 Task: Open a blank google sheet and write heading  SpendSmartAdd Dates in a column and its values below  '2023-05-01, 2023-05-03, 2023-05-05, 2023-05-10, 2023-05-15, 2023-05-20, 2023-05-25 & 2023-05-31'Add Categories in next column and its values below  Groceries, Dining Out, Transportation, Entertainment, Shopping, Utilities, Health & Miscellaneous. Add Descriptions in next column and its values below  Supermarket, Restaurant, Public Transport, Movie Tickets, Clothing Store, Internet Bill, Pharmacy & Online PurchaseAdd Amountin next column and its values below  $50, $30, $10, $20, $100, $60, $40 & $50Save page DashboardPayStubs
Action: Mouse pressed left at (301, 170)
Screenshot: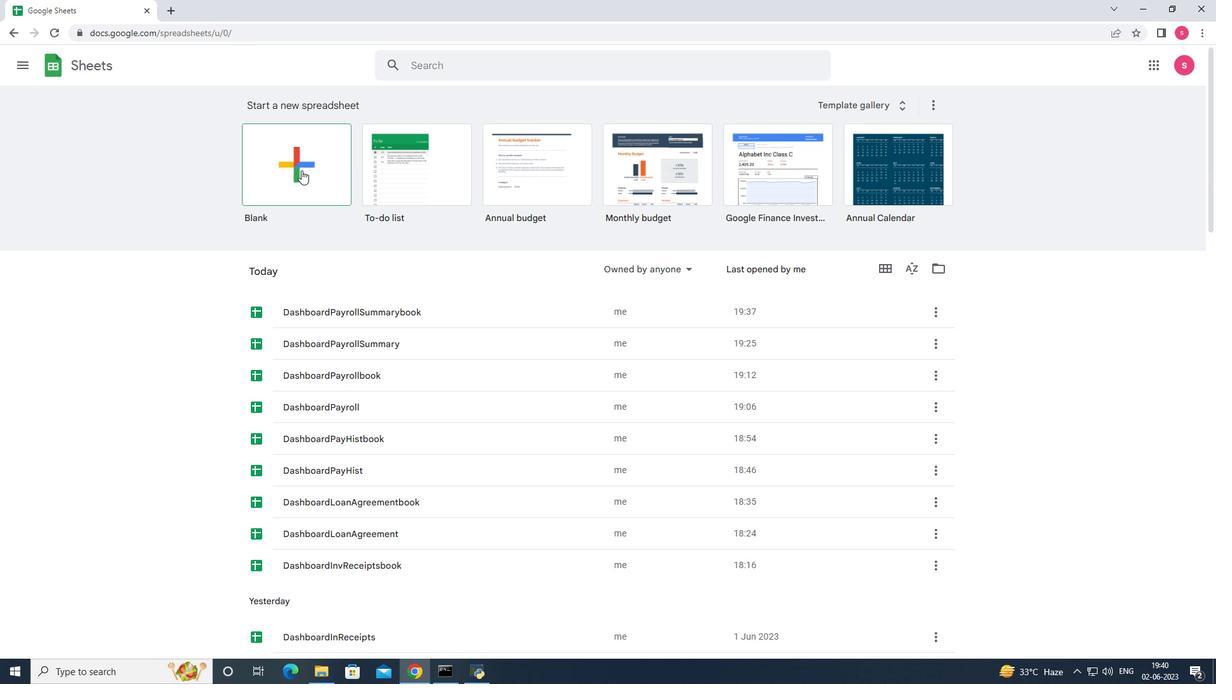 
Action: Mouse moved to (62, 155)
Screenshot: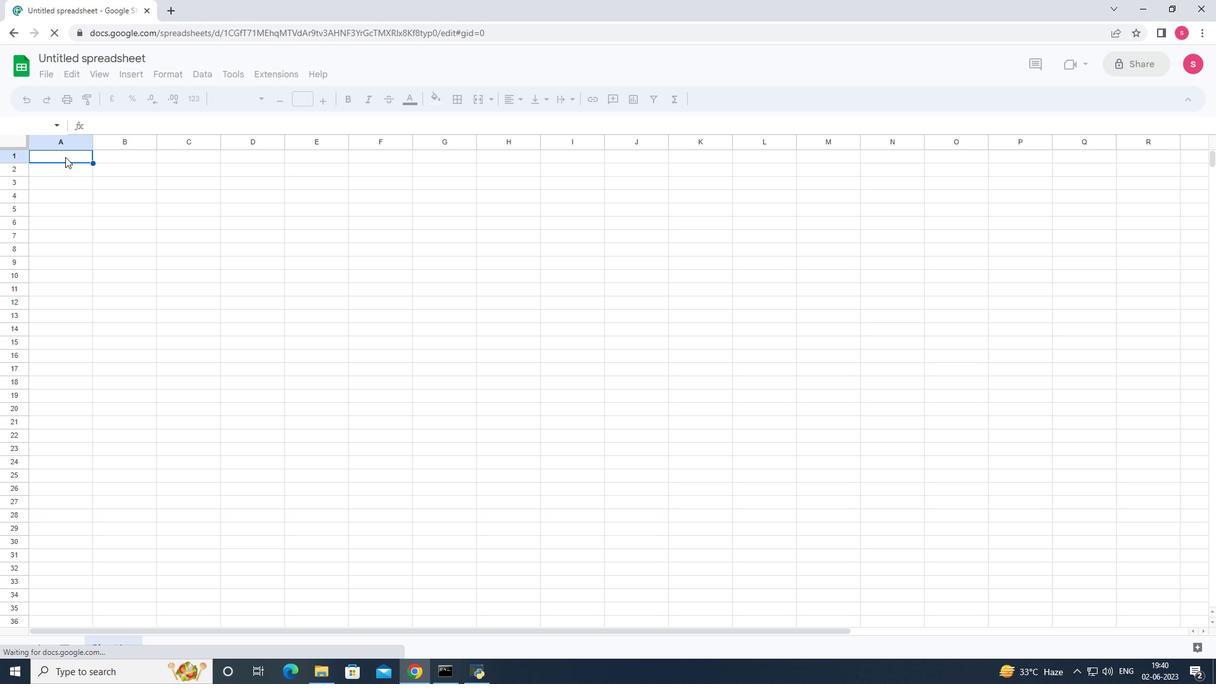 
Action: Mouse pressed left at (62, 155)
Screenshot: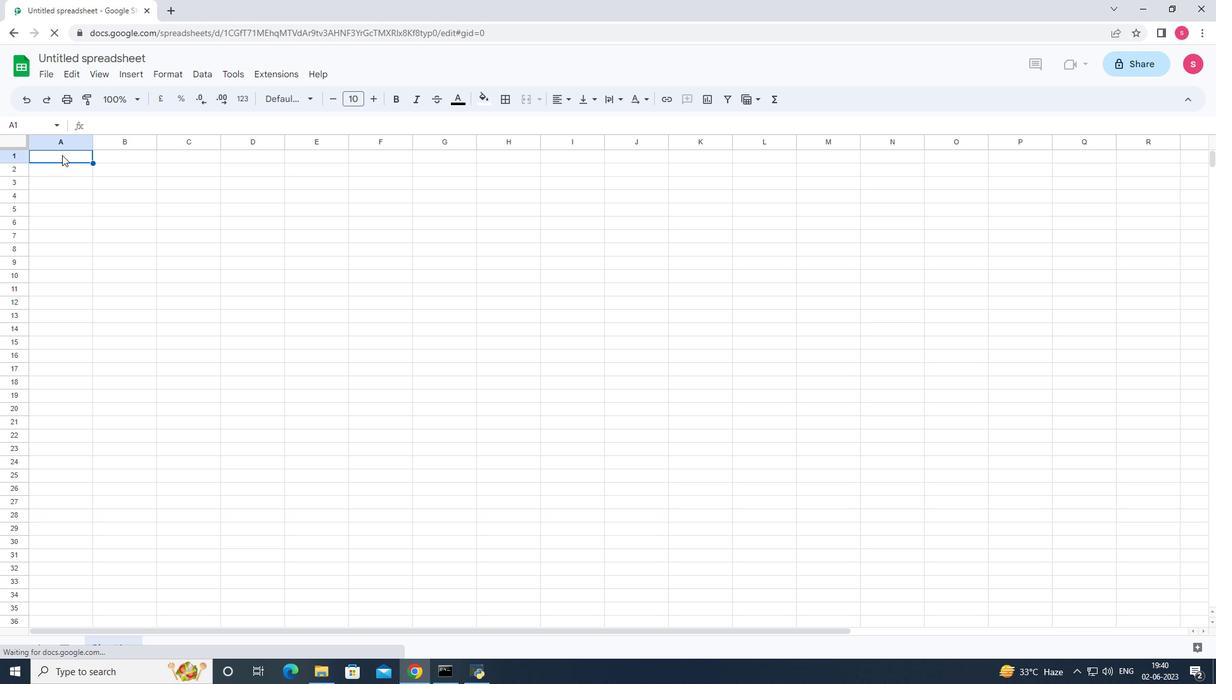 
Action: Mouse moved to (61, 156)
Screenshot: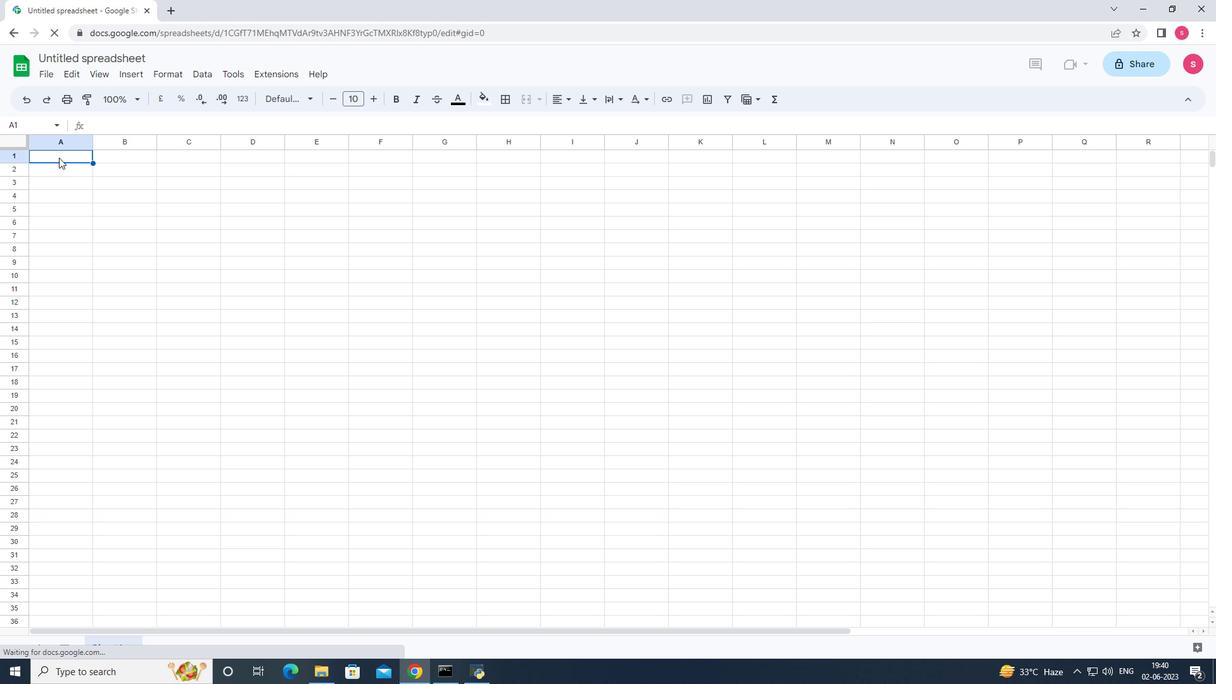 
Action: Key pressed <Key.shift_r>Spend<Key.space>'s<Key.backspace><Key.backspace><Key.shift_r>Smart<Key.enter><Key.shift_r>Dates<Key.enter>2023-05-10<Key.down>2023-05-
Screenshot: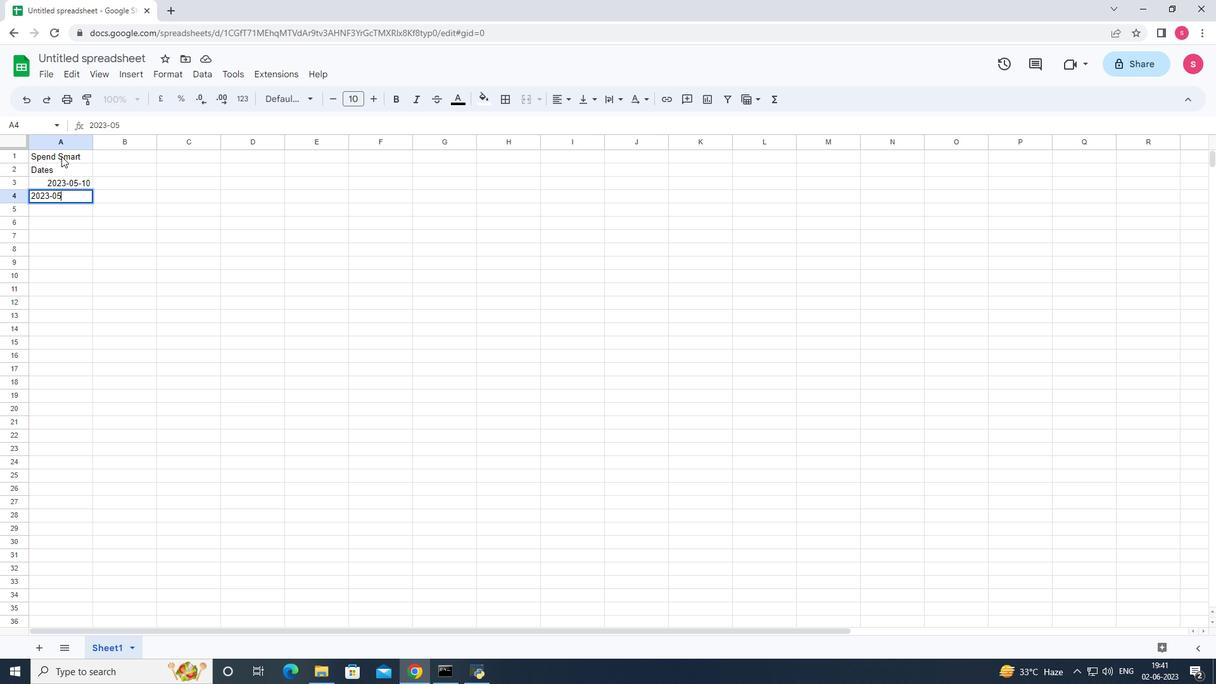 
Action: Mouse moved to (81, 181)
Screenshot: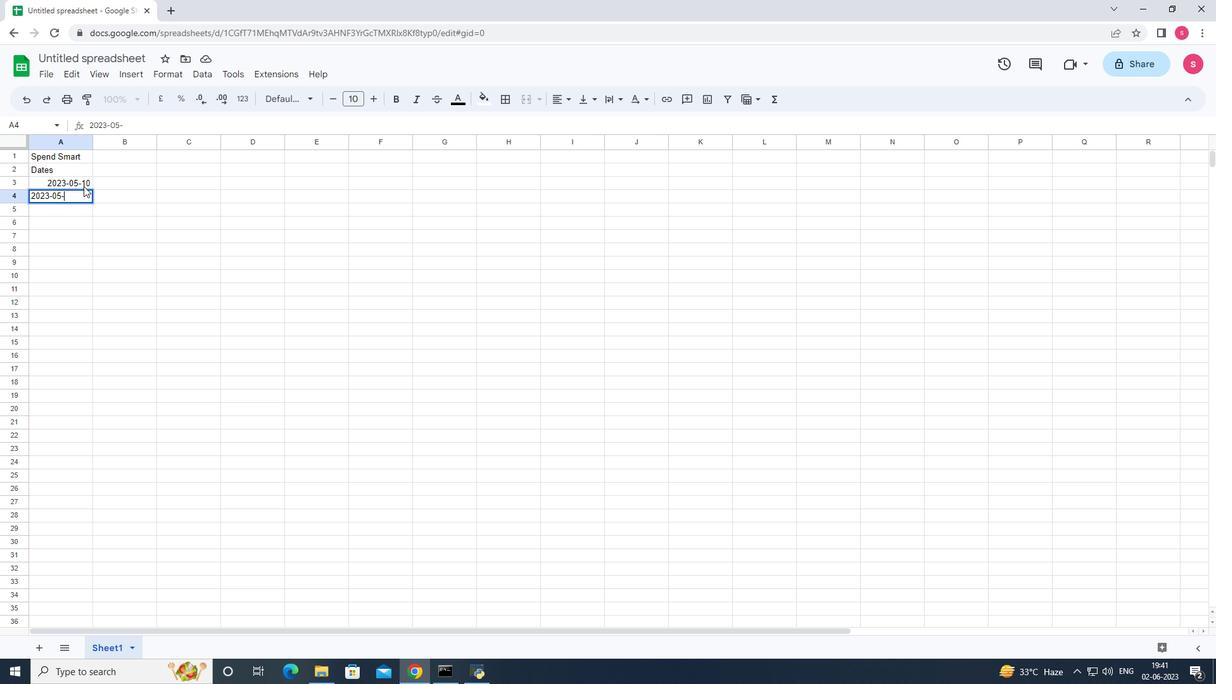 
Action: Mouse pressed left at (81, 181)
Screenshot: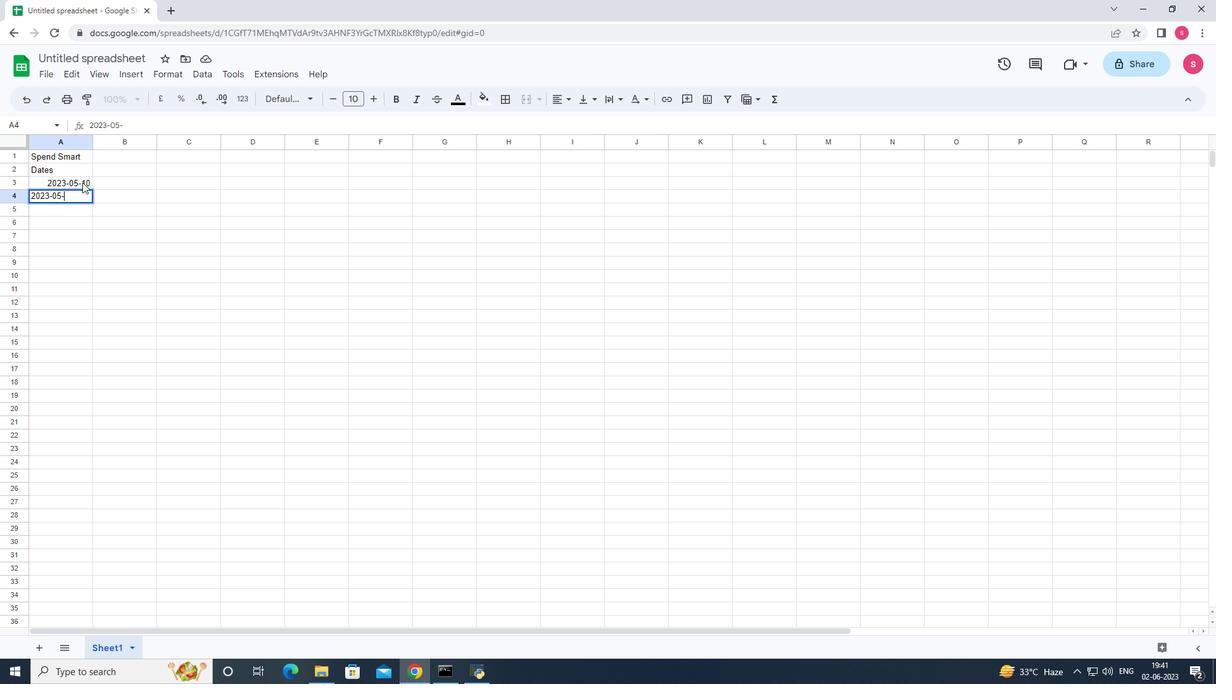 
Action: Key pressed <Key.enter><Key.backspace><Key.backspace>01
Screenshot: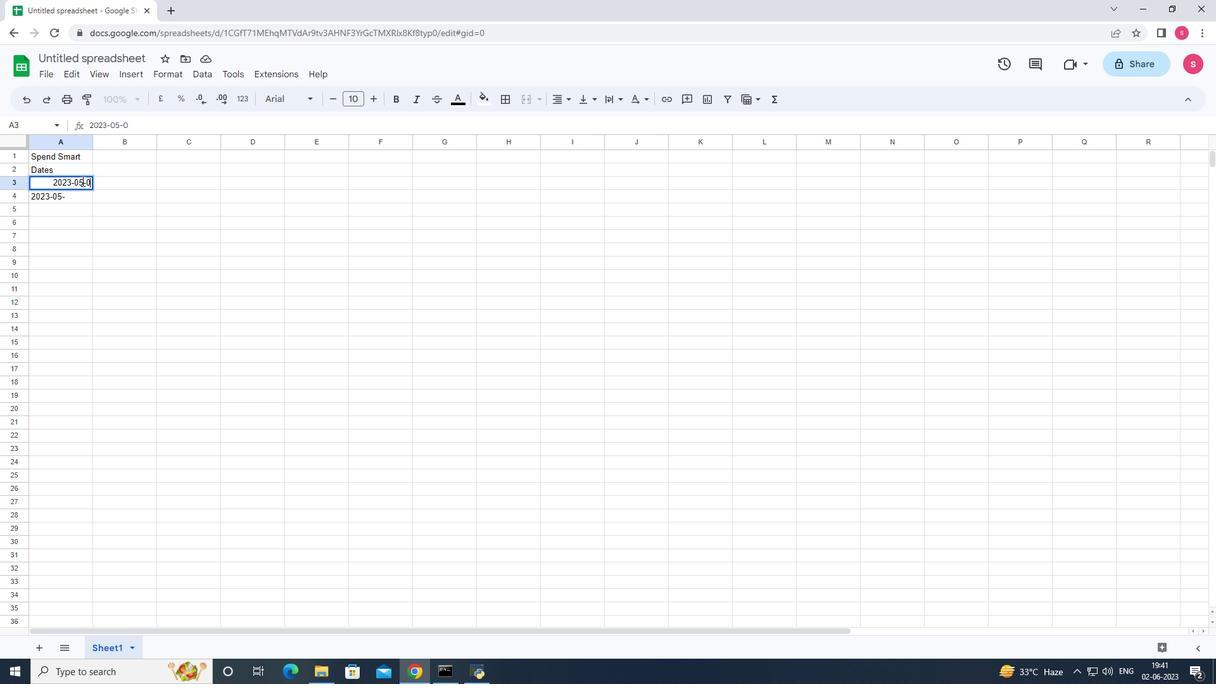 
Action: Mouse moved to (74, 200)
Screenshot: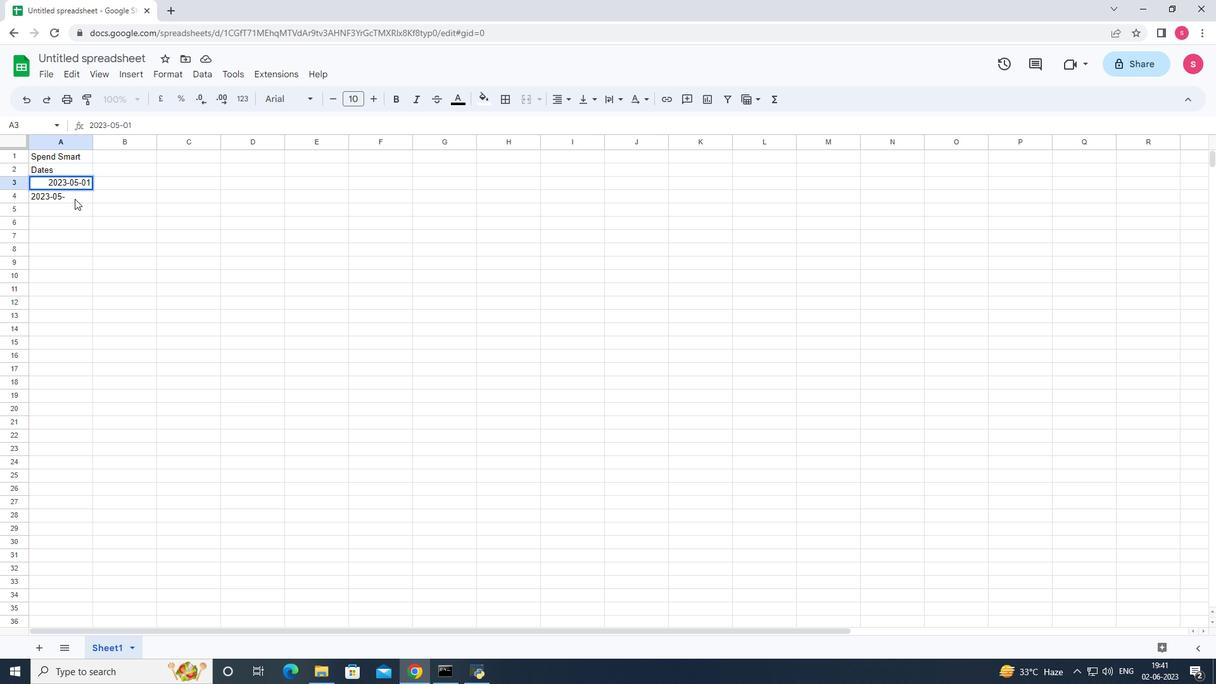 
Action: Key pressed <Key.enter>
Screenshot: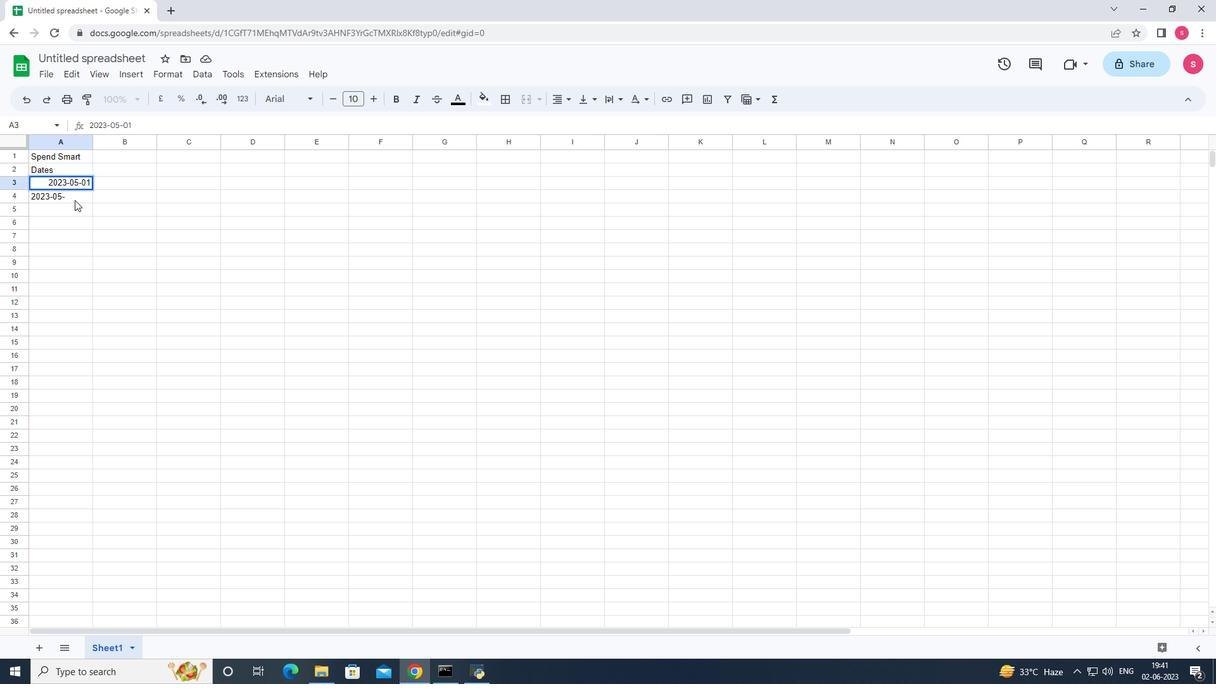 
Action: Mouse moved to (74, 191)
Screenshot: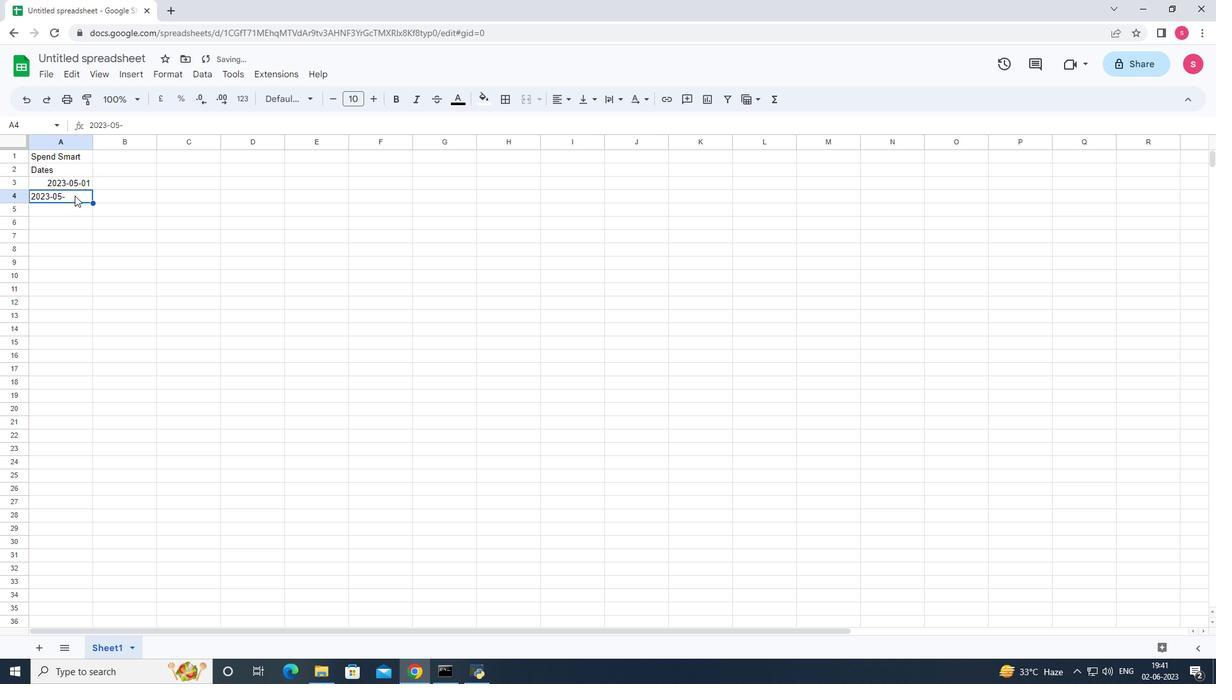 
Action: Mouse pressed left at (74, 191)
Screenshot: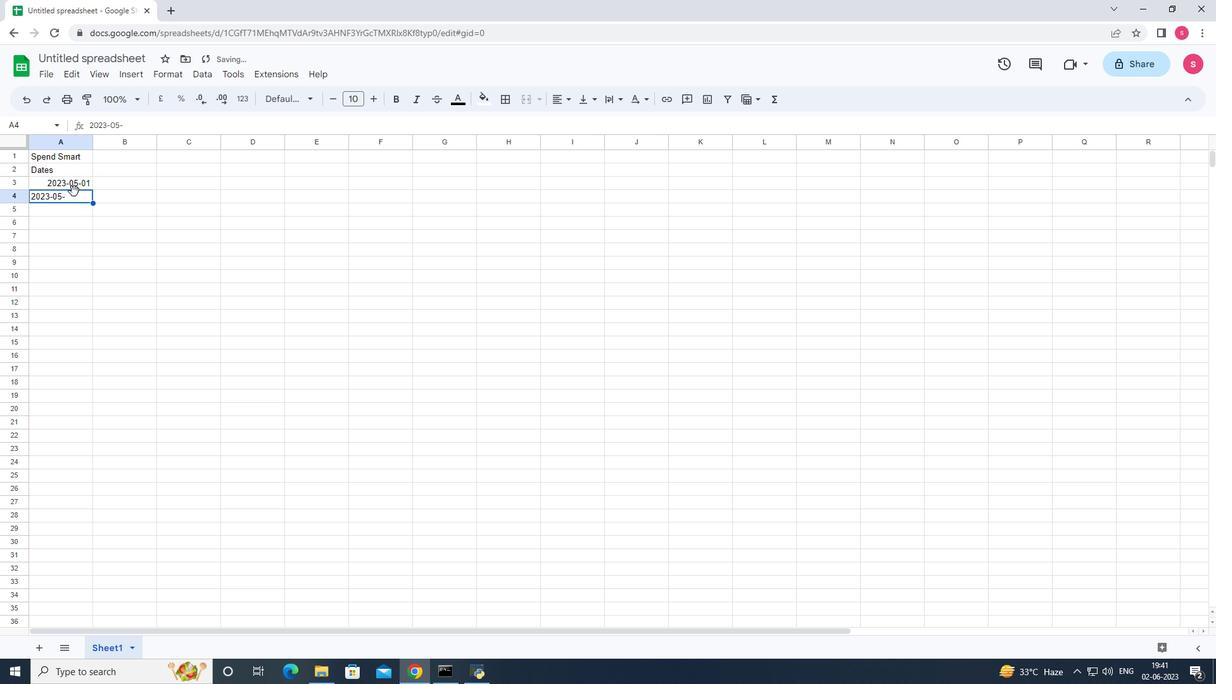 
Action: Mouse moved to (70, 198)
Screenshot: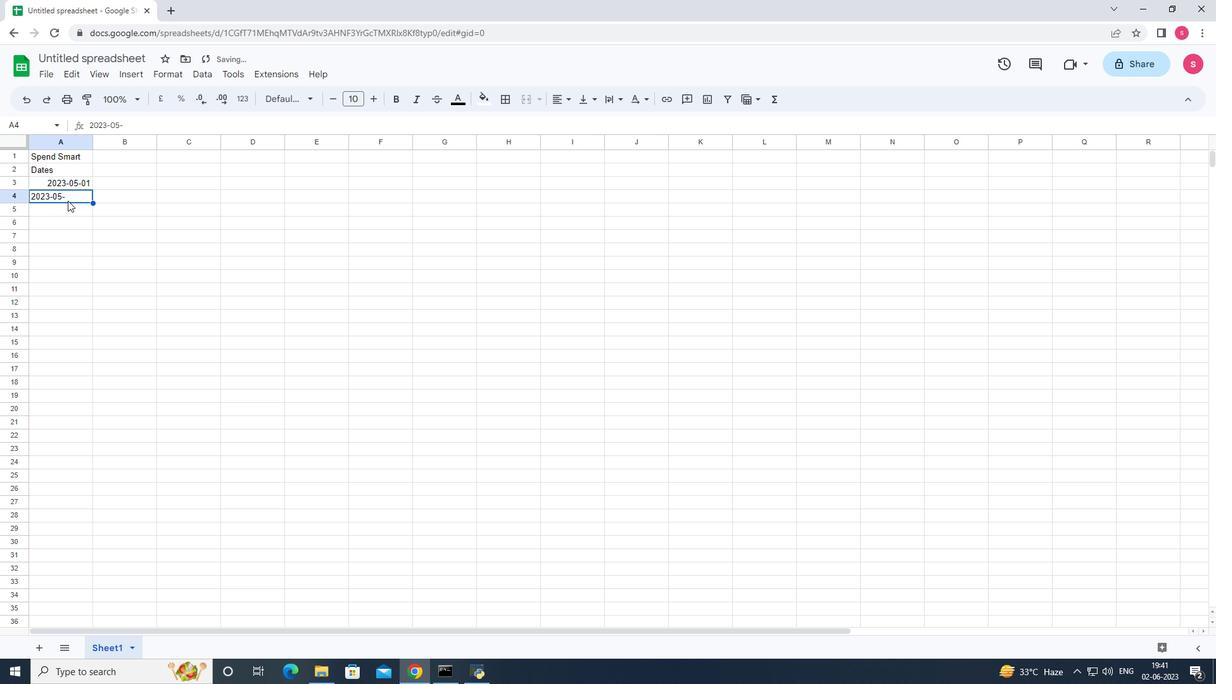 
Action: Mouse pressed left at (70, 198)
Screenshot: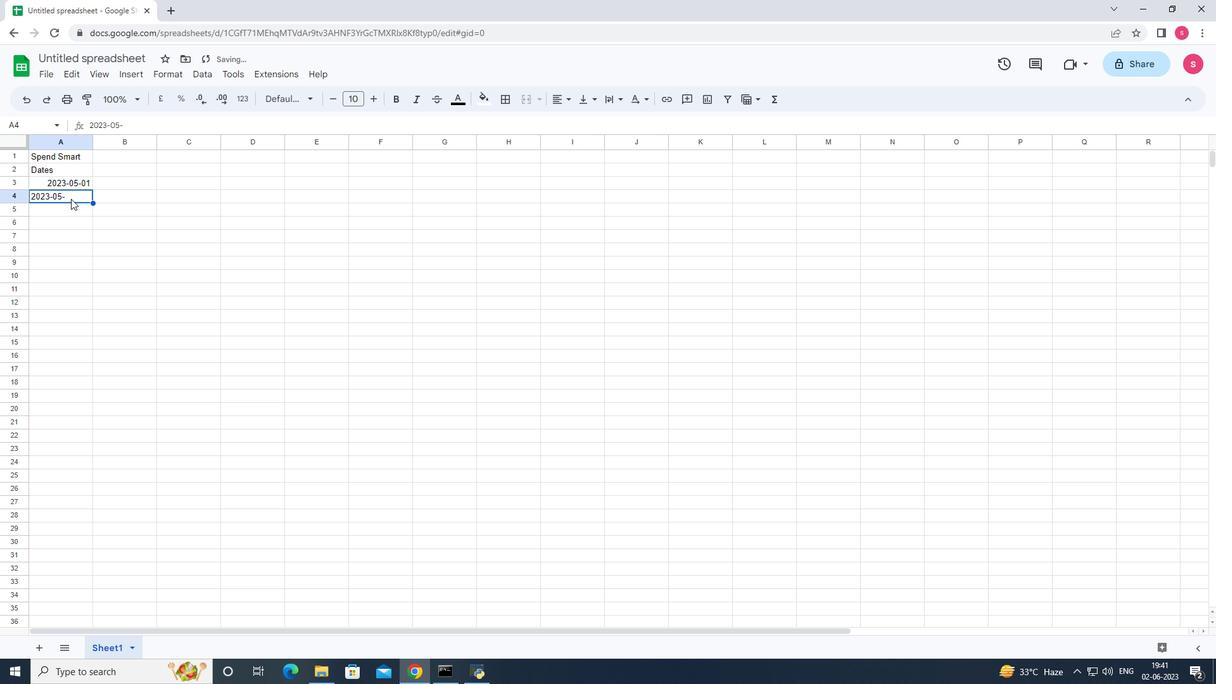 
Action: Mouse moved to (63, 198)
Screenshot: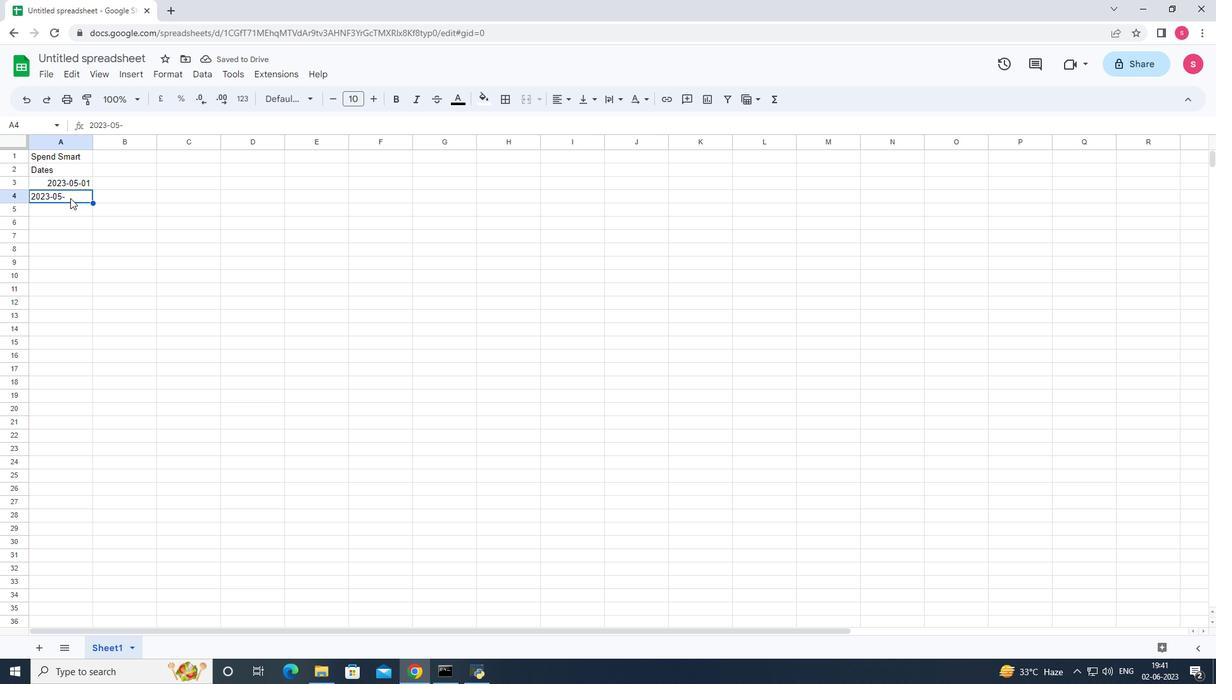 
Action: Mouse pressed left at (63, 198)
Screenshot: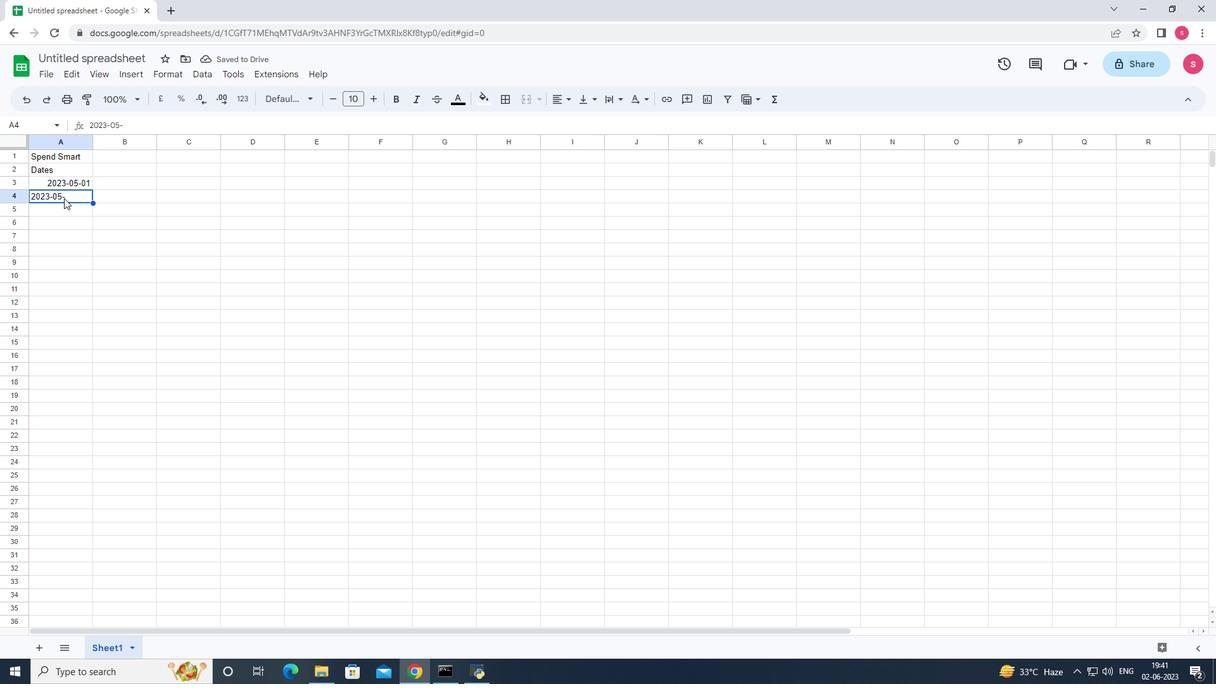 
Action: Mouse moved to (63, 197)
Screenshot: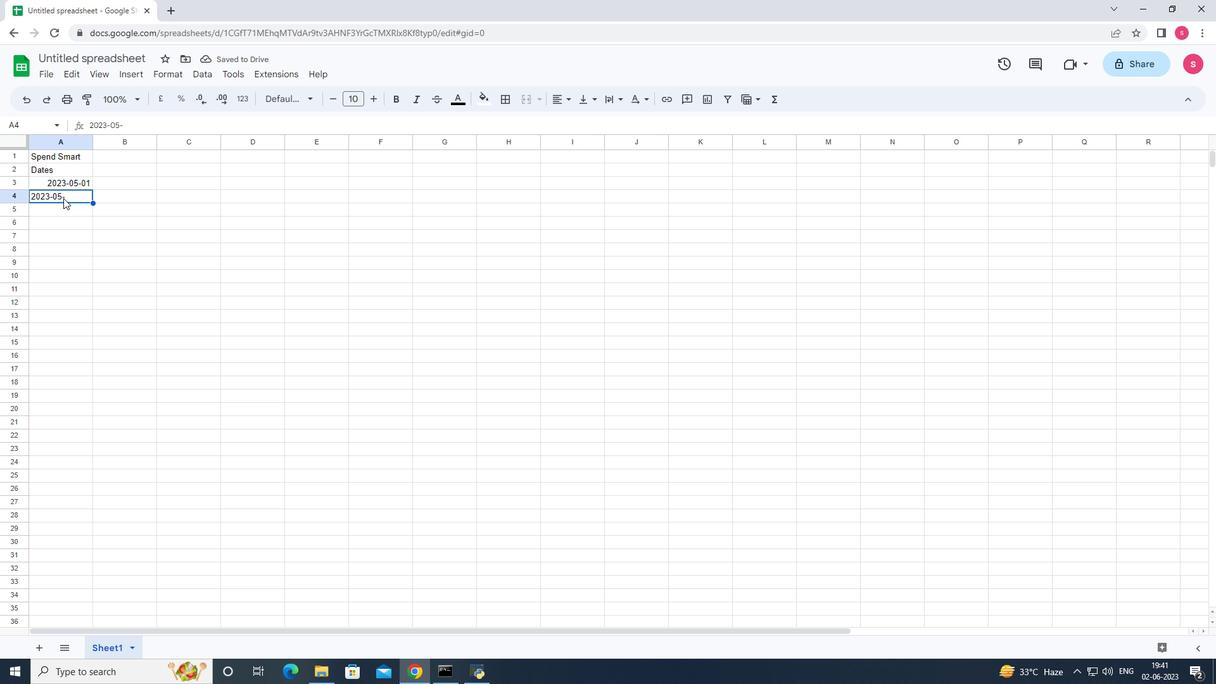 
Action: Mouse pressed left at (63, 197)
Screenshot: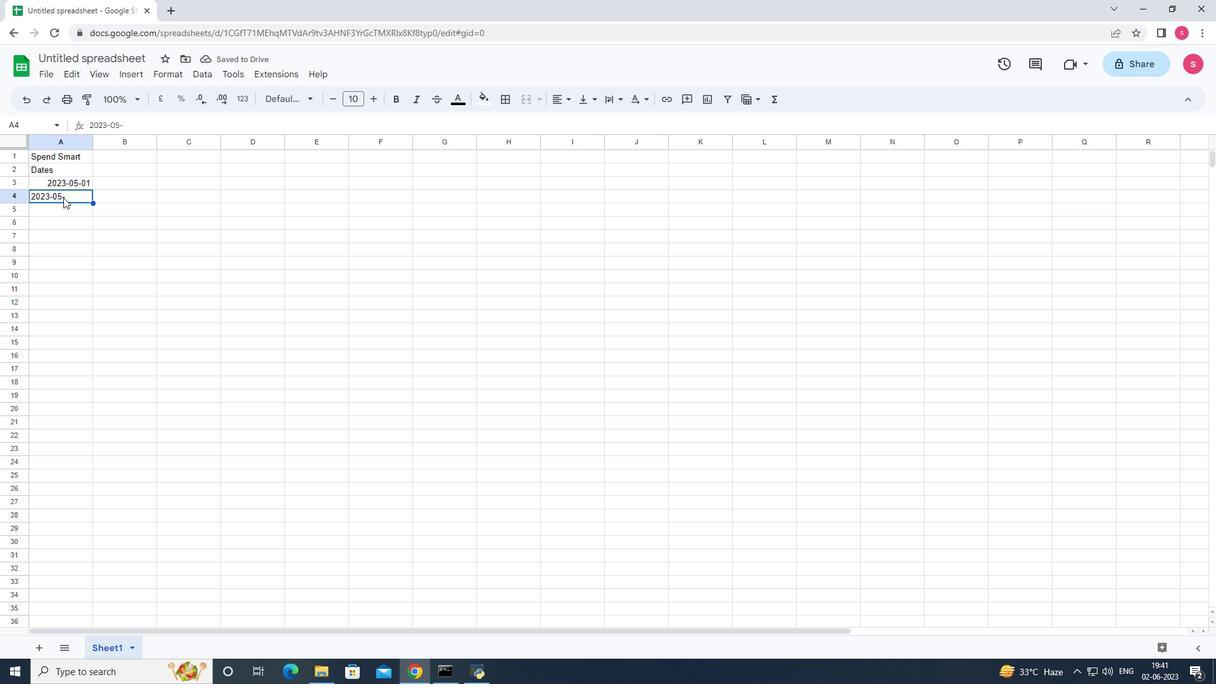 
Action: Key pressed <Key.enter>03<Key.down><Key.enter>2023-050<Key.backspace>-05<Key.down>2023-0510<Key.backspace><Key.backspace>-10<Key.enter>2023-05-
Screenshot: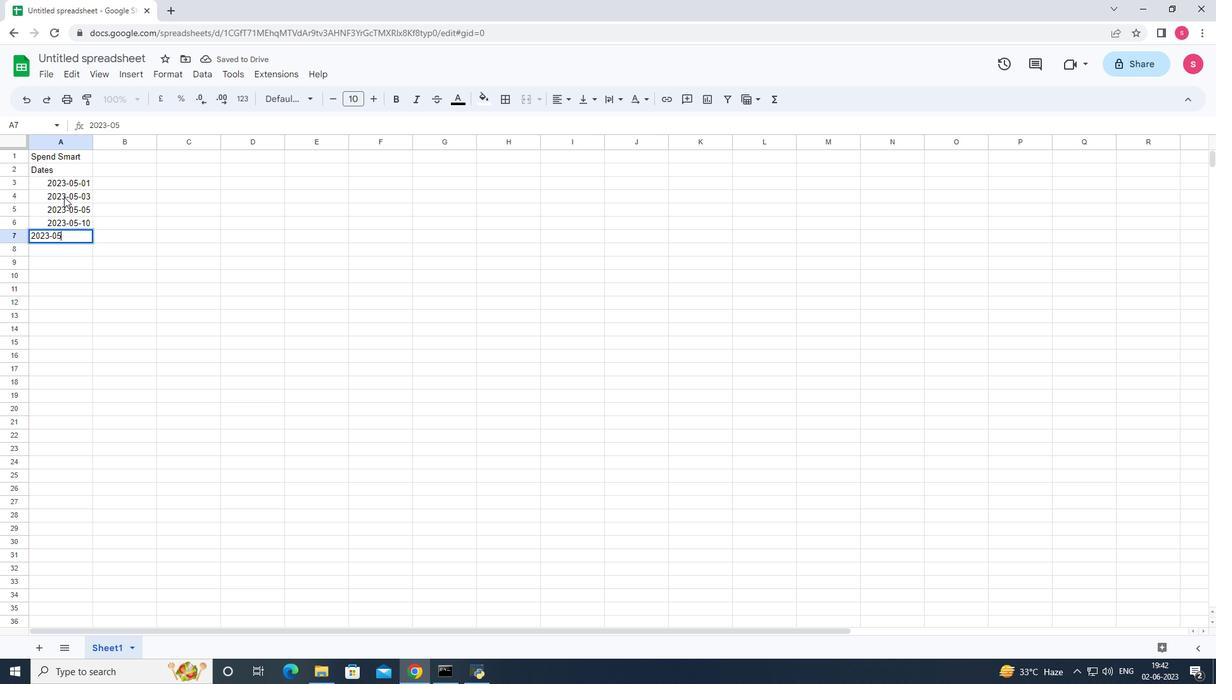 
Action: Mouse moved to (103, 167)
Screenshot: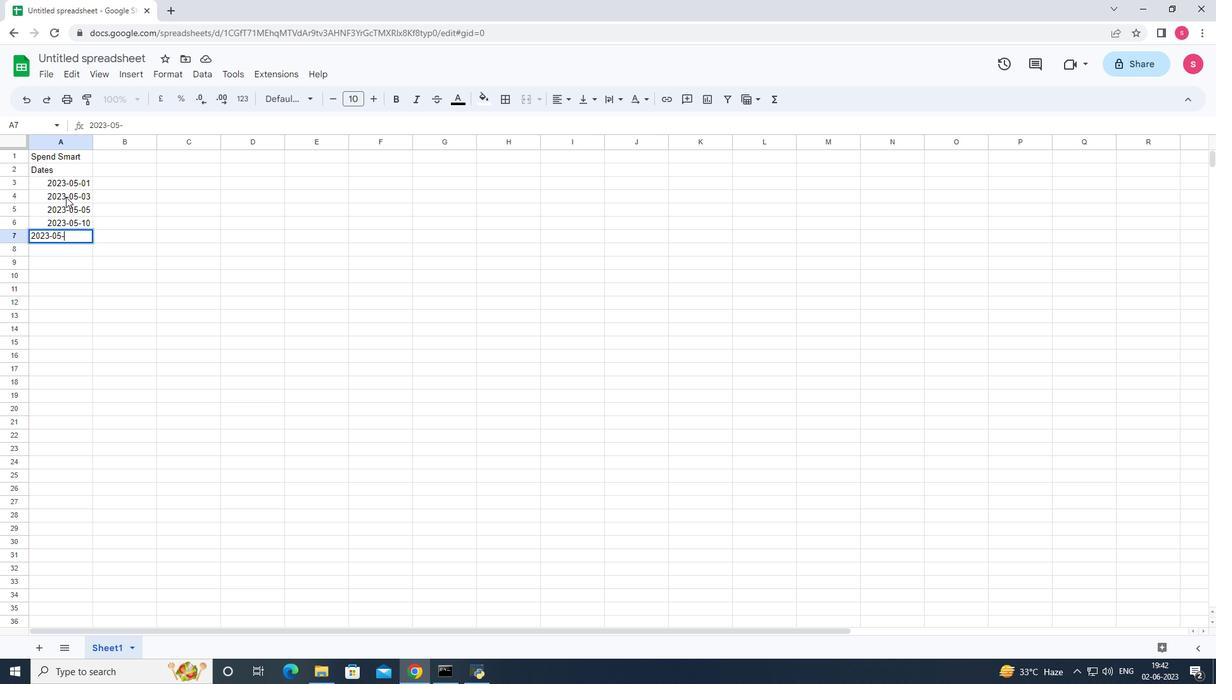
Action: Key pressed 15<Key.enter>2023-05-20<Key.enter>2023-0525<Key.backspace><Key.backspace>-25<Key.down>2023-05-31<Key.enter>
Screenshot: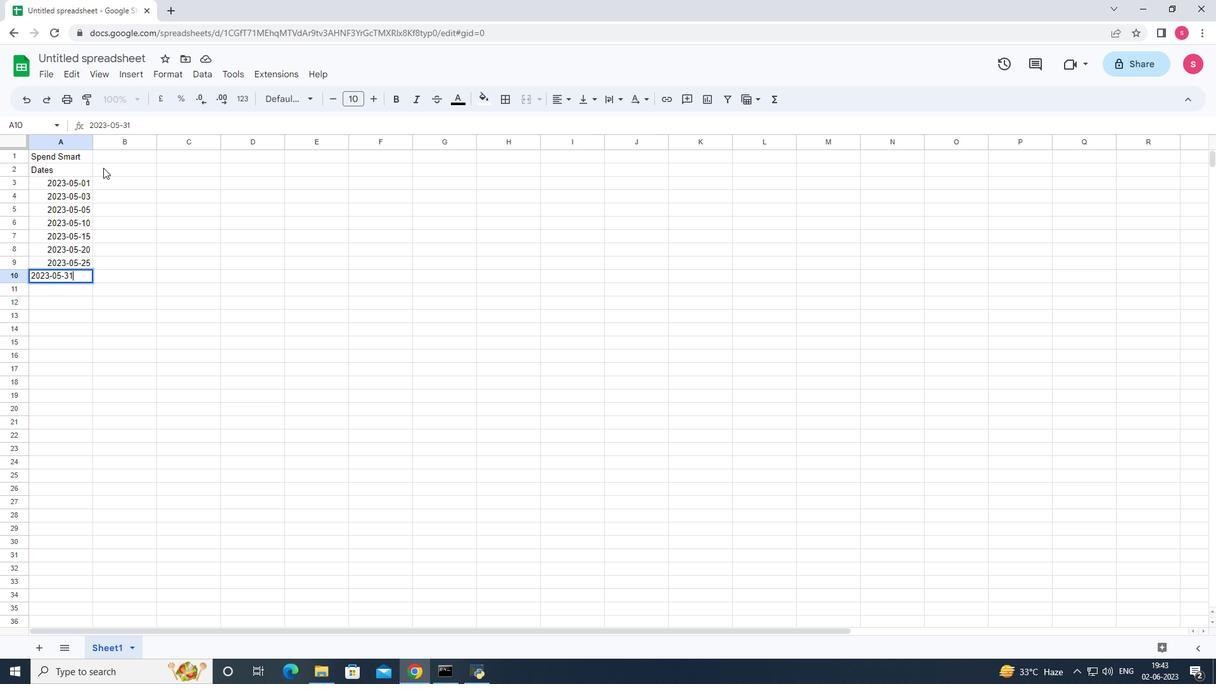 
Action: Mouse moved to (118, 167)
Screenshot: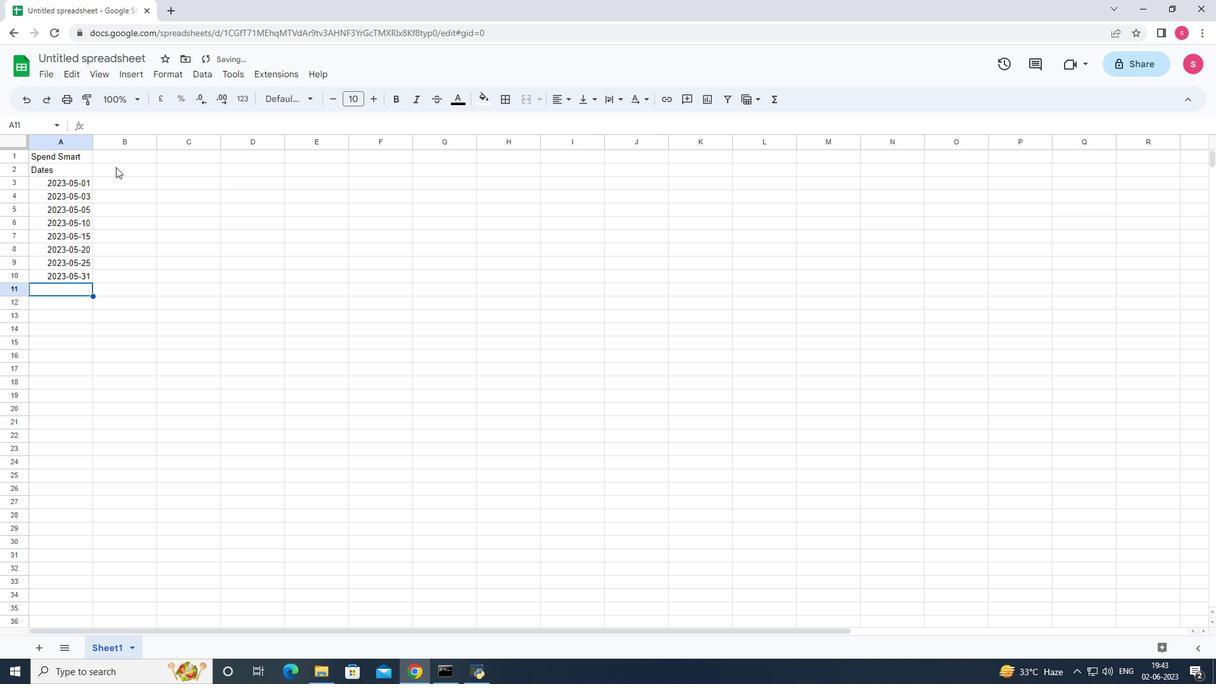 
Action: Mouse pressed left at (118, 167)
Screenshot: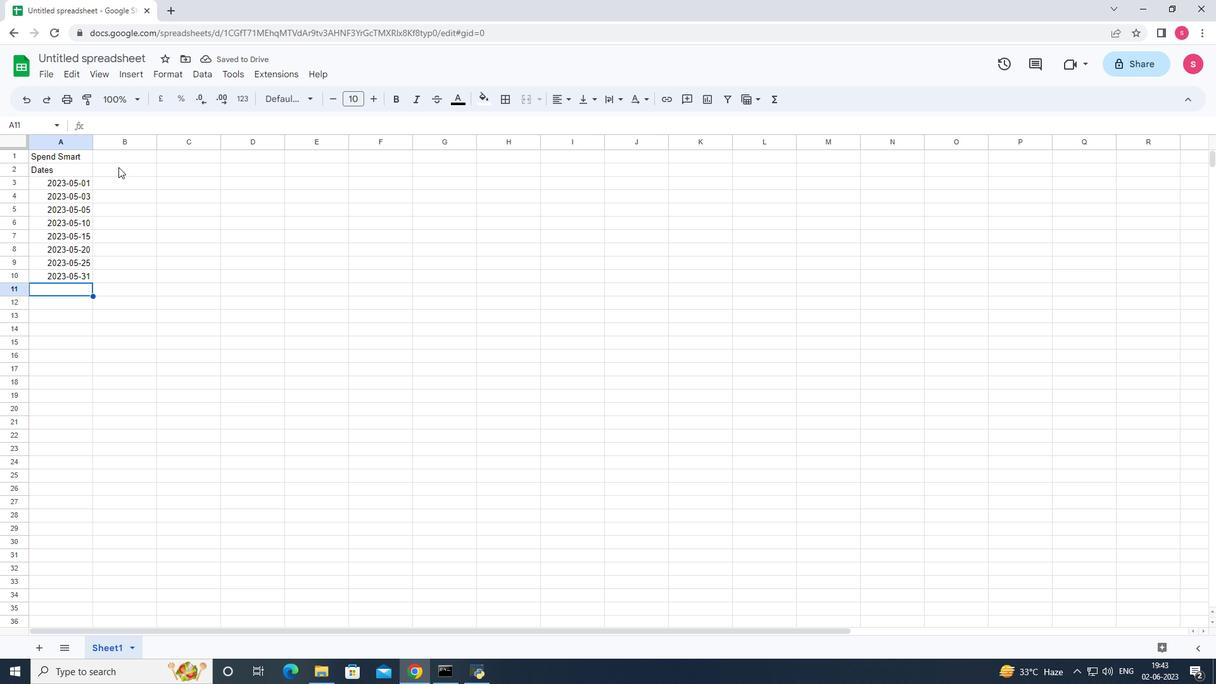 
Action: Mouse moved to (166, 165)
Screenshot: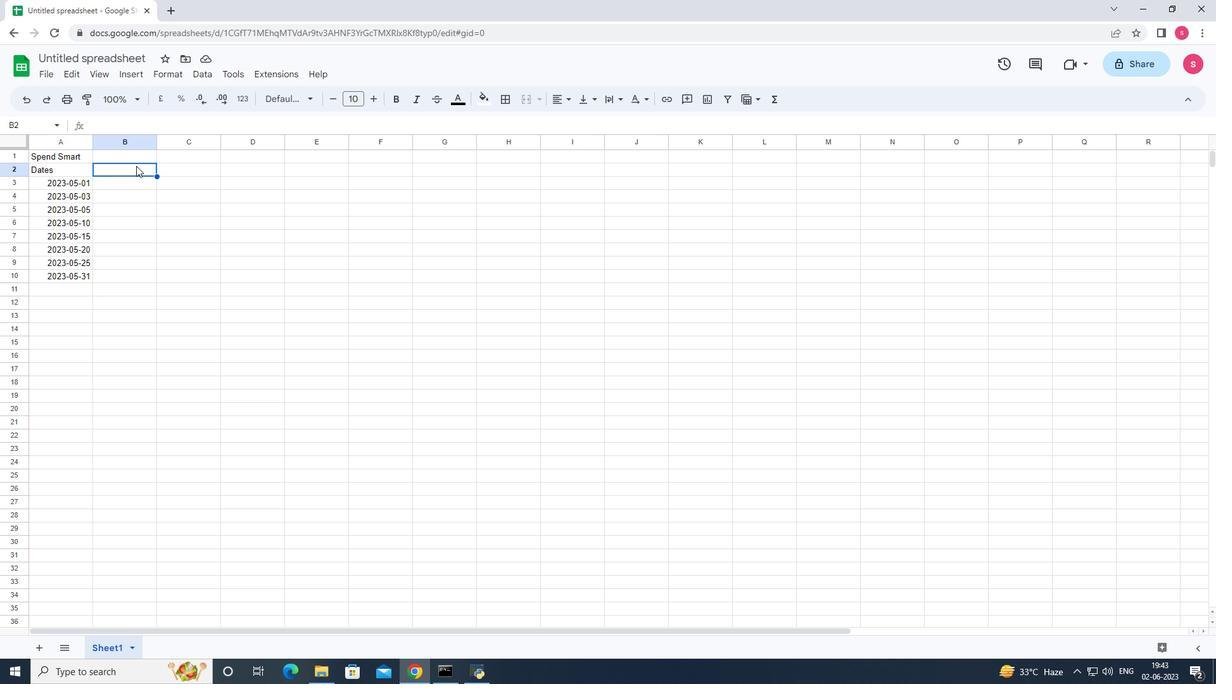 
Action: Key pressed <Key.shift_r>Categories<Key.enter><Key.shift_r><Key.shift_r><Key.shift_r><Key.shift_r><Key.shift_r><Key.shift_r><Key.shift_r><Key.shift_r><Key.shift_r><Key.shift_r><Key.shift_r><Key.shift_r><Key.shift_r><Key.shift_r><Key.shift_r><Key.shift_r><Key.shift_r><Key.shift_r><Key.shift_r><Key.shift_r><Key.shift_r><Key.shift_r><Key.shift_r><Key.shift_r><Key.shift_r><Key.shift_r><Key.shift_r><Key.shift_r><Key.shift_r><Key.shift_r><Key.shift_r><Key.shift_r>Groceries<Key.enter><Key.shift_r>Dining<Key.space><Key.shift>Out<Key.enter><Key.shift_r>Transo<Key.backspace>portation<Key.enter><Key.shift_r>Entertainment<Key.enter><Key.shift_r>Shopo<Key.backspace>ping<Key.shift_r><Key.shift>Ut<Key.backspace><Key.backspace><Key.enter><Key.shift>Utilities<Key.enter><Key.shift>Health<Key.enter><Key.shift>Miscellaneous
Screenshot: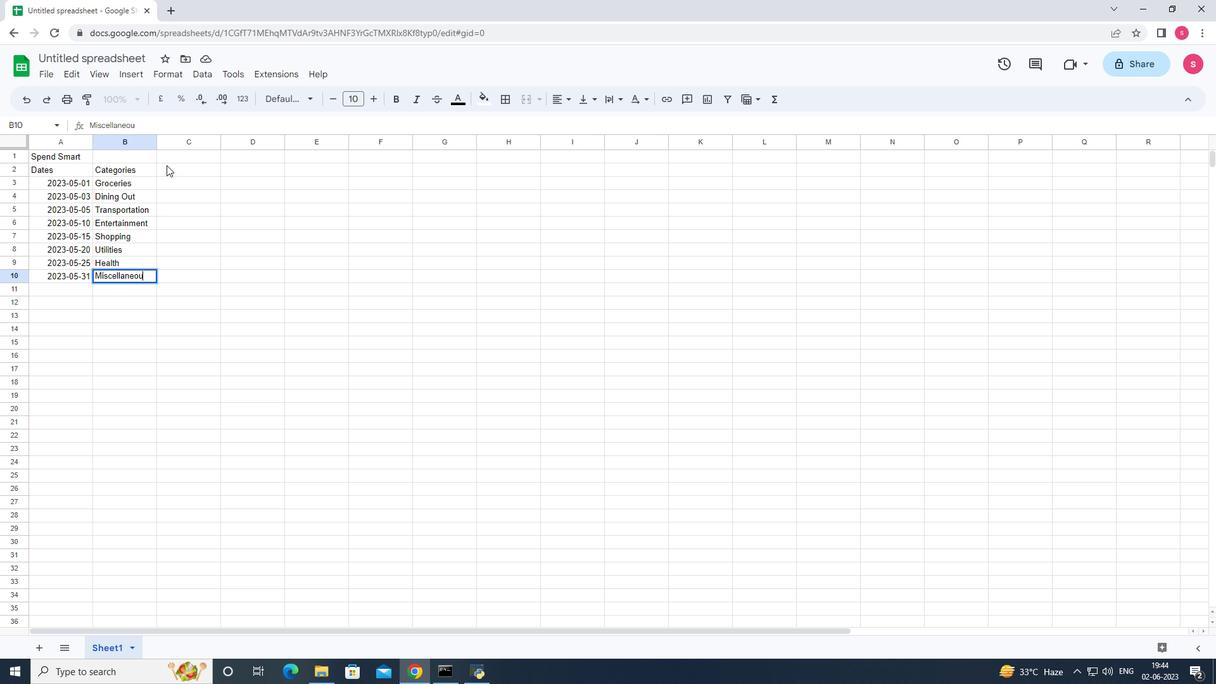 
Action: Mouse moved to (176, 167)
Screenshot: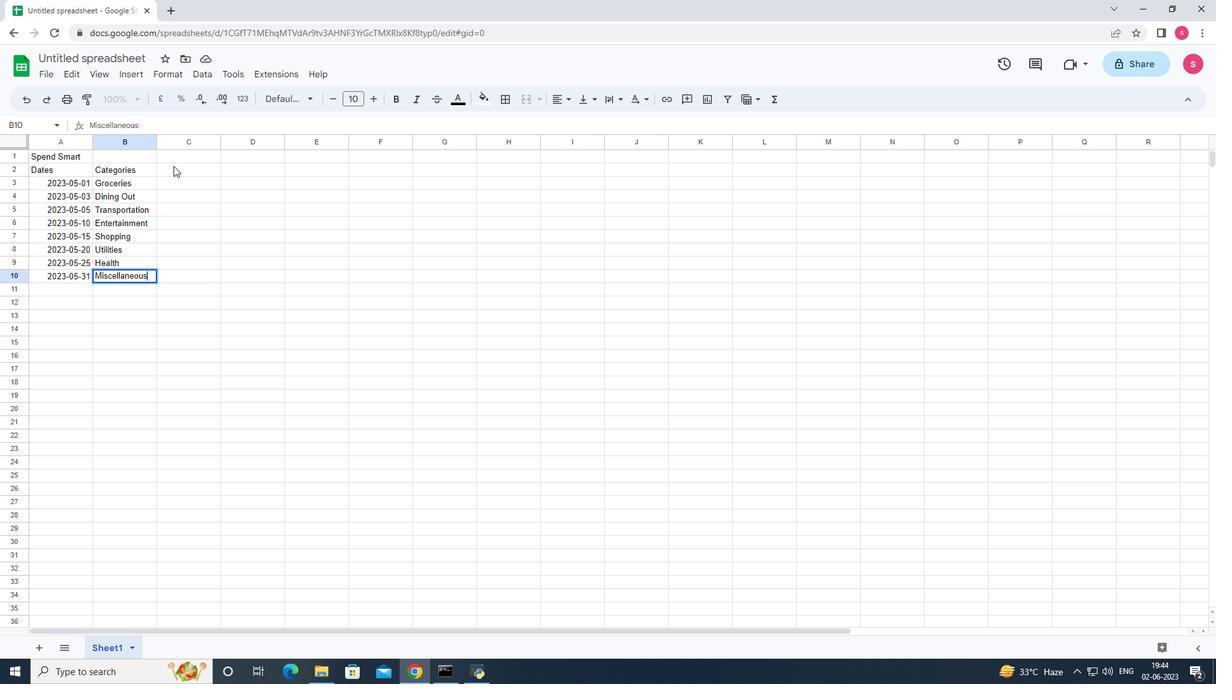 
Action: Mouse pressed left at (176, 167)
Screenshot: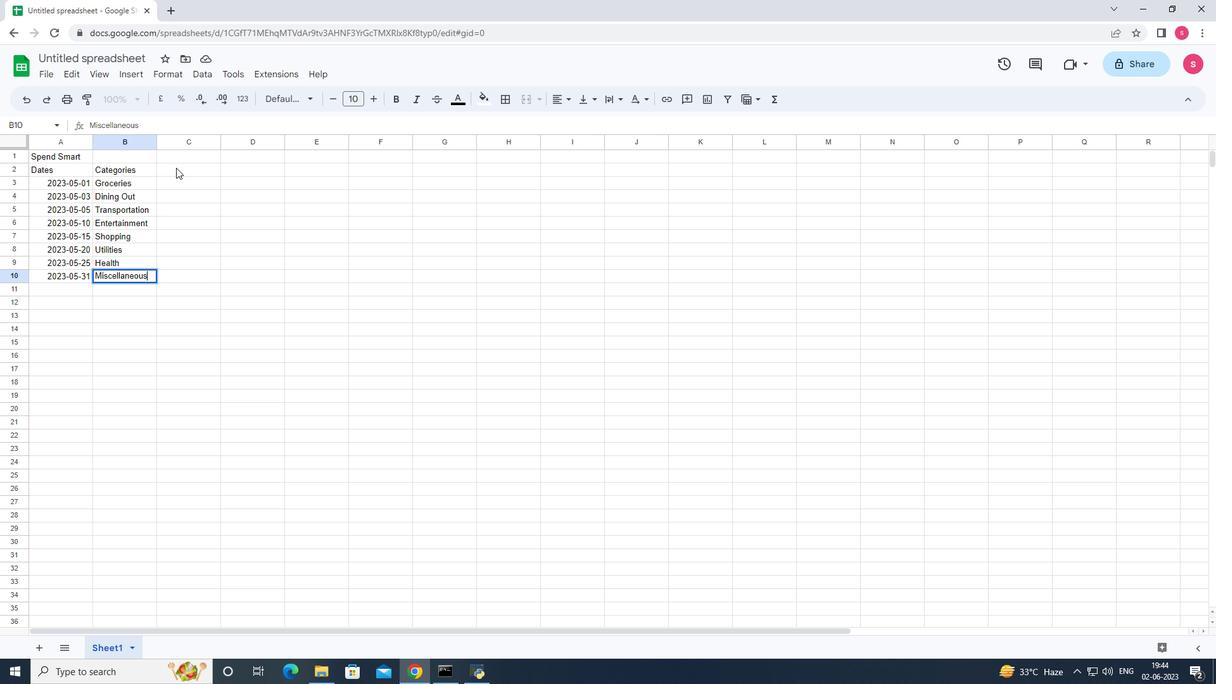 
Action: Mouse moved to (195, 152)
Screenshot: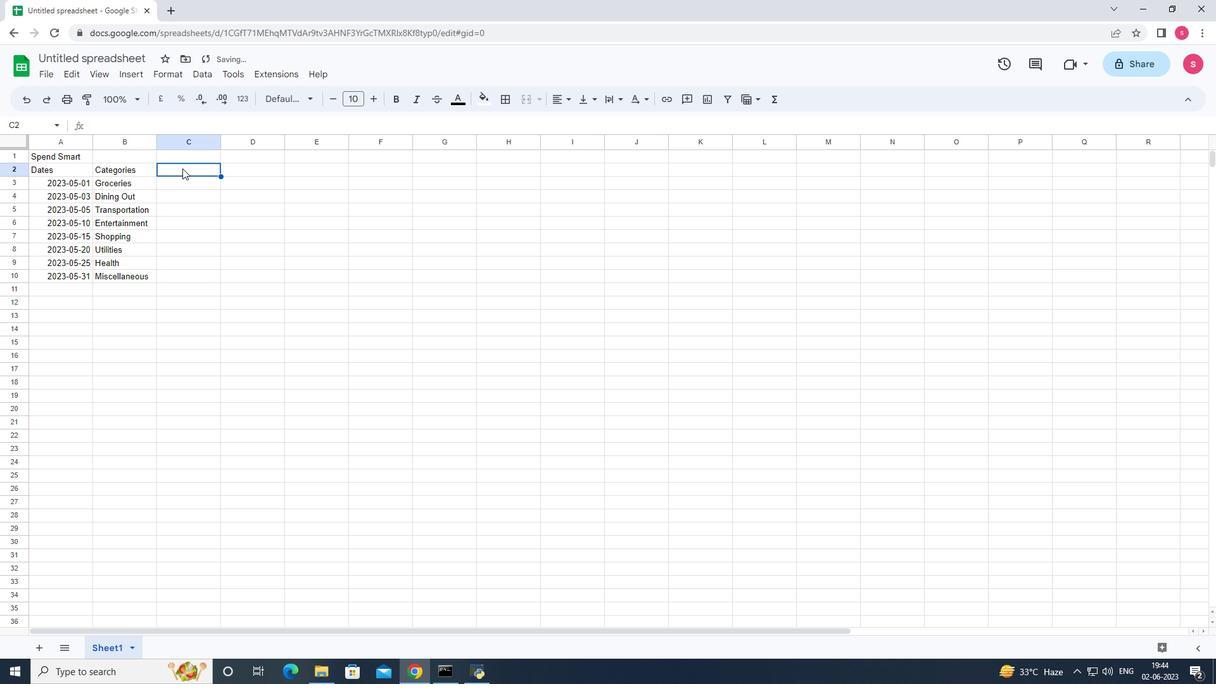 
Action: Key pressed <Key.shift_r>Descriptions
Screenshot: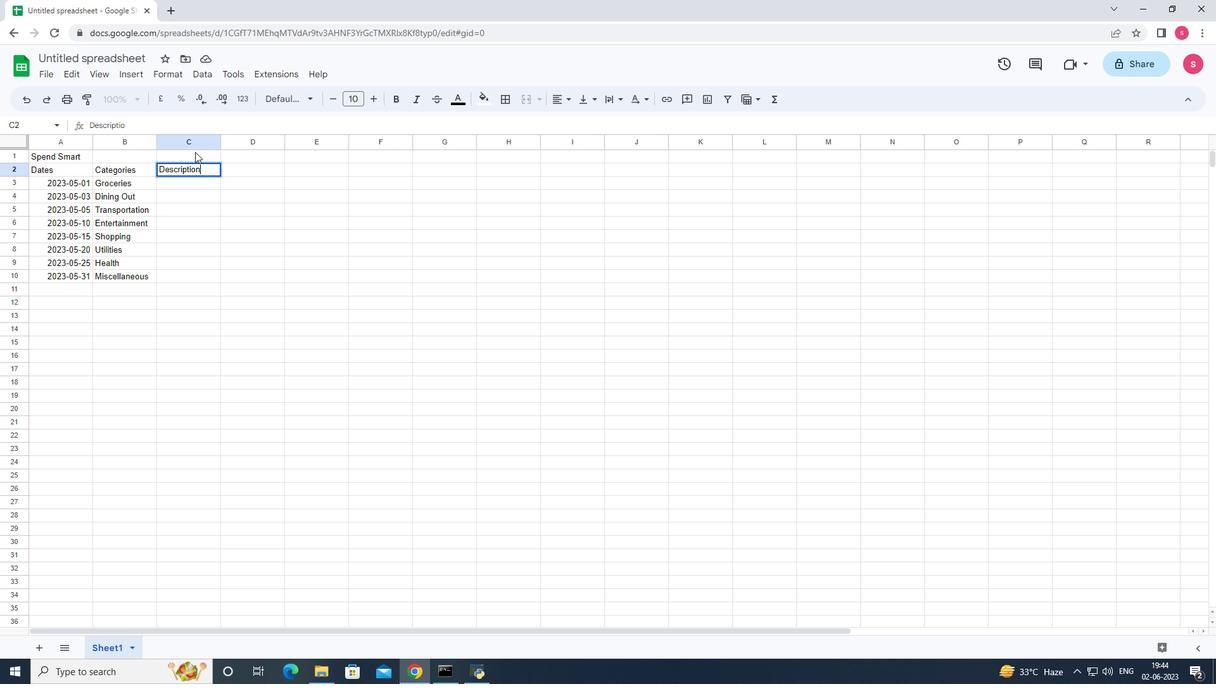 
Action: Mouse moved to (178, 182)
Screenshot: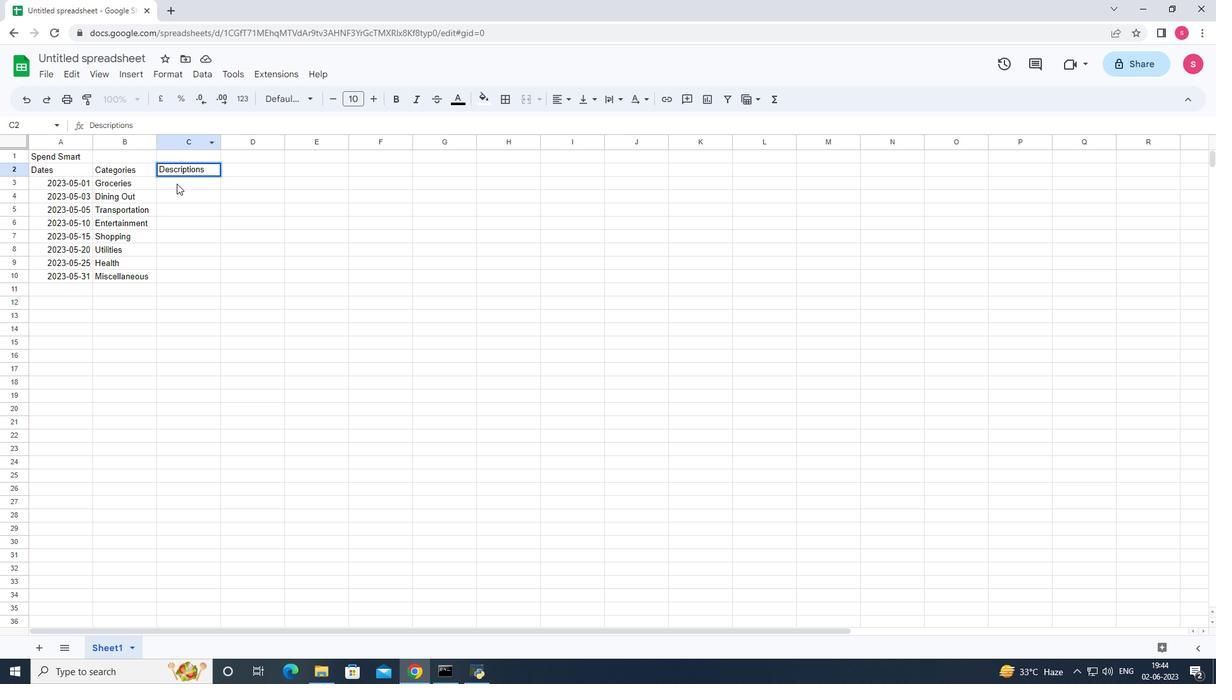 
Action: Mouse pressed left at (178, 182)
Screenshot: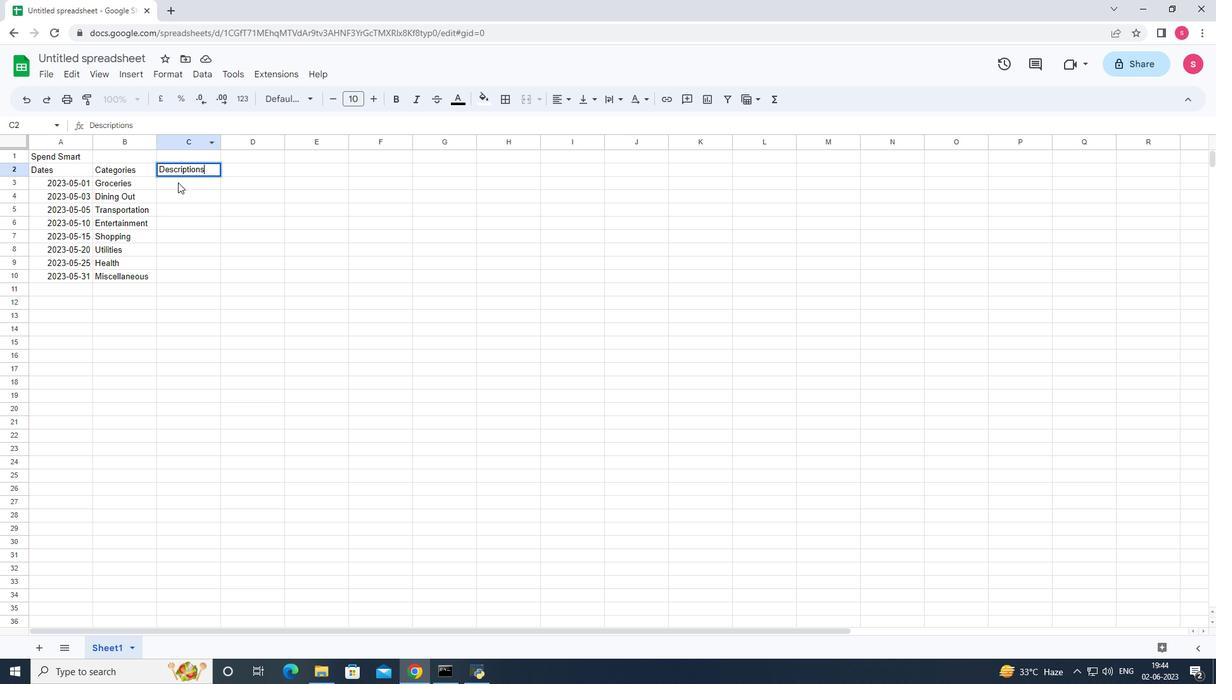 
Action: Key pressed <Key.shift_r>Supermarket<Key.shift_r><Key.enter><Key.shift_r>Restaure<Key.backspace>ab<Key.backspace>nt<Key.enter><Key.shift>Public<Key.enter>tra<Key.backspace><Key.backspace><Key.backspace><Key.shift_r>Transport<Key.enter><Key.shift>Movie<Key.space><Key.shift_r>t<Key.backspace><Key.shift_r>Tickets<Key.enter><Key.shift_r>Clothing<Key.space><Key.shift_r>Store<Key.shift_r>\<Key.backspace><Key.enter><Key.shift_r><Key.shift_r><Key.shift_r><Key.shift_r><Key.shift_r><Key.shift_r><Key.shift_r><Key.shift_r><Key.shift_r><Key.shift_r><Key.shift_r><Key.shift_r><Key.shift_r><Key.shift_r><Key.shift_r><Key.shift_r><Key.shift_r><Key.shift_r><Key.shift_r><Key.shift_r><Key.shift_r><Key.shift><Key.shift>Internat<Key.space><Key.shift>Bill
Screenshot: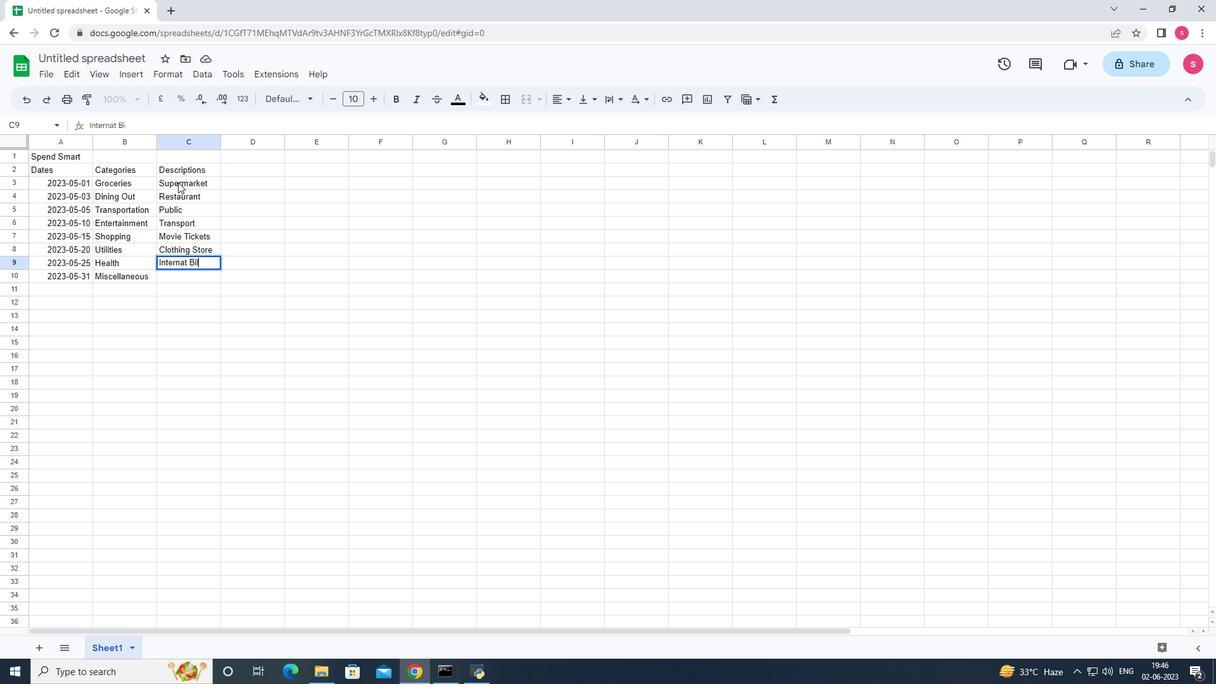 
Action: Mouse moved to (205, 180)
Screenshot: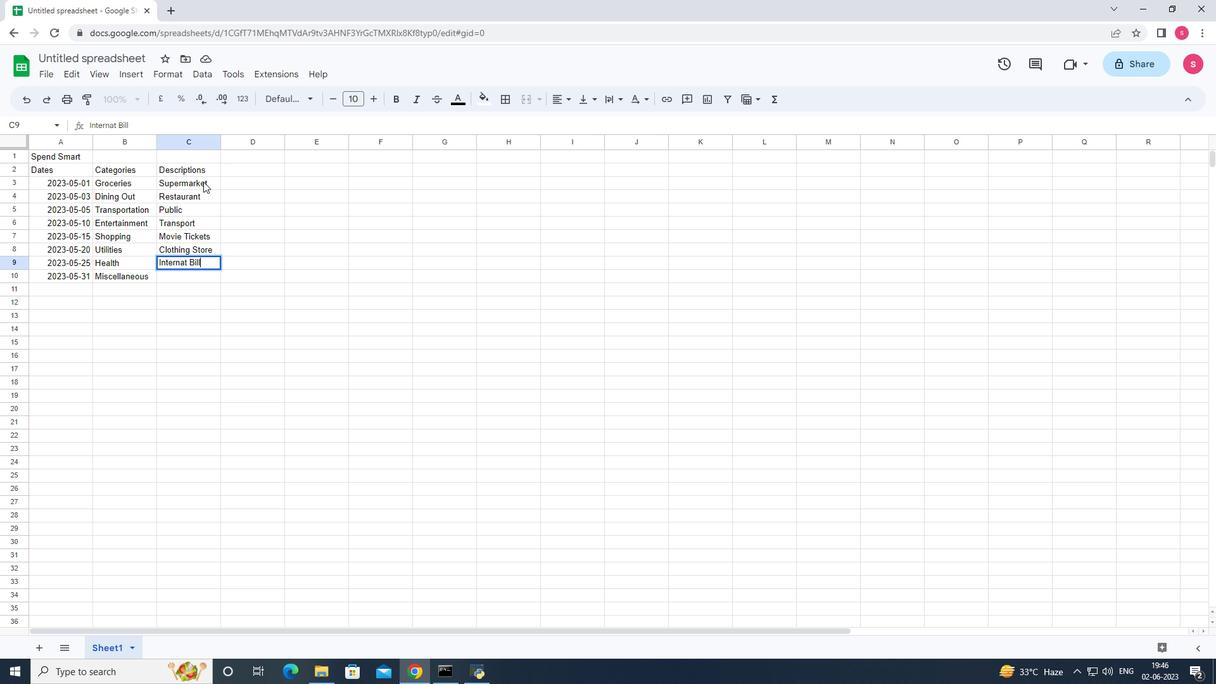 
Action: Key pressed <Key.enter><Key.shift>Pharmacy<Key.space><Key.shift><Key.shift><Key.shift><Key.shift><Key.shift><Key.shift><Key.shift><Key.shift><Key.shift><Key.shift><Key.shift><Key.shift><Key.shift><Key.shift><Key.shift><Key.shift><Key.shift><Key.shift><Key.shift><Key.shift><Key.shift><Key.shift><Key.shift><Key.shift><Key.shift><Key.shift><Key.shift><Key.shift><Key.shift><Key.shift><Key.shift><Key.shift><Key.shift><Key.shift><Key.shift>&<Key.space>onli
Screenshot: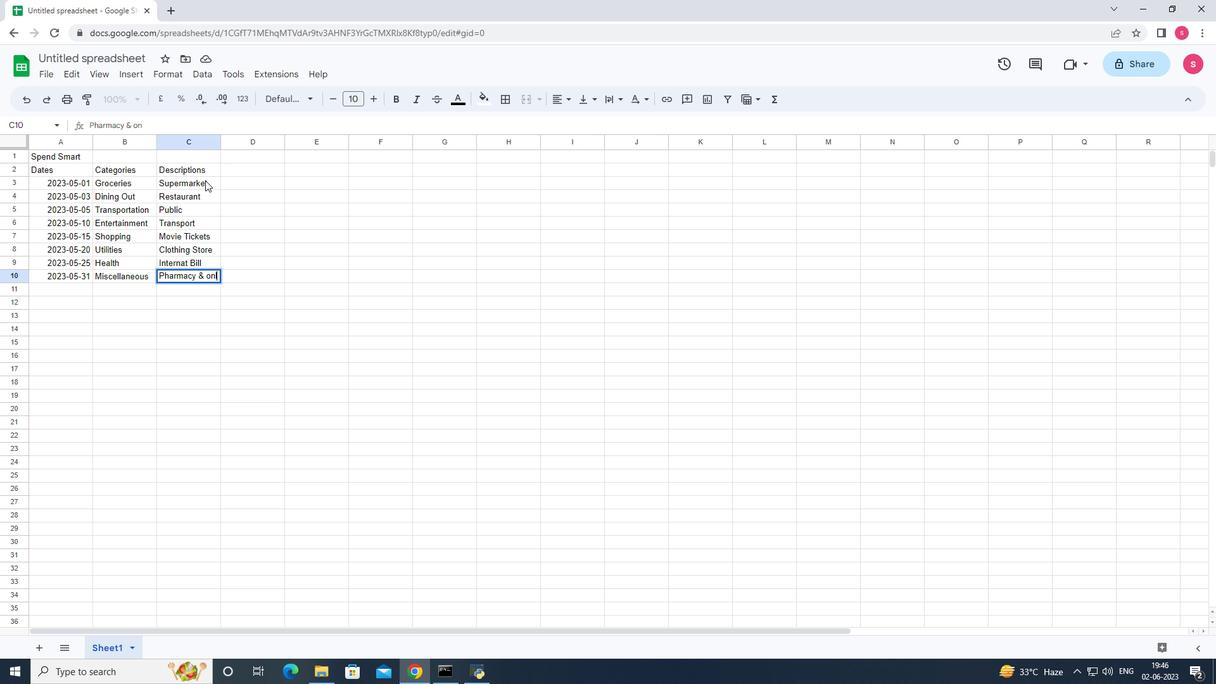 
Action: Mouse moved to (223, 213)
Screenshot: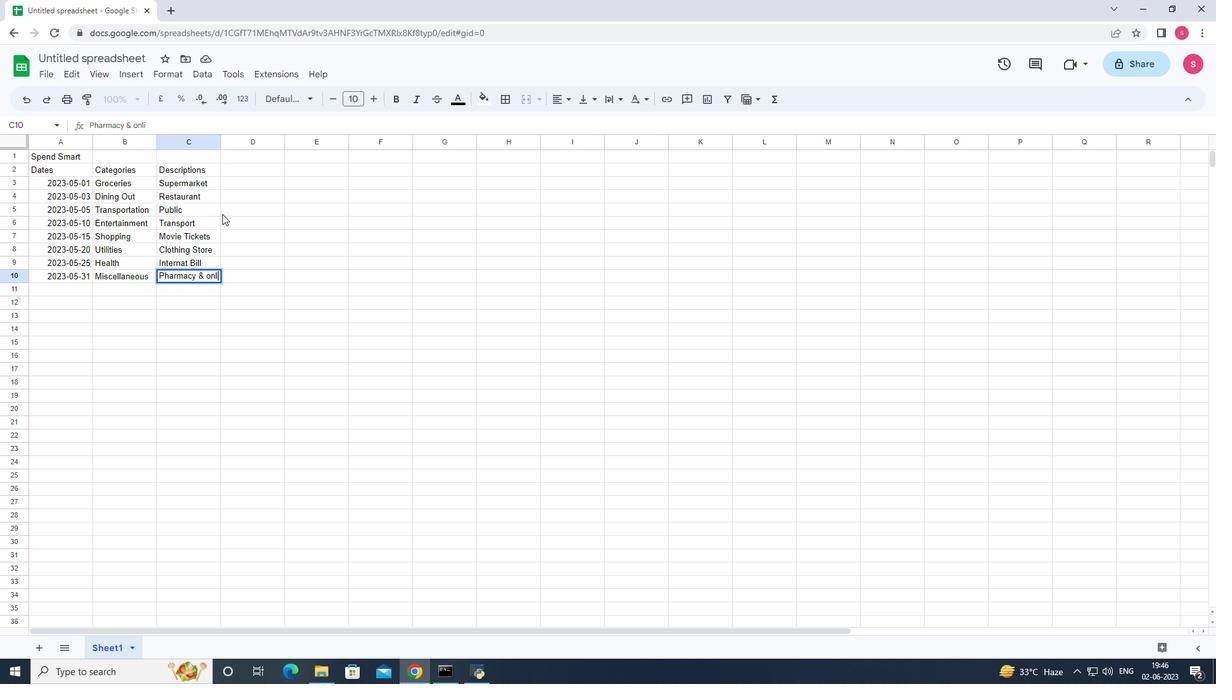 
Action: Key pressed <Key.backspace><Key.backspace><Key.backspace><Key.backspace><Key.backspace><Key.backspace>
Screenshot: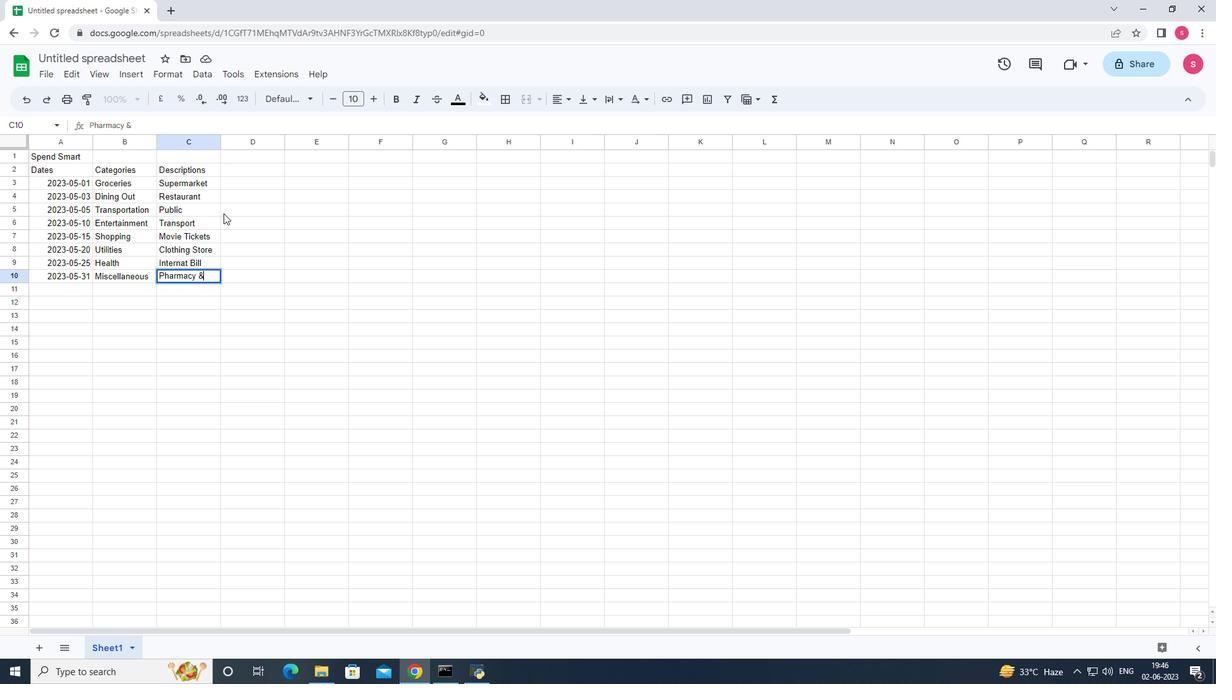 
Action: Mouse moved to (202, 224)
Screenshot: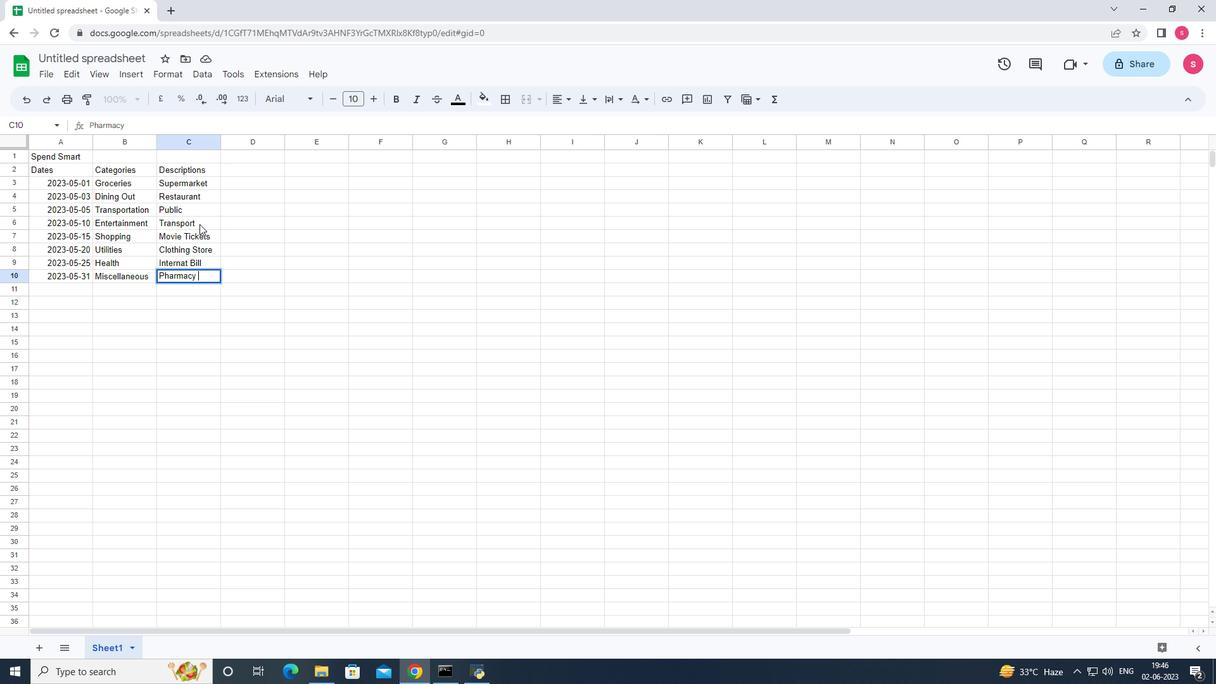 
Action: Mouse pressed left at (202, 224)
Screenshot: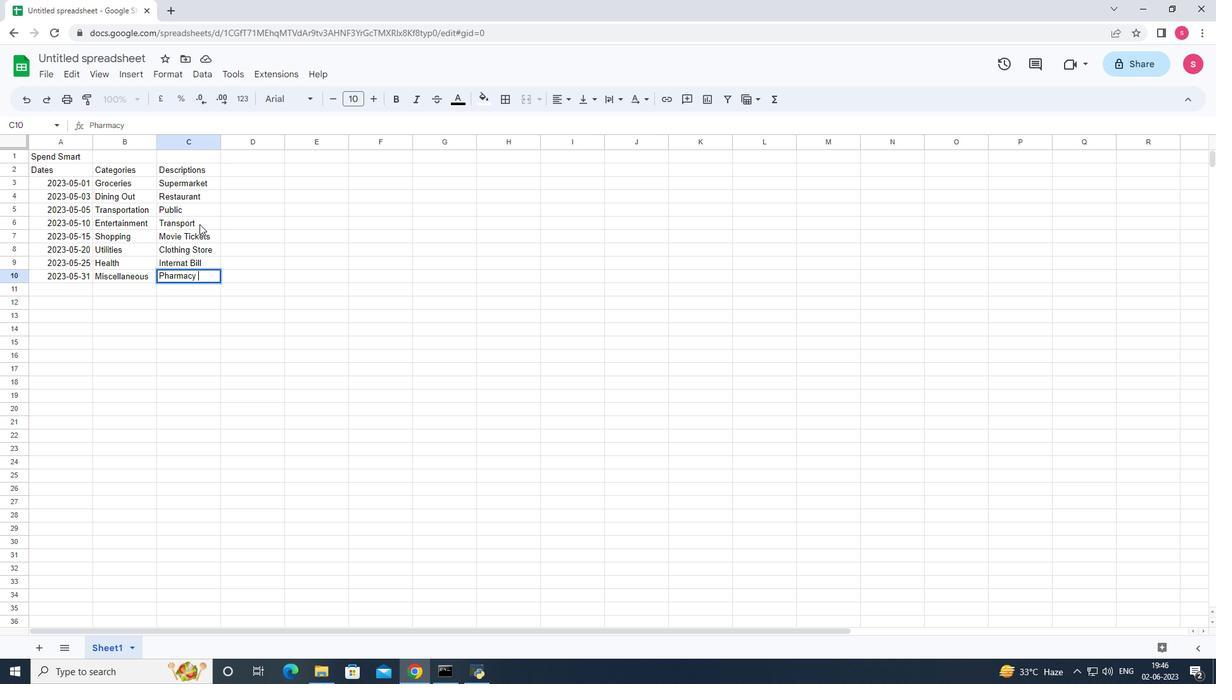 
Action: Mouse moved to (205, 222)
Screenshot: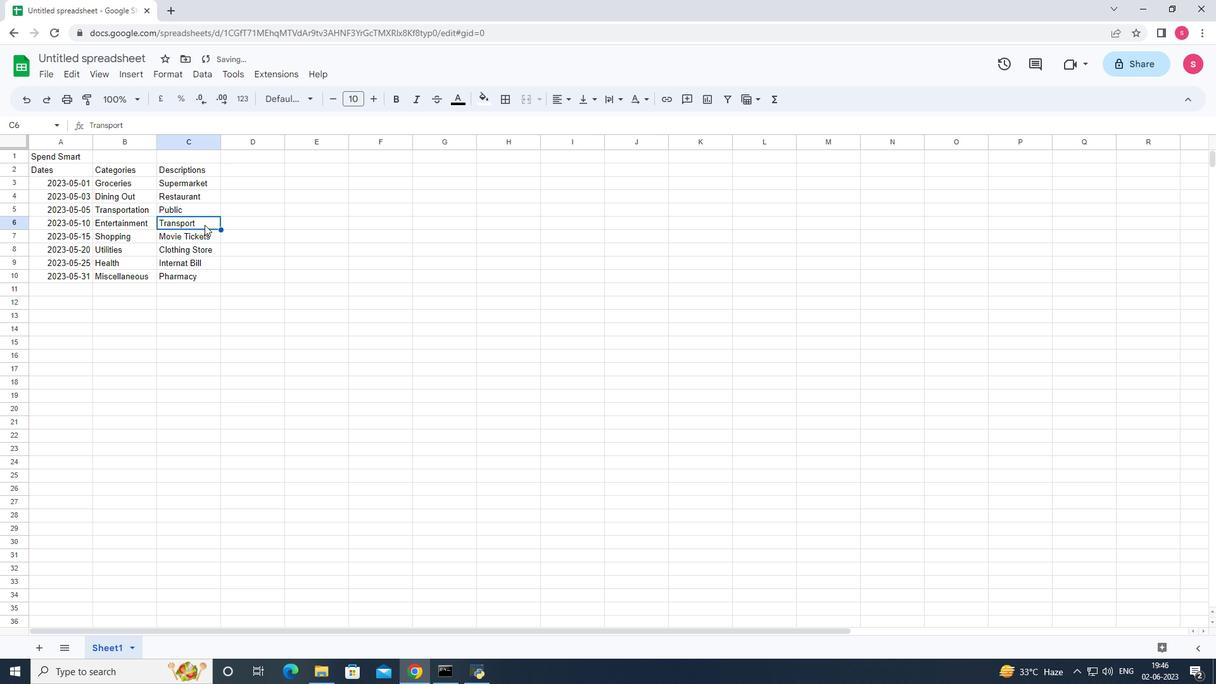 
Action: Key pressed <Key.backspace>
Screenshot: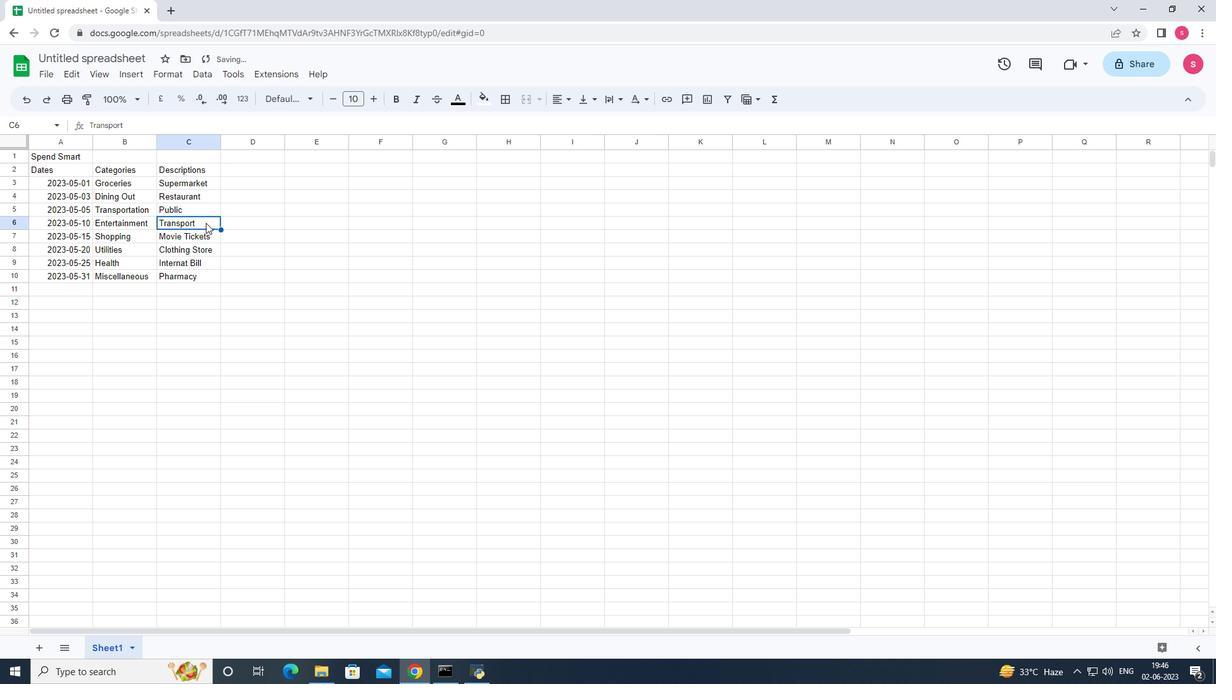 
Action: Mouse moved to (203, 208)
Screenshot: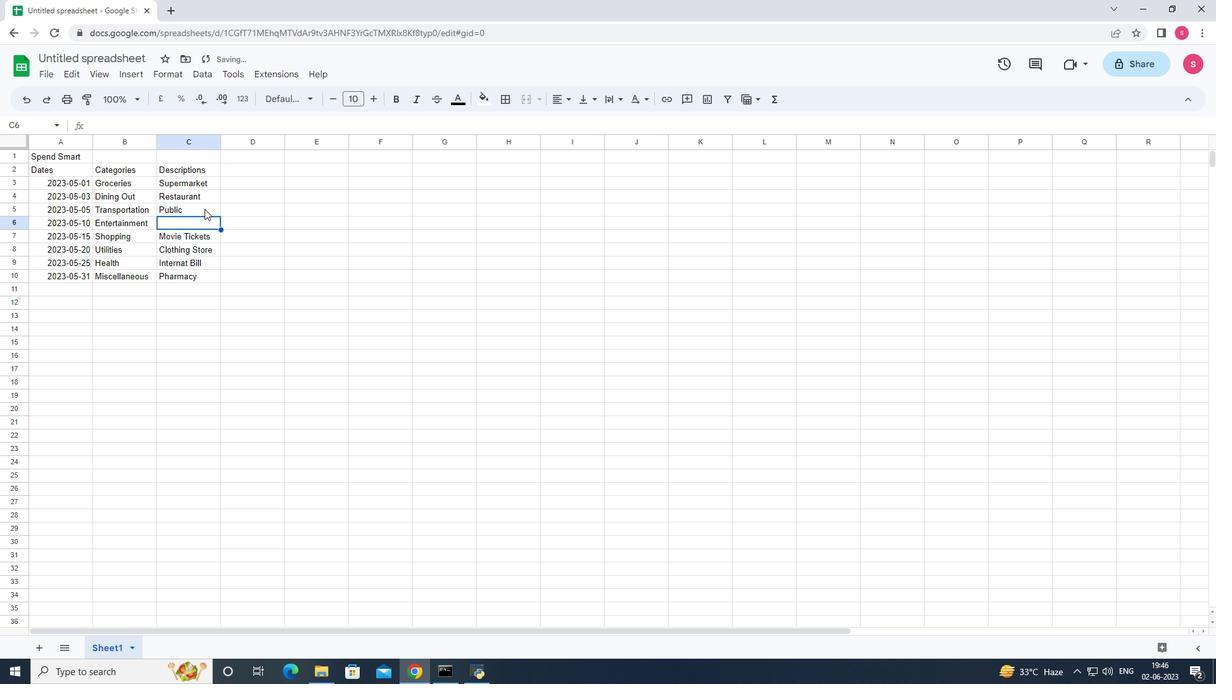 
Action: Mouse pressed left at (203, 208)
Screenshot: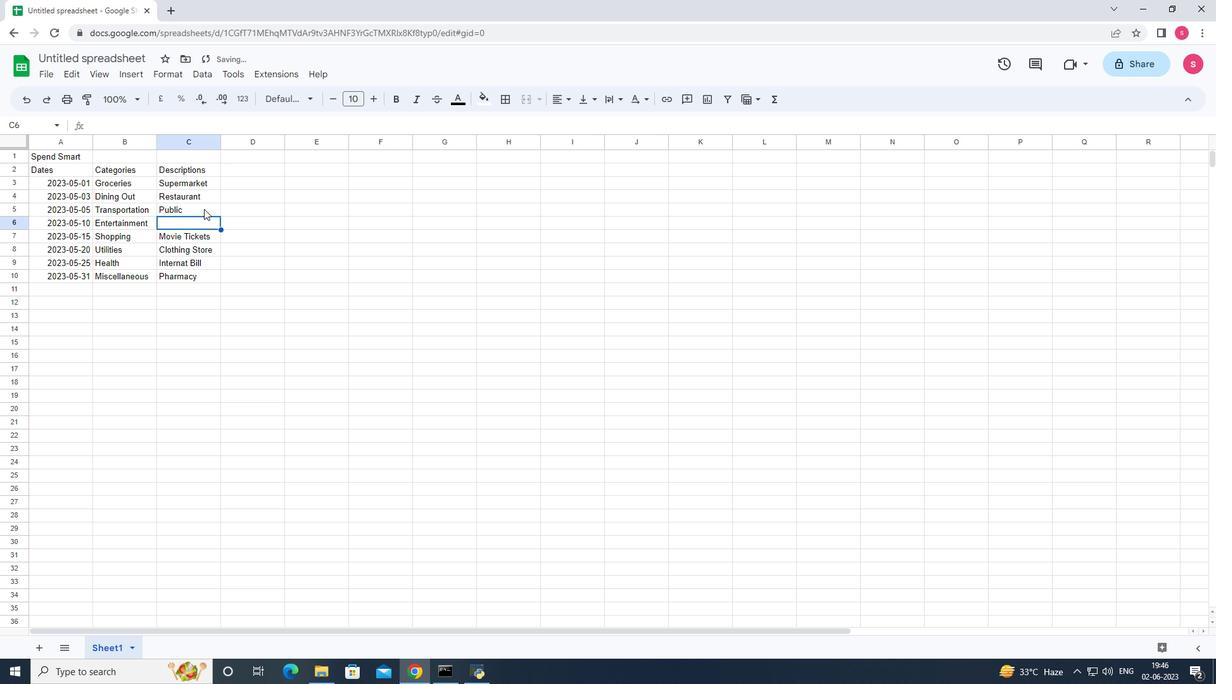 
Action: Key pressed <Key.enter><Key.space><Key.shift_r>Transport
Screenshot: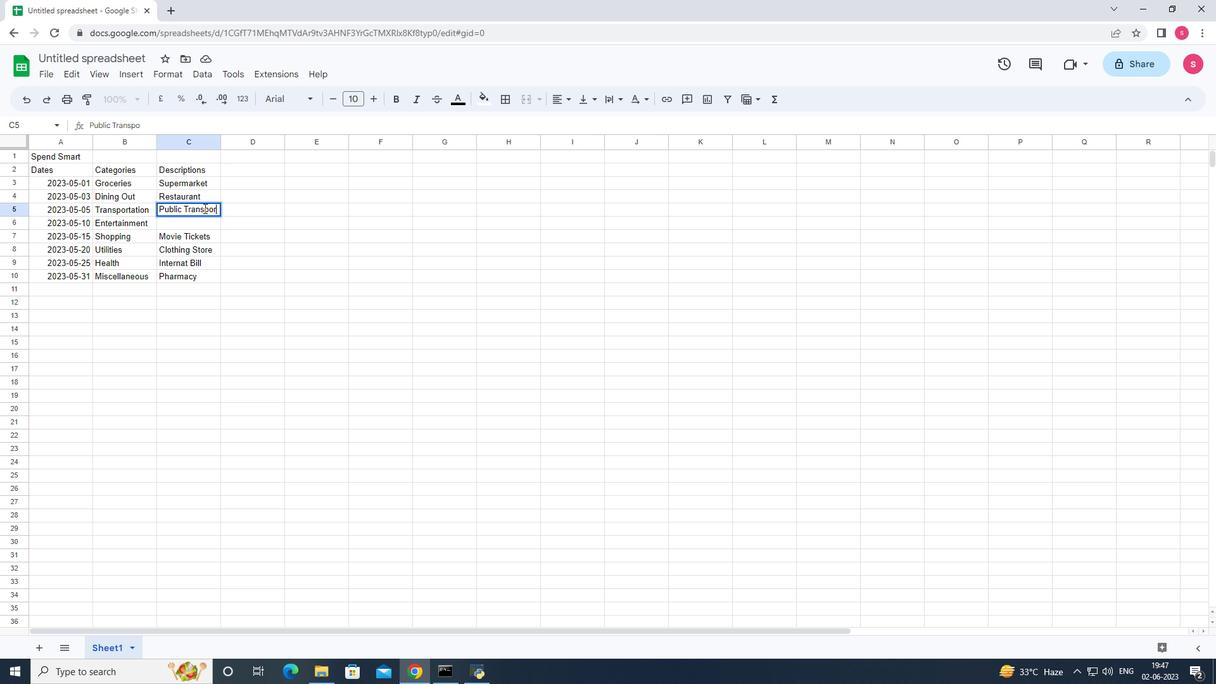 
Action: Mouse moved to (211, 229)
Screenshot: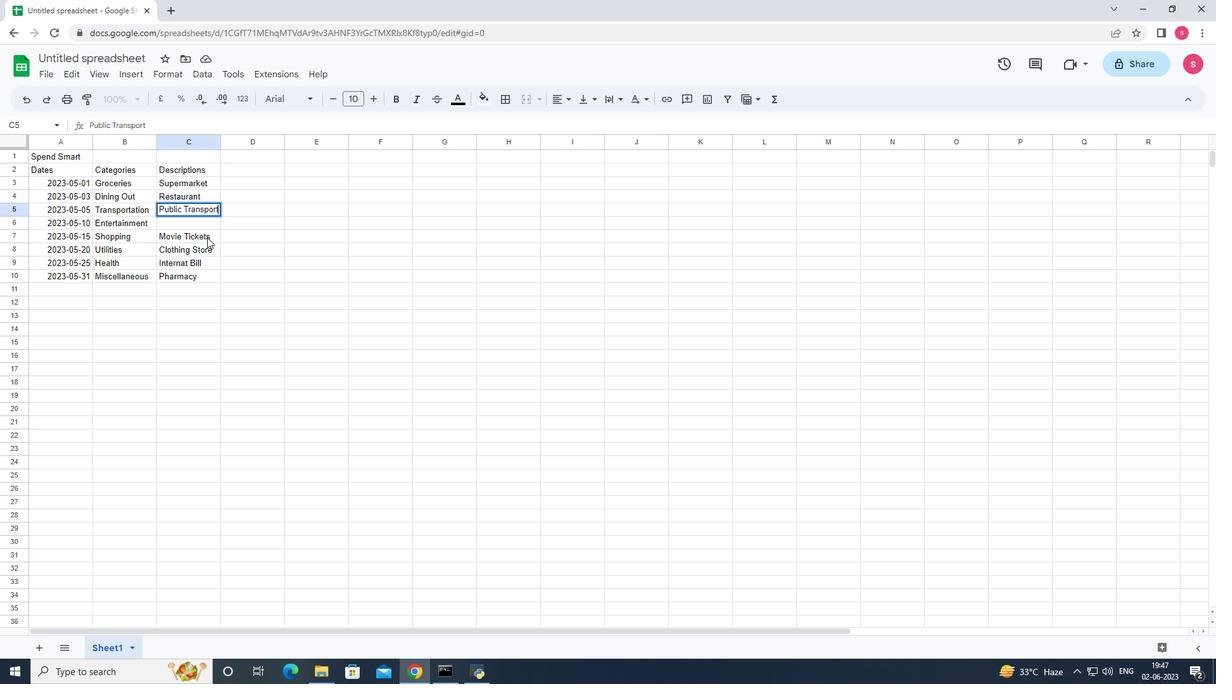 
Action: Mouse pressed left at (211, 229)
Screenshot: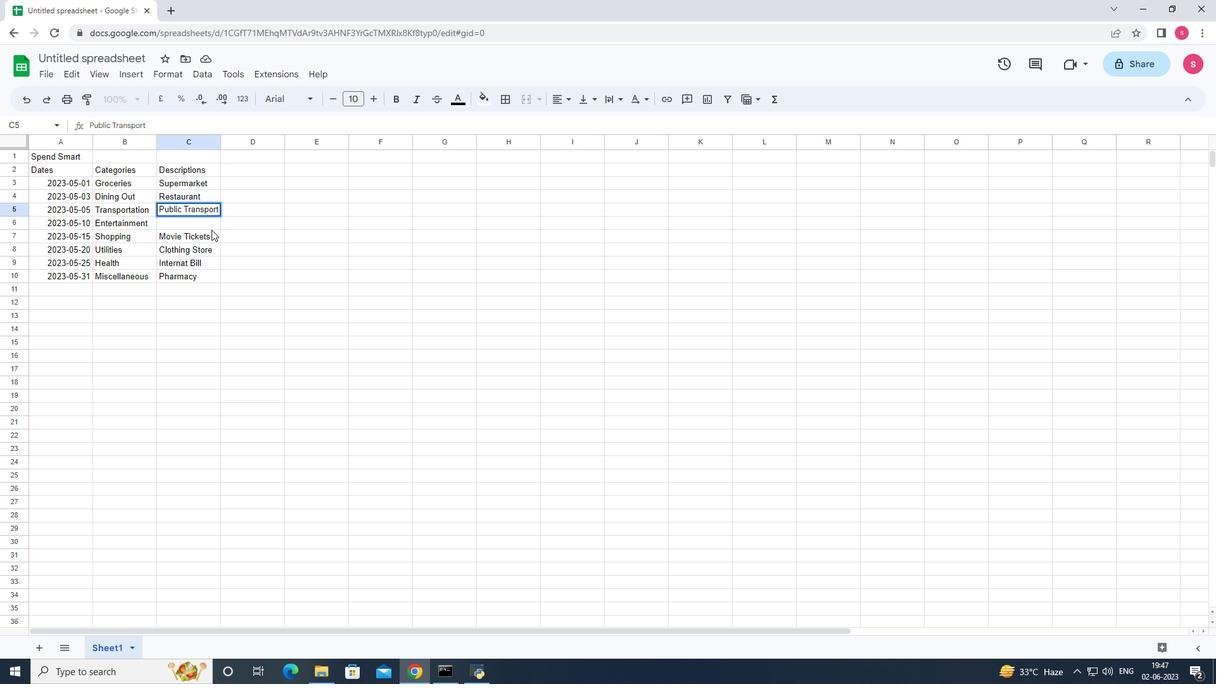 
Action: Mouse moved to (204, 235)
Screenshot: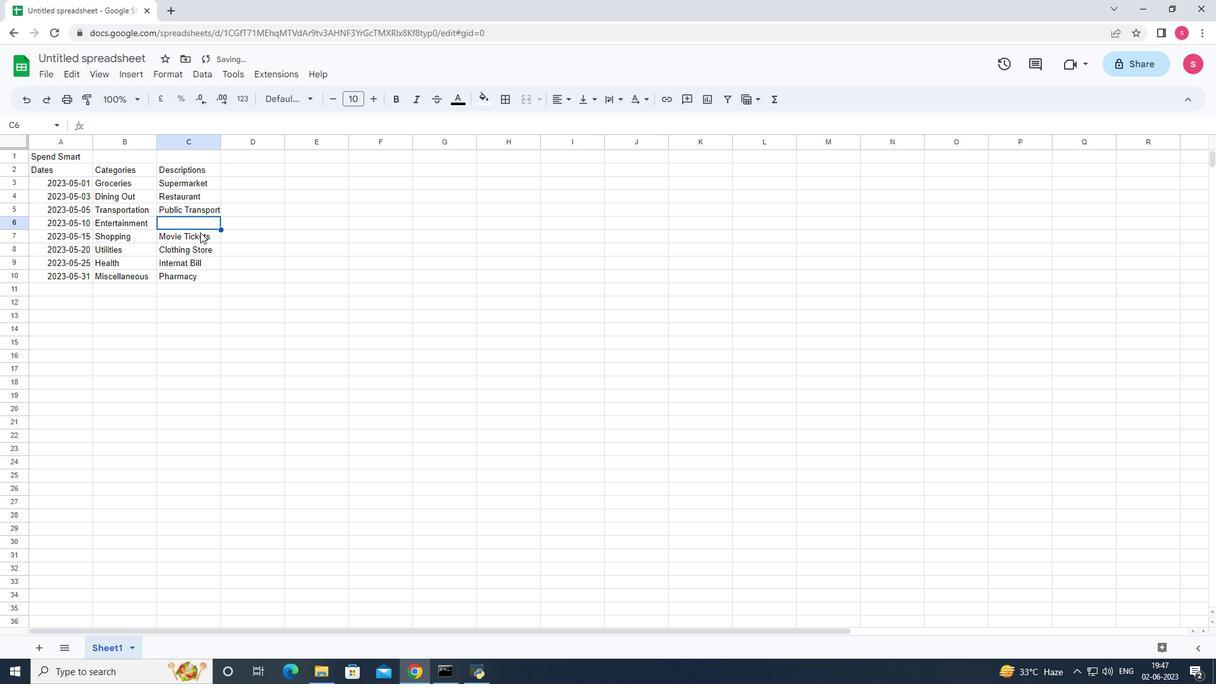 
Action: Mouse pressed left at (204, 235)
Screenshot: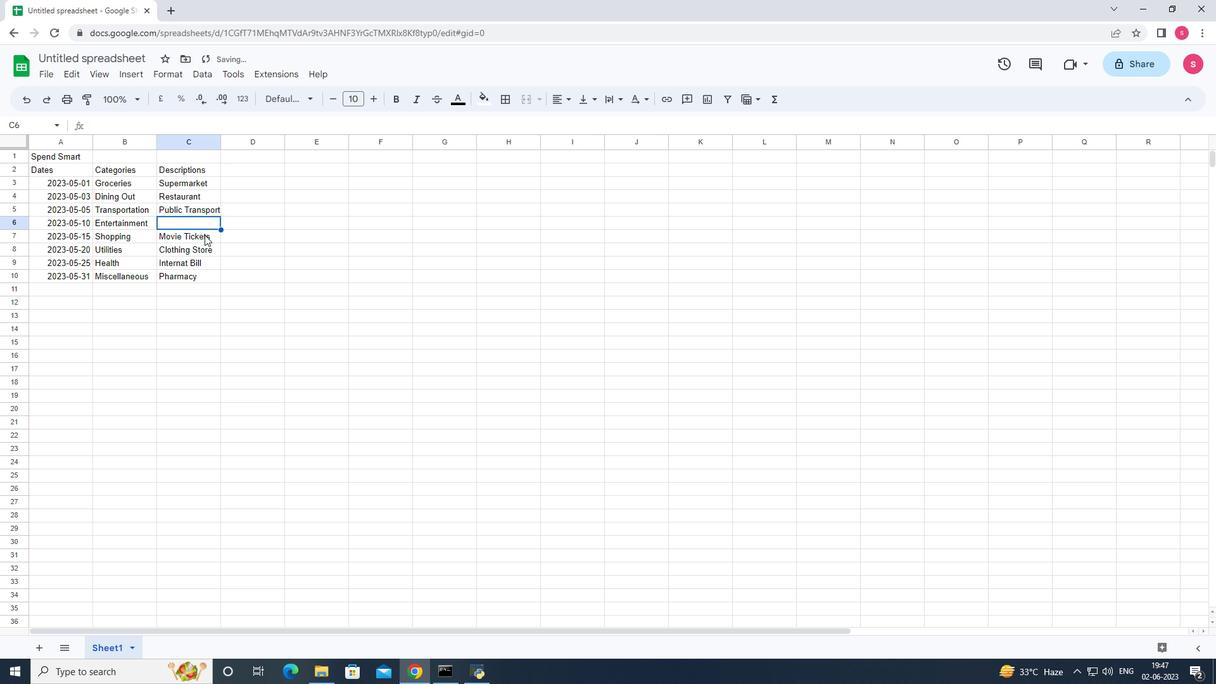 
Action: Mouse moved to (192, 221)
Screenshot: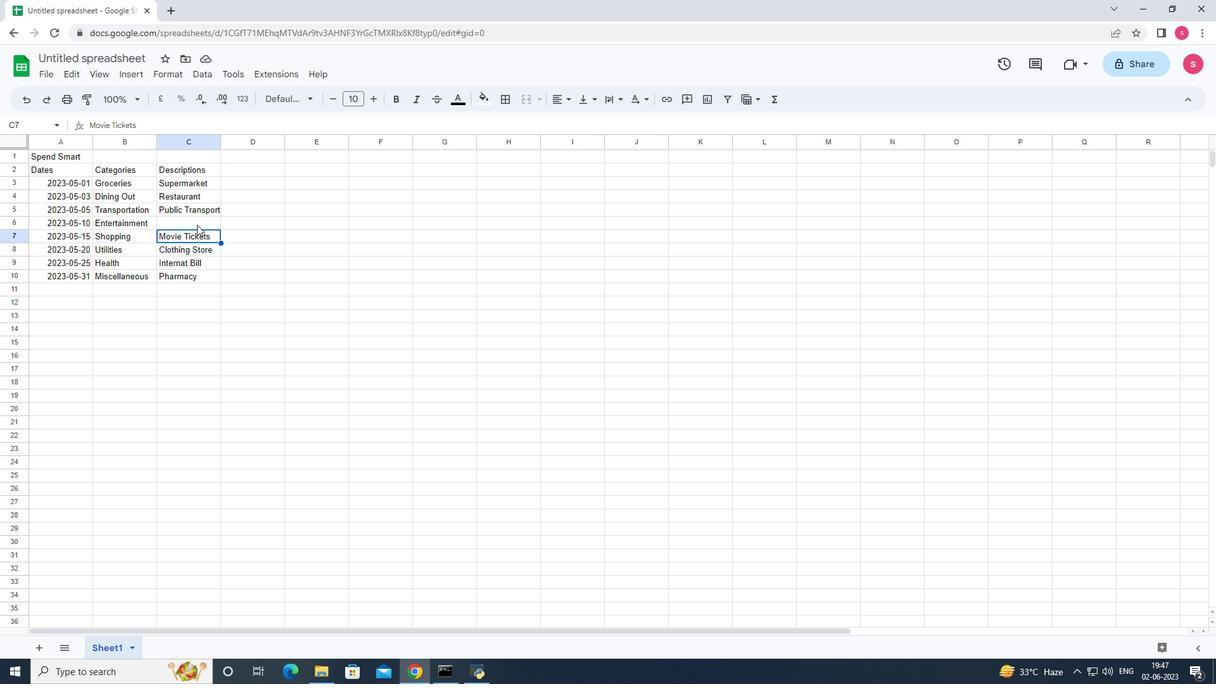 
Action: Mouse pressed left at (192, 221)
Screenshot: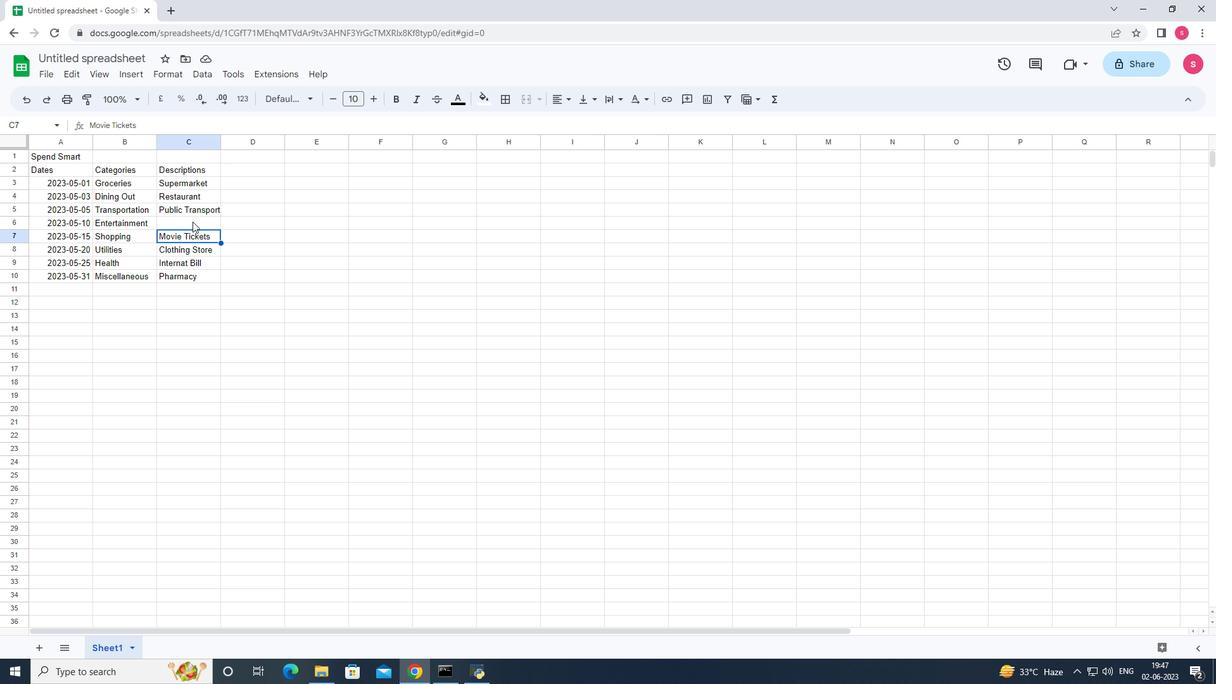 
Action: Mouse pressed left at (192, 221)
Screenshot: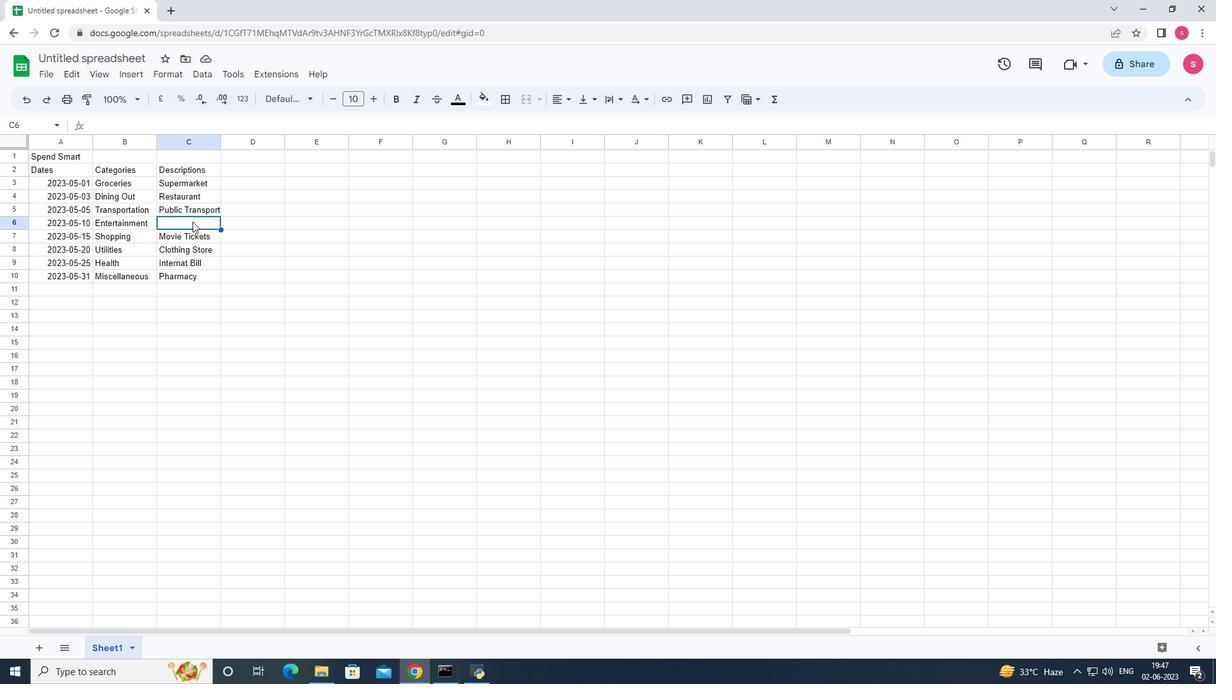 
Action: Mouse moved to (160, 231)
Screenshot: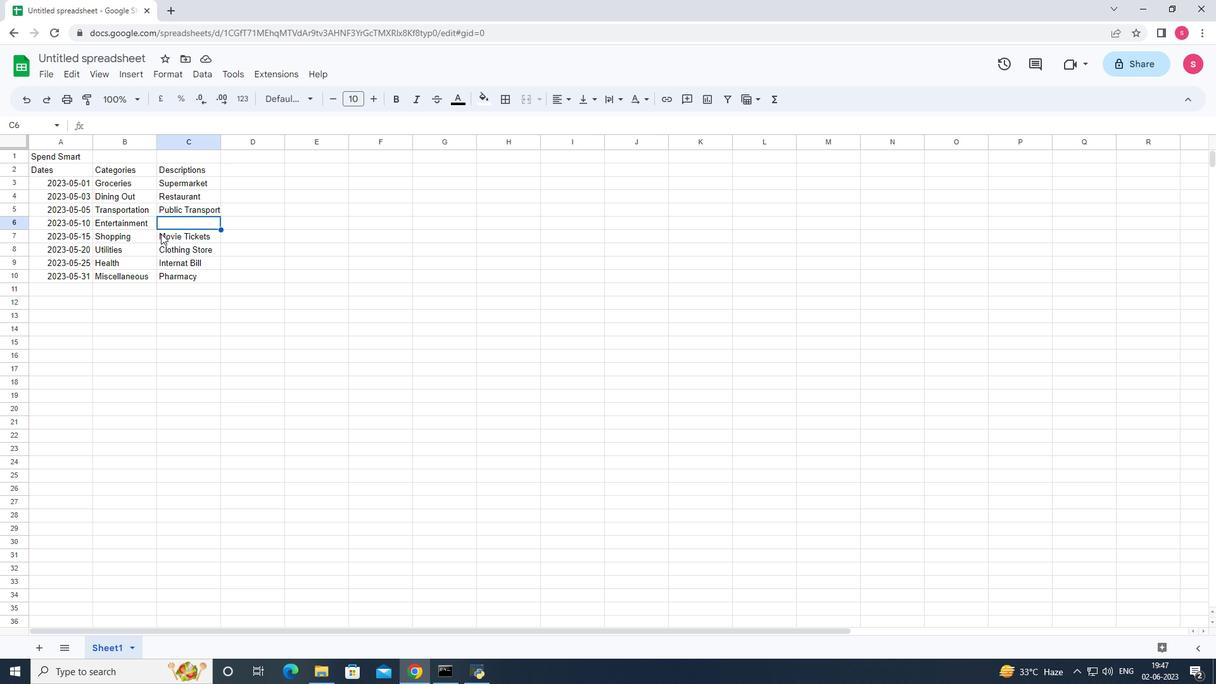 
Action: Mouse pressed left at (160, 231)
Screenshot: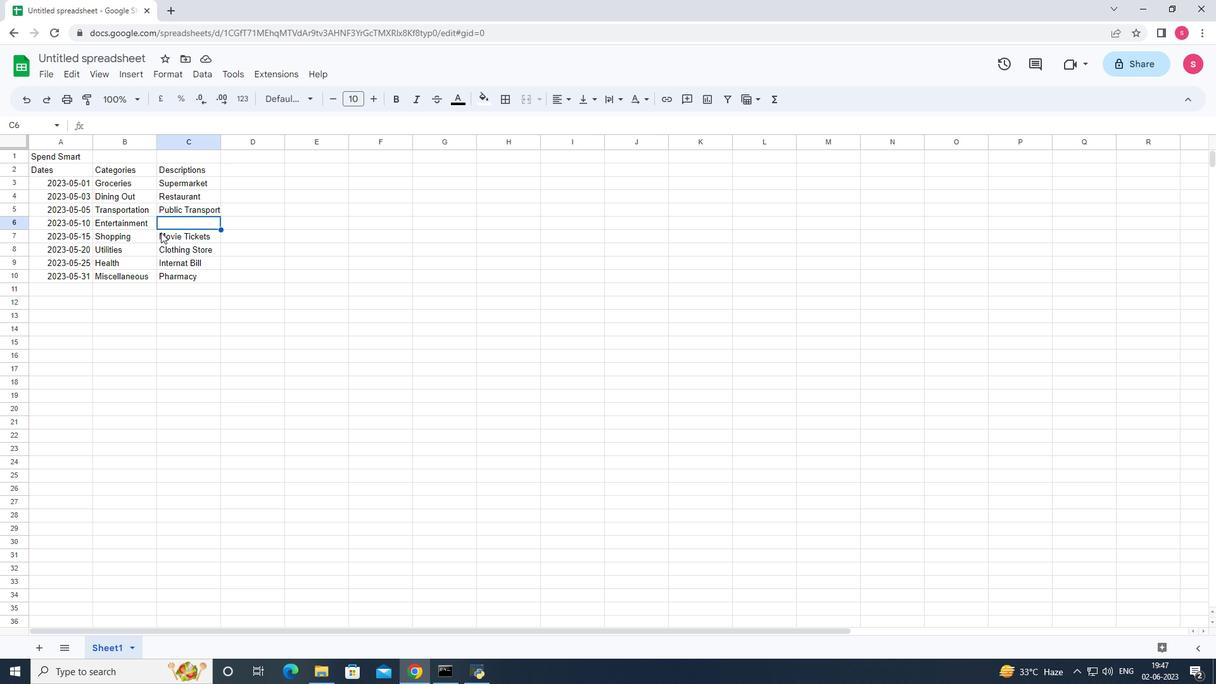 
Action: Mouse moved to (195, 272)
Screenshot: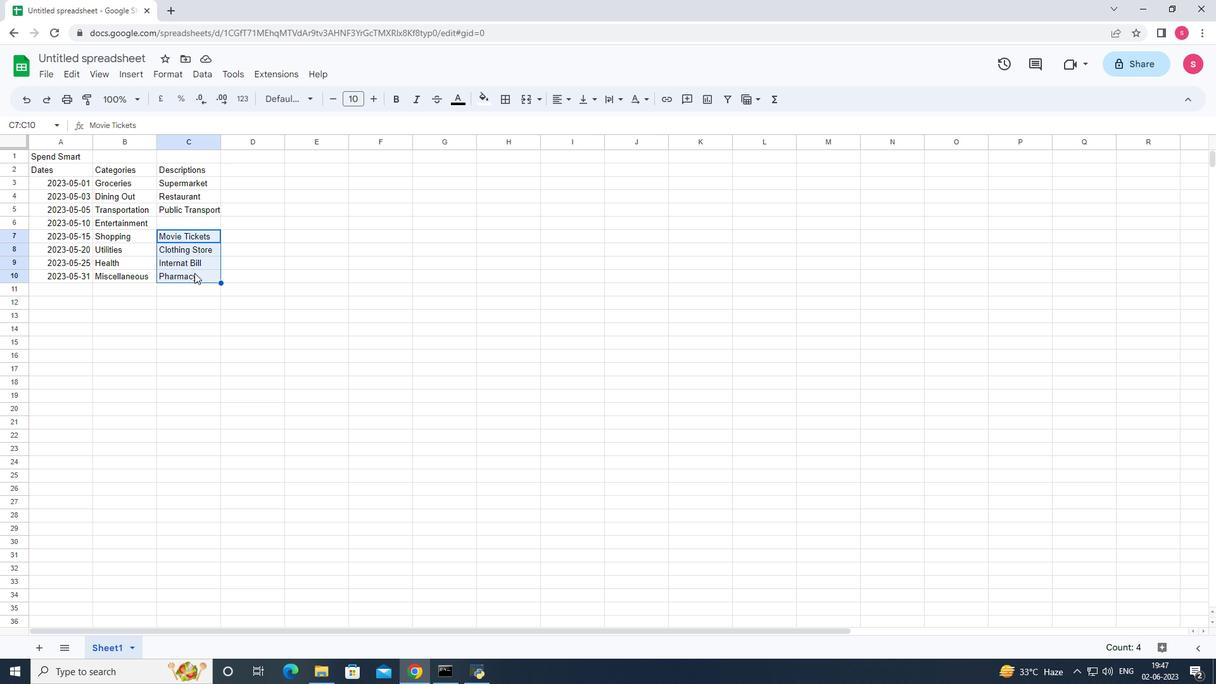 
Action: Key pressed ctrl+X
Screenshot: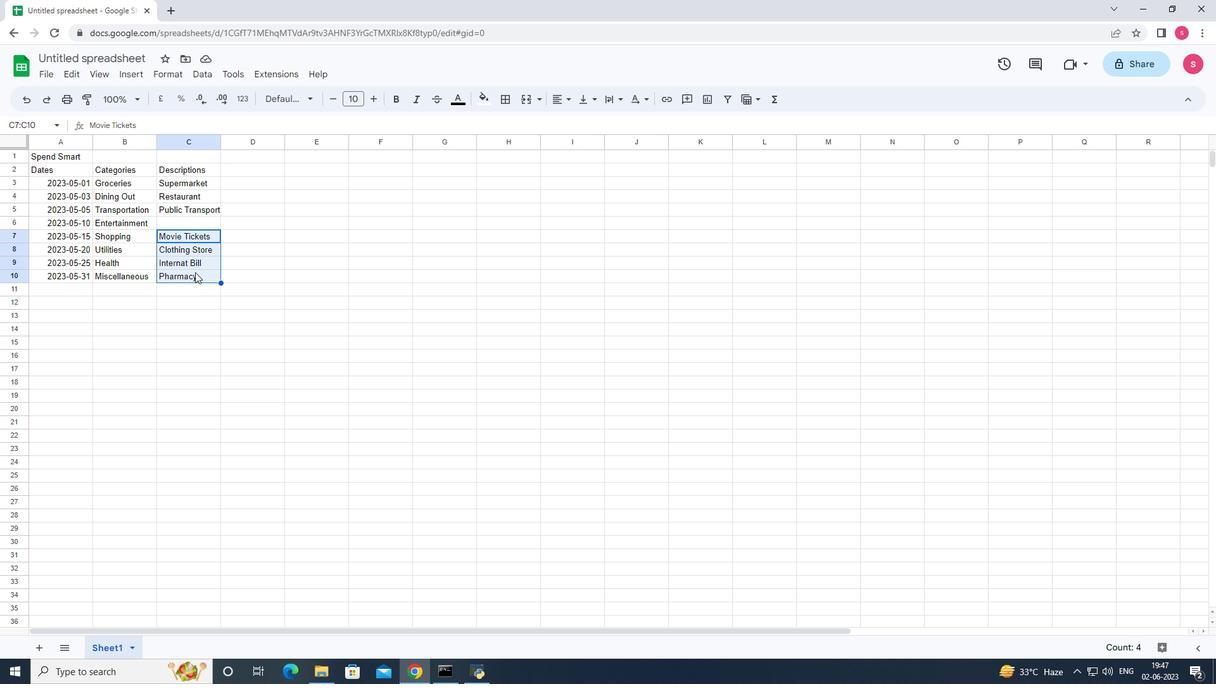 
Action: Mouse moved to (182, 222)
Screenshot: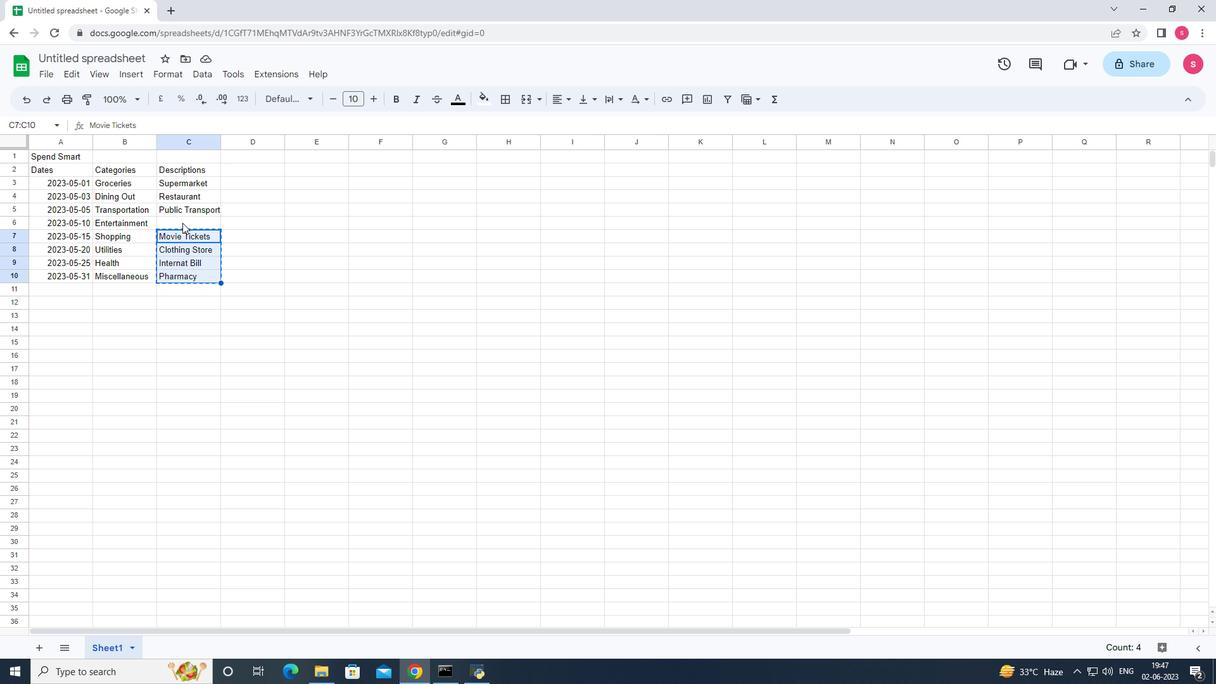 
Action: Mouse pressed left at (182, 222)
Screenshot: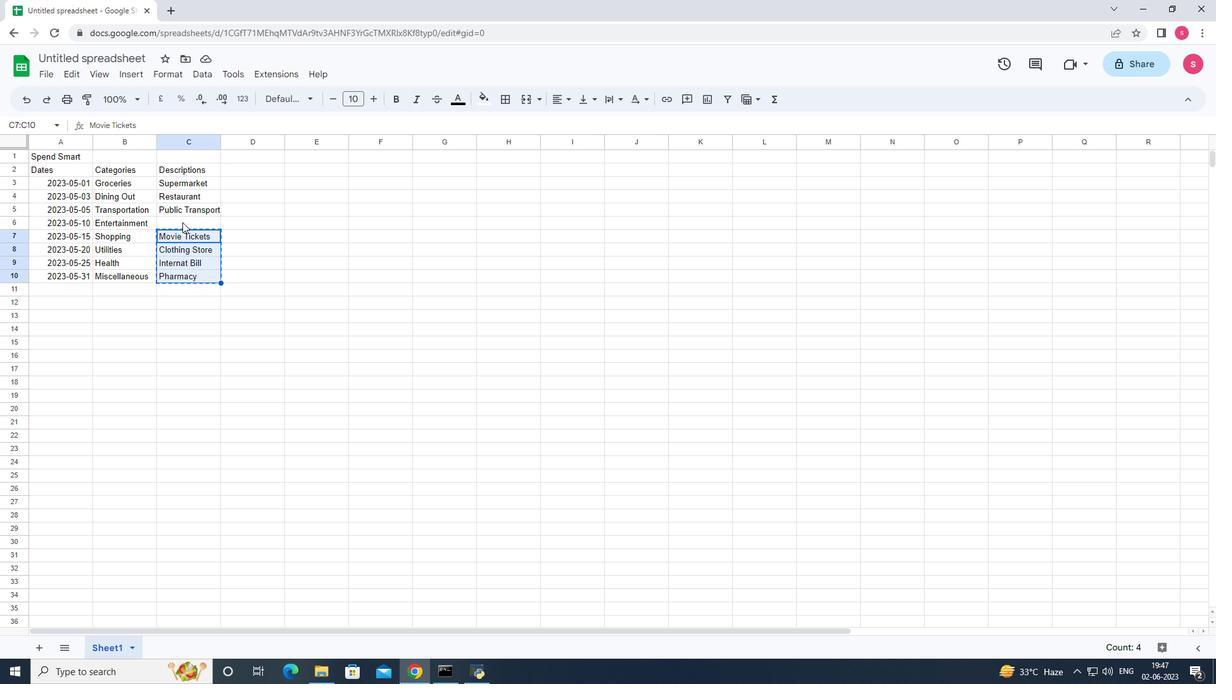 
Action: Key pressed ctrl+V
Screenshot: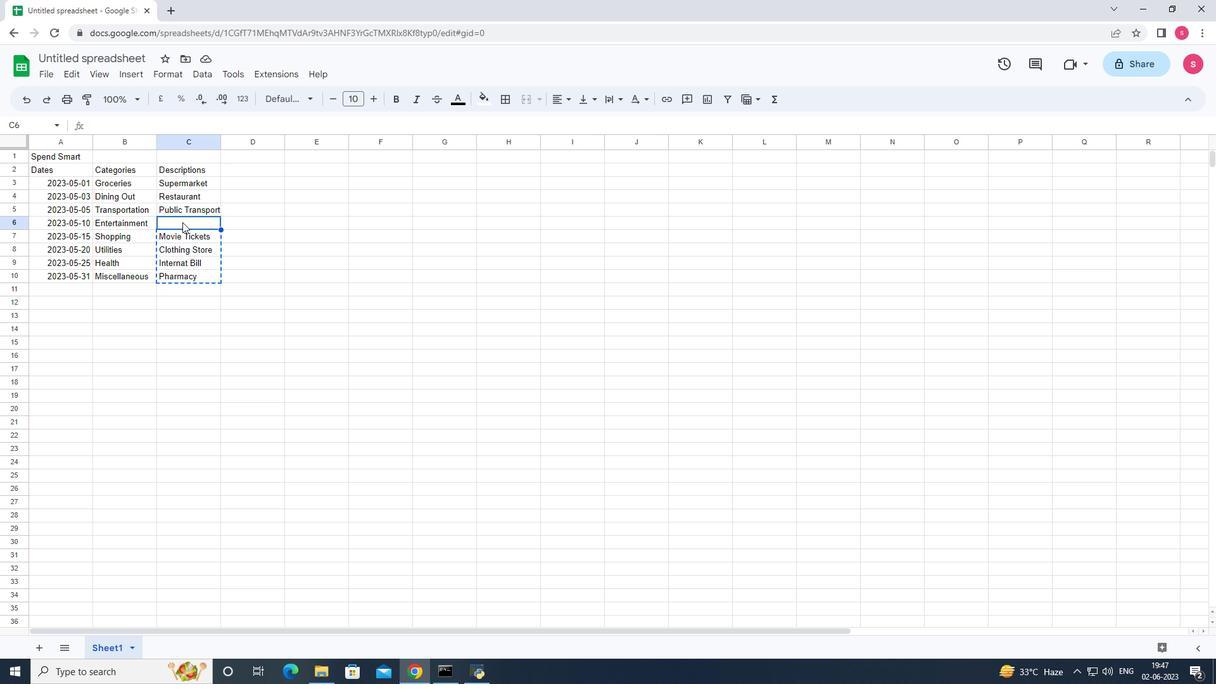 
Action: Mouse moved to (184, 270)
Screenshot: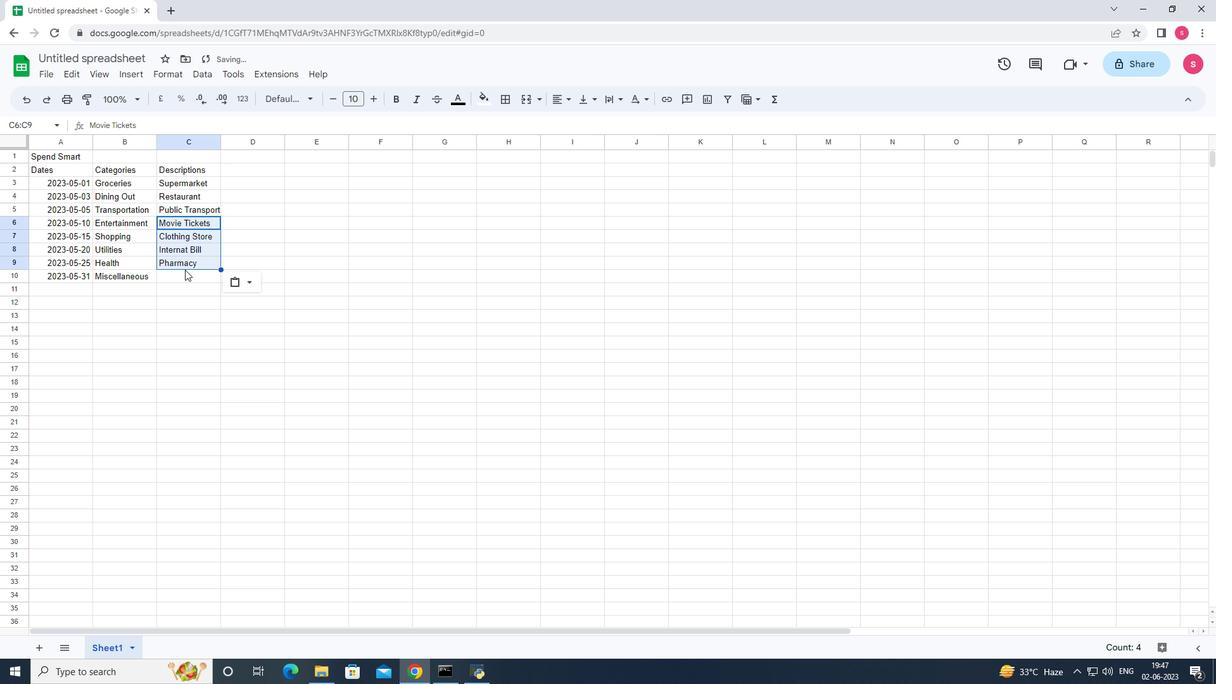 
Action: Mouse pressed left at (184, 270)
Screenshot: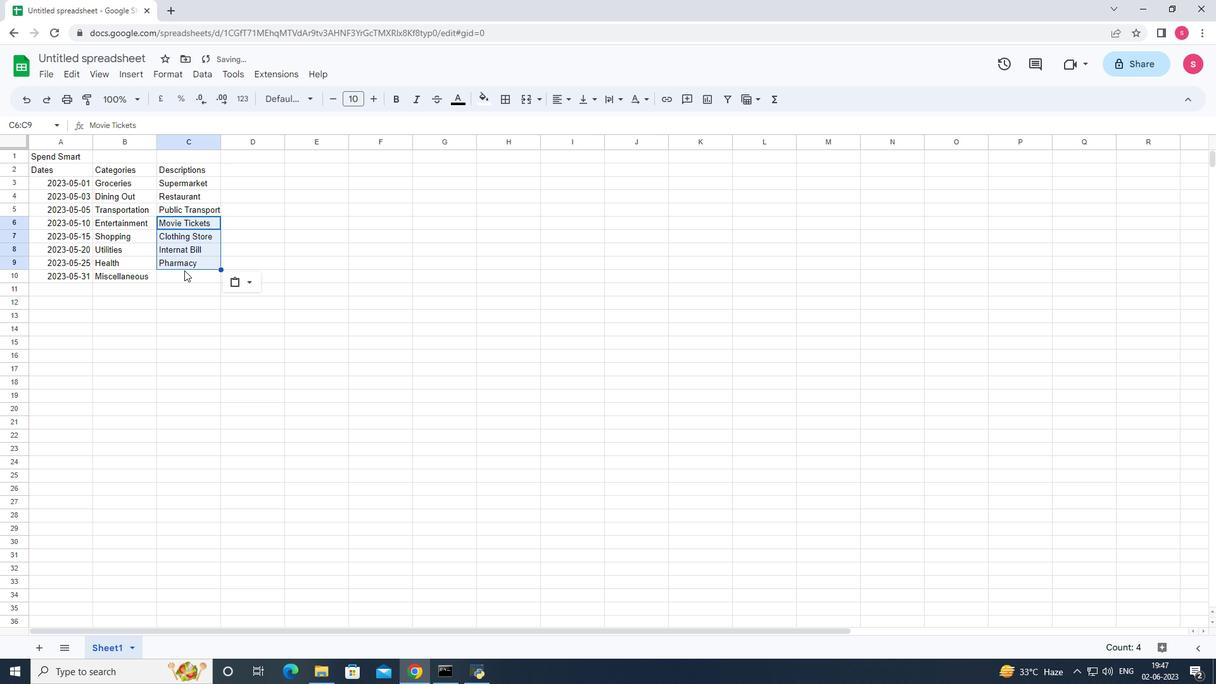 
Action: Mouse moved to (184, 272)
Screenshot: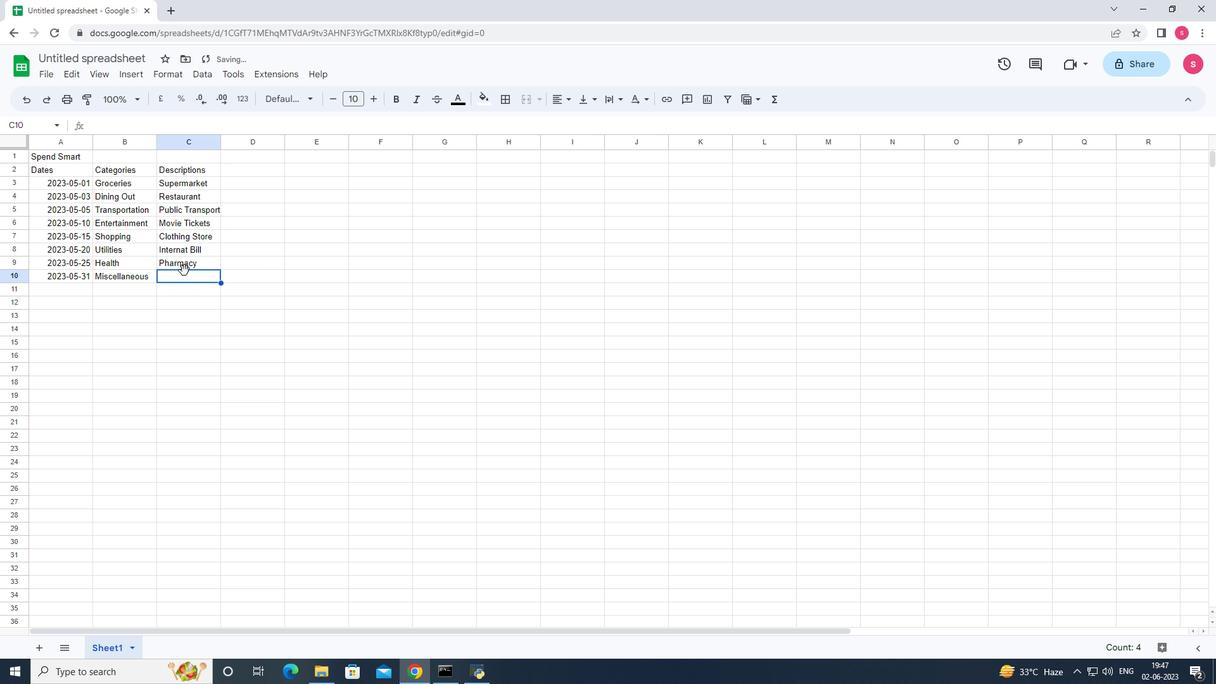 
Action: Key pressed <Key.shift>P<Key.backspace><Key.shift>Online
Screenshot: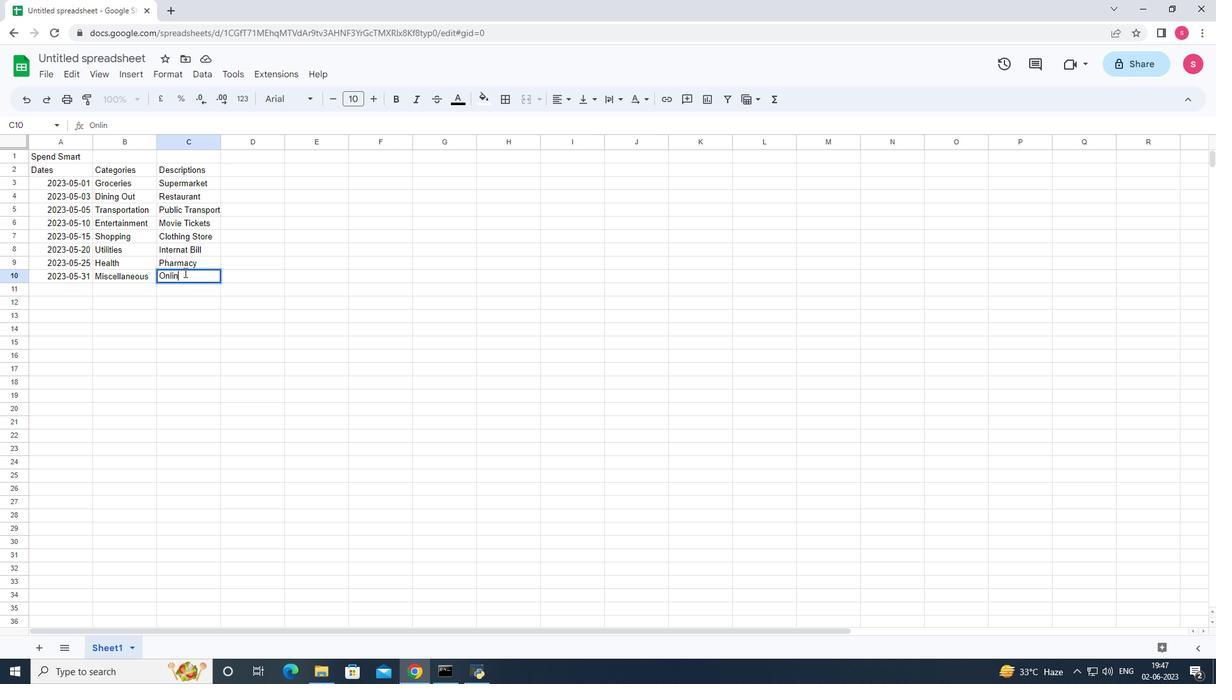 
Action: Mouse moved to (238, 170)
Screenshot: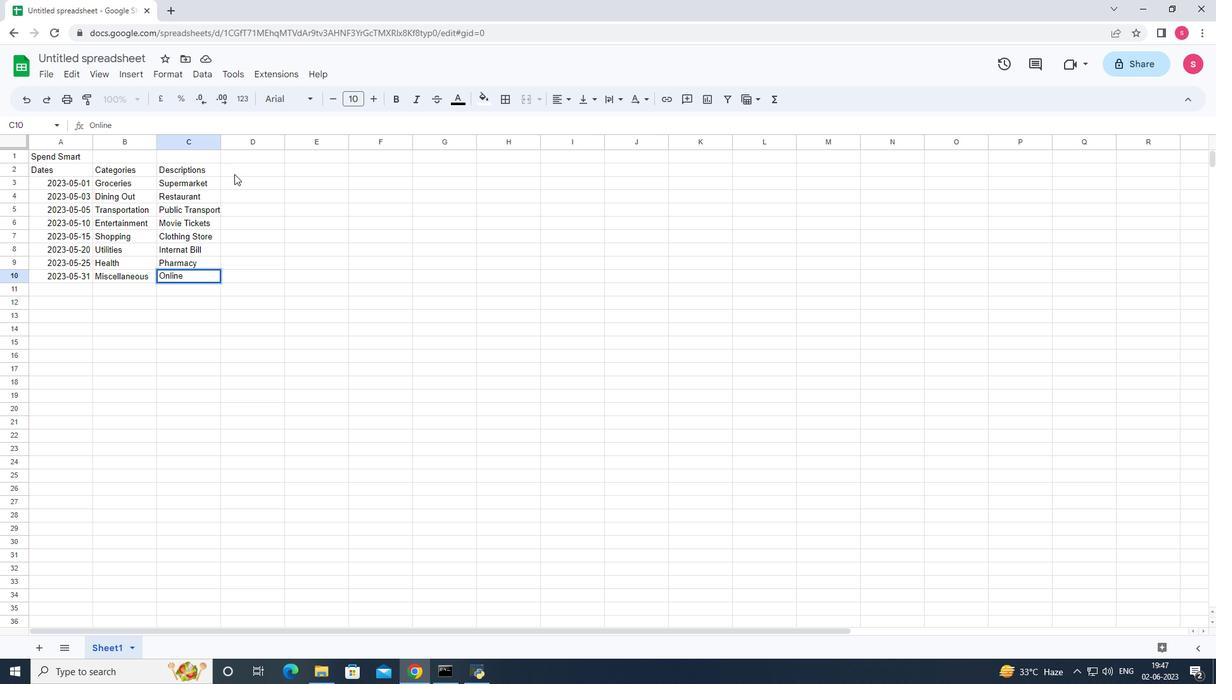 
Action: Mouse pressed left at (238, 170)
Screenshot: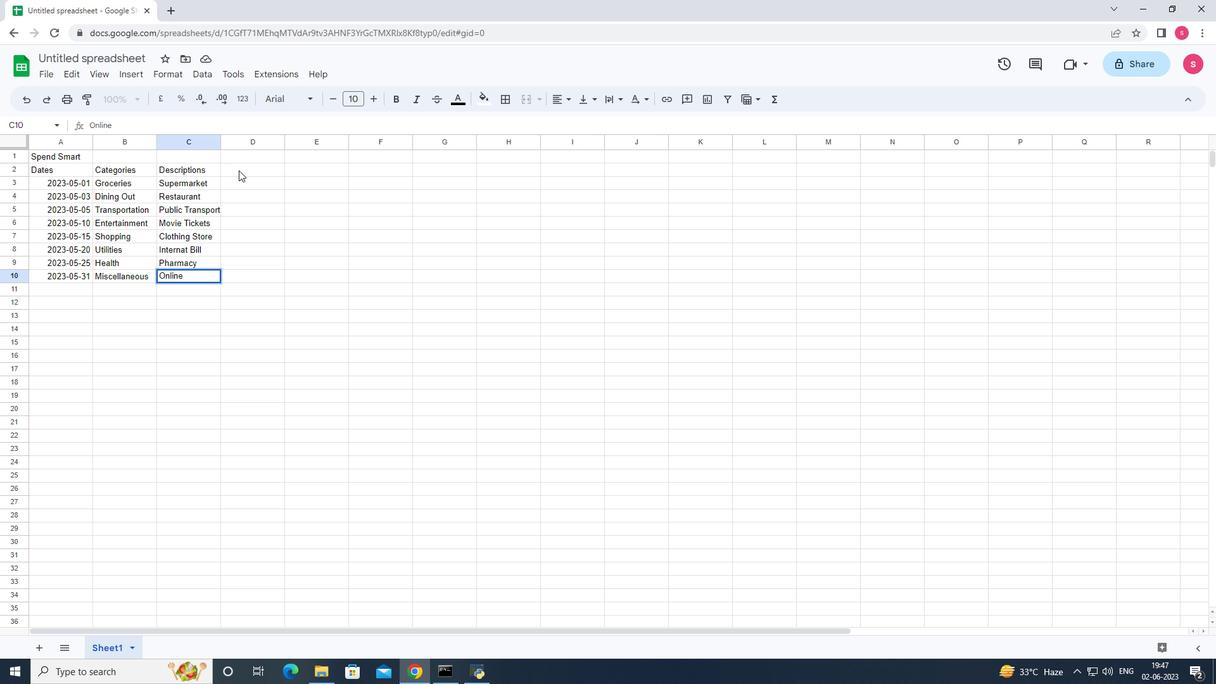 
Action: Mouse moved to (188, 275)
Screenshot: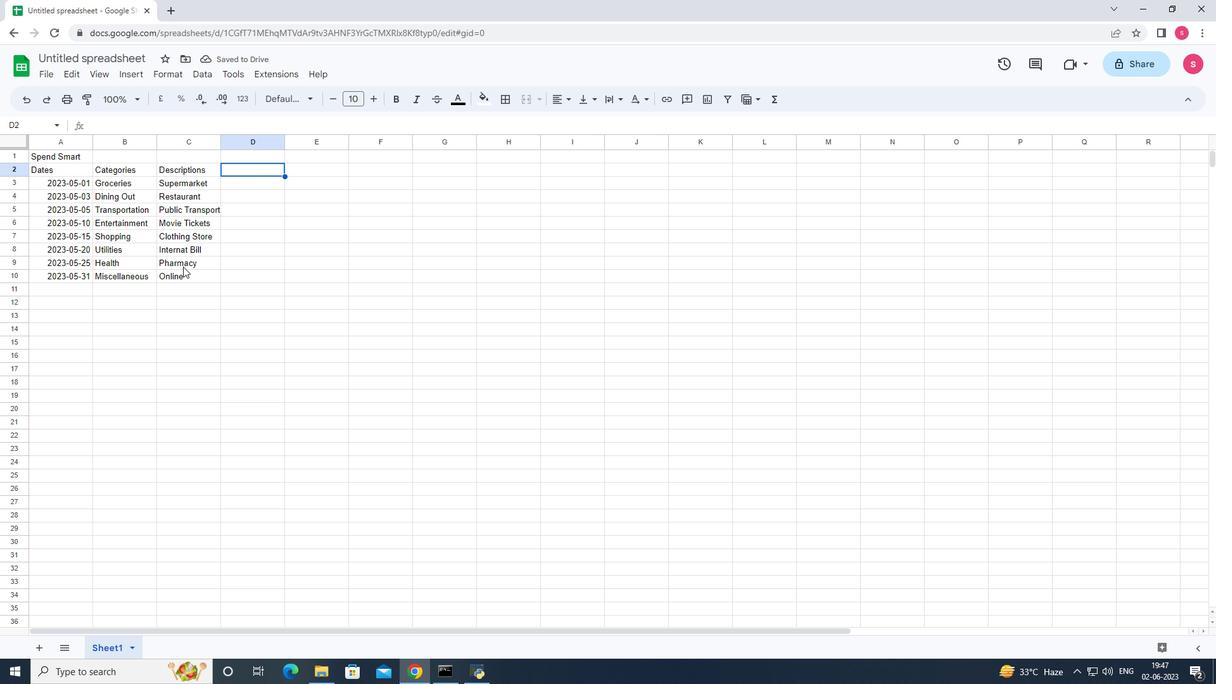 
Action: Mouse pressed left at (188, 275)
Screenshot: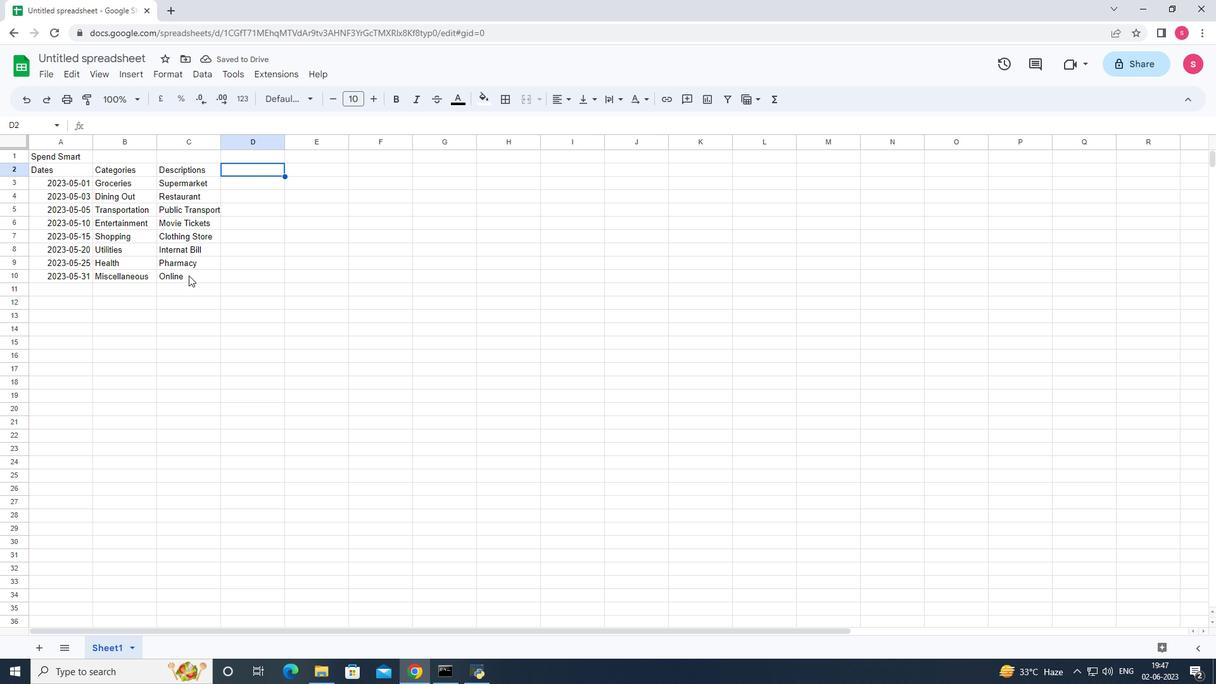 
Action: Mouse moved to (189, 275)
Screenshot: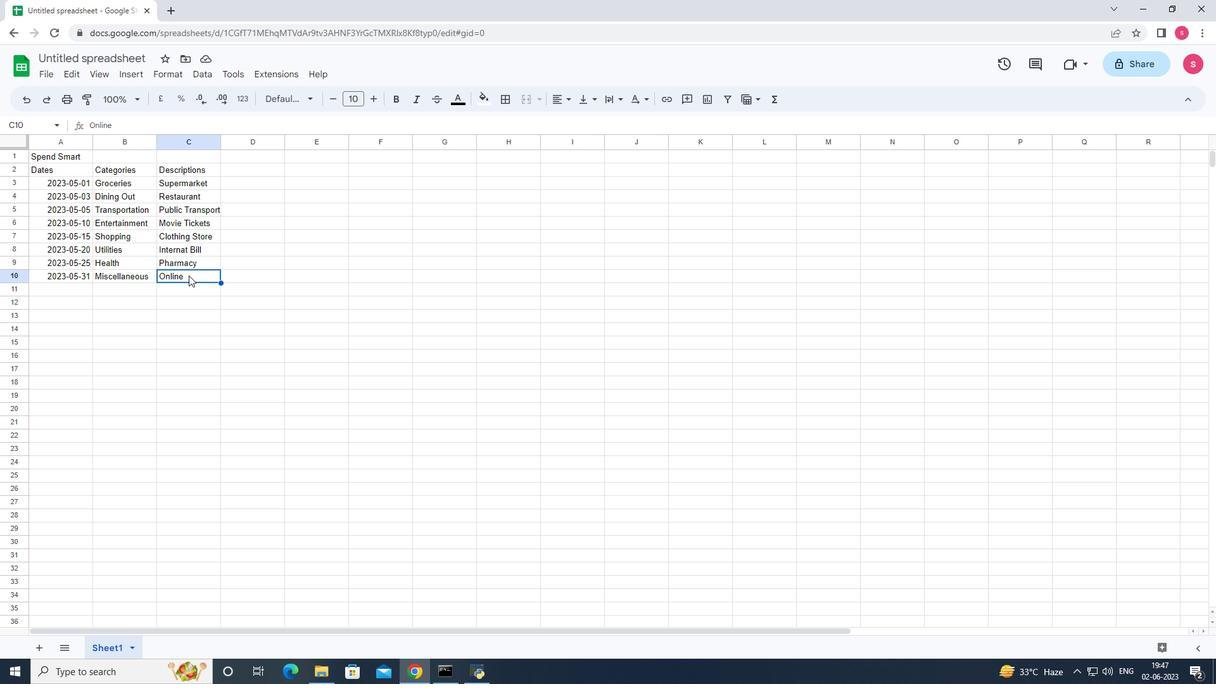 
Action: Key pressed <Key.enter><Key.space><Key.shift_r><Key.shift>Per<Key.backspace><Key.backspace>urche<Key.backspace>ase
Screenshot: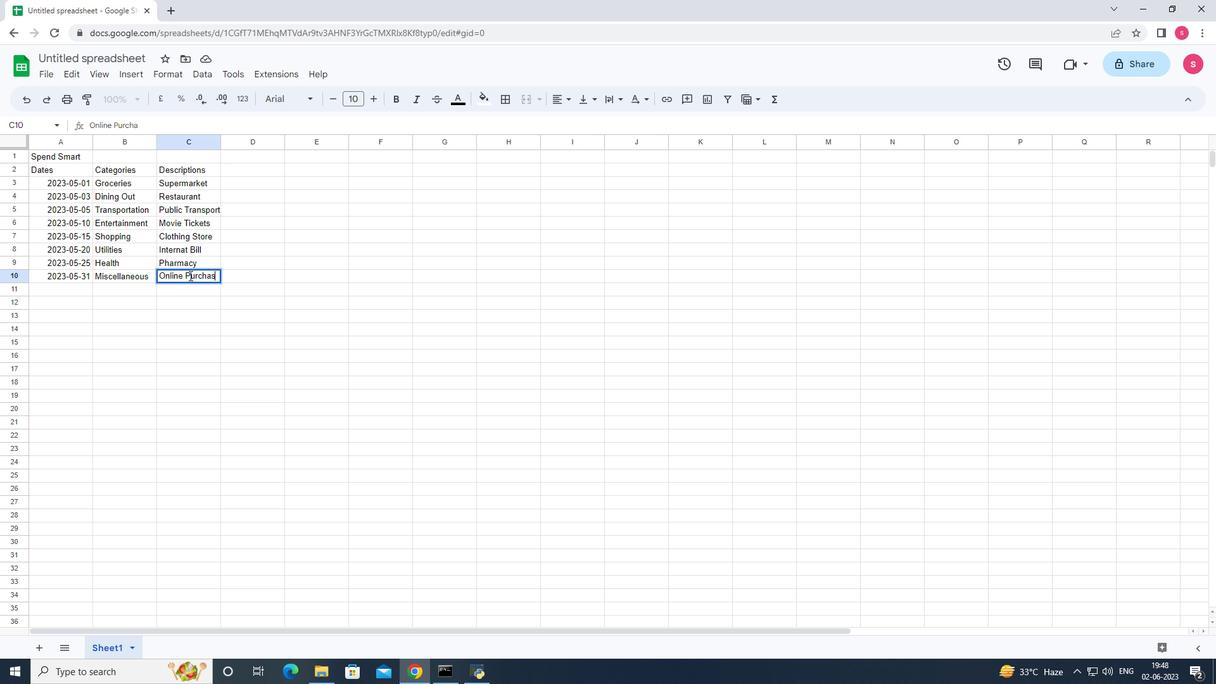 
Action: Mouse moved to (237, 169)
Screenshot: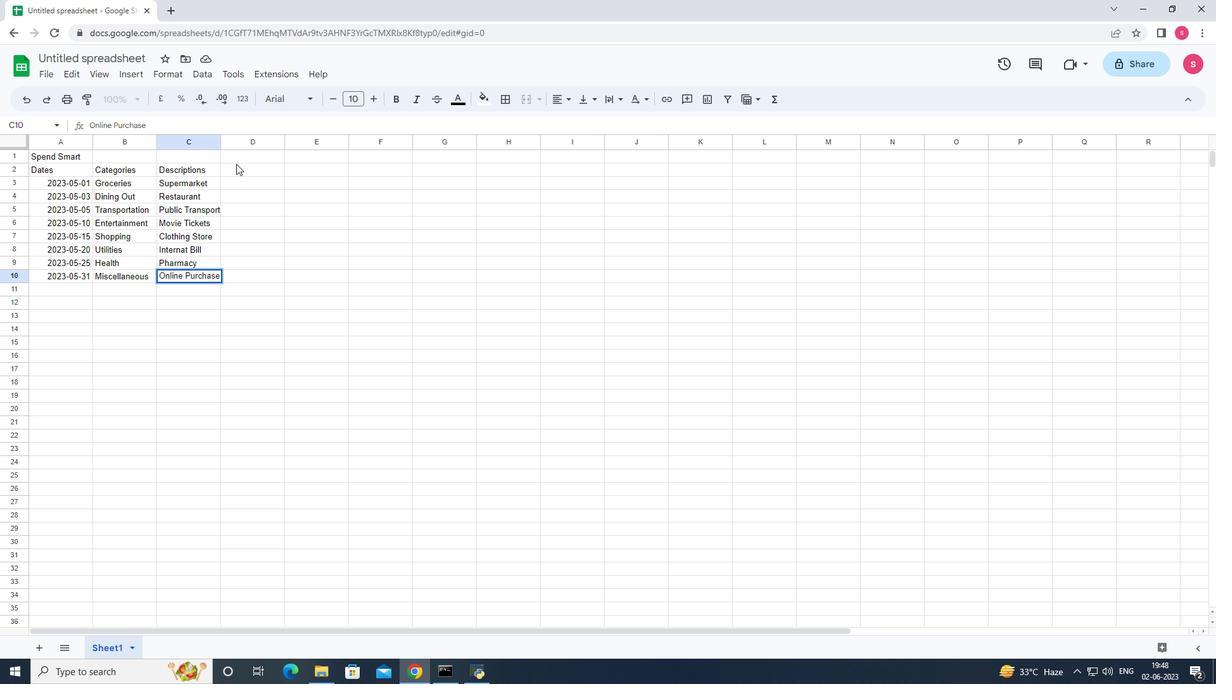 
Action: Mouse pressed left at (237, 169)
Screenshot: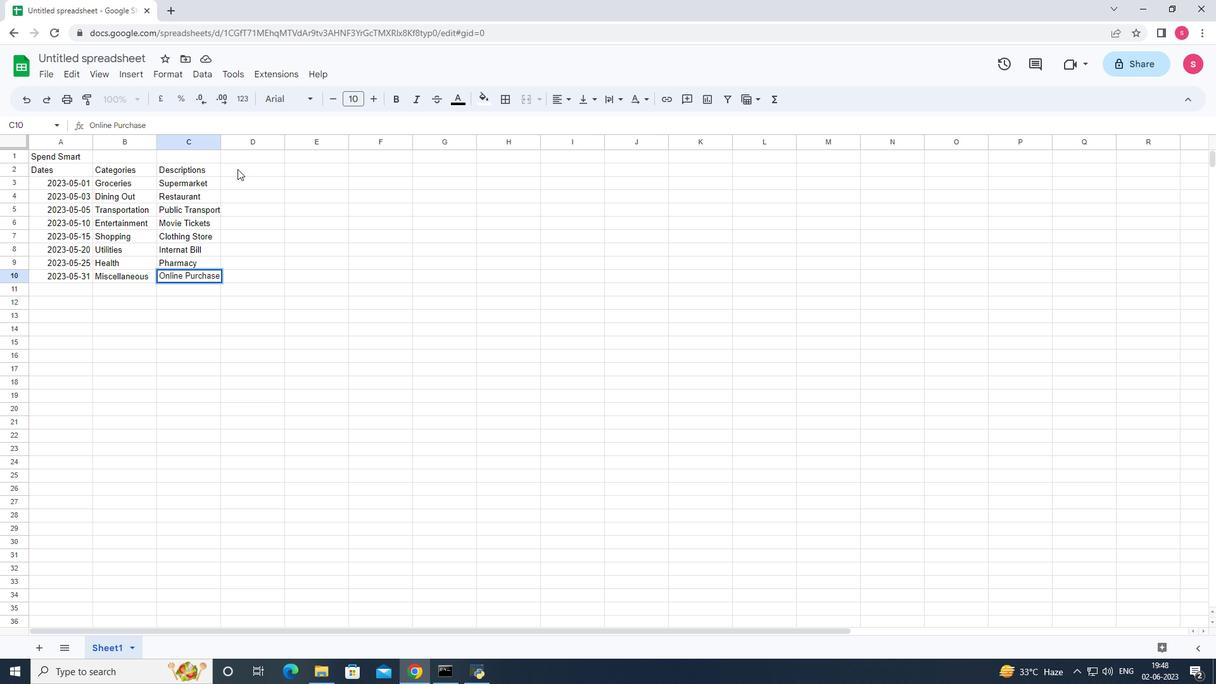 
Action: Key pressed <Key.shift><Key.shift_r>Amount
Screenshot: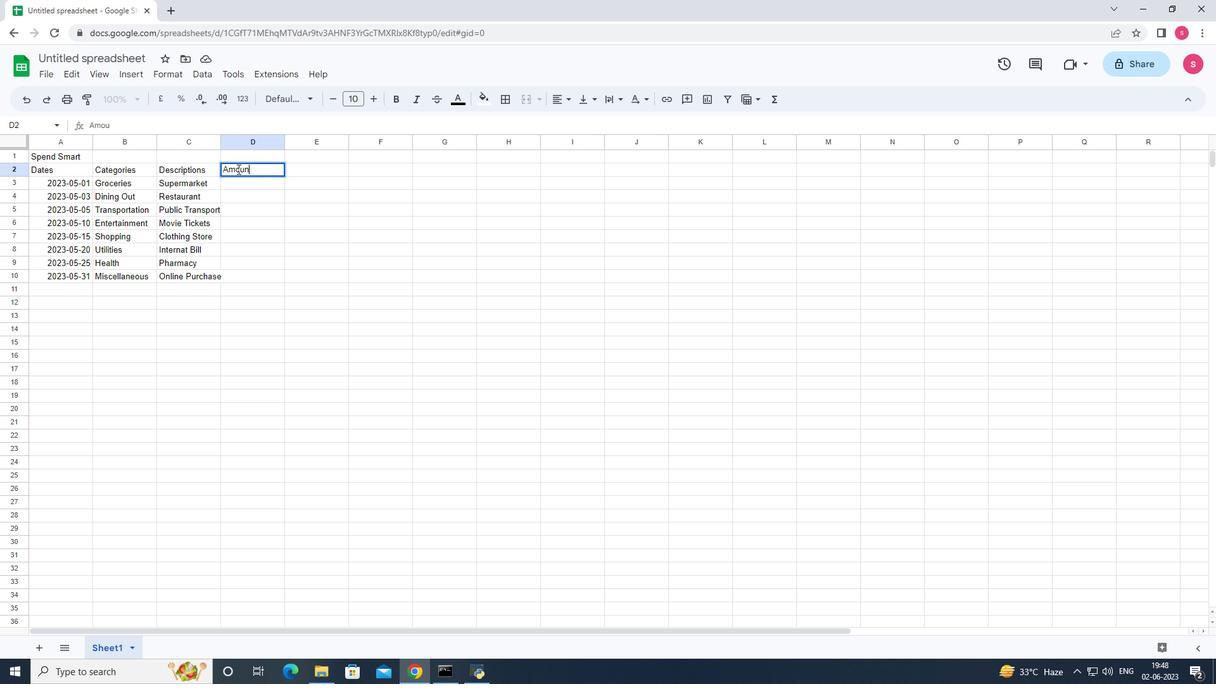 
Action: Mouse moved to (238, 169)
Screenshot: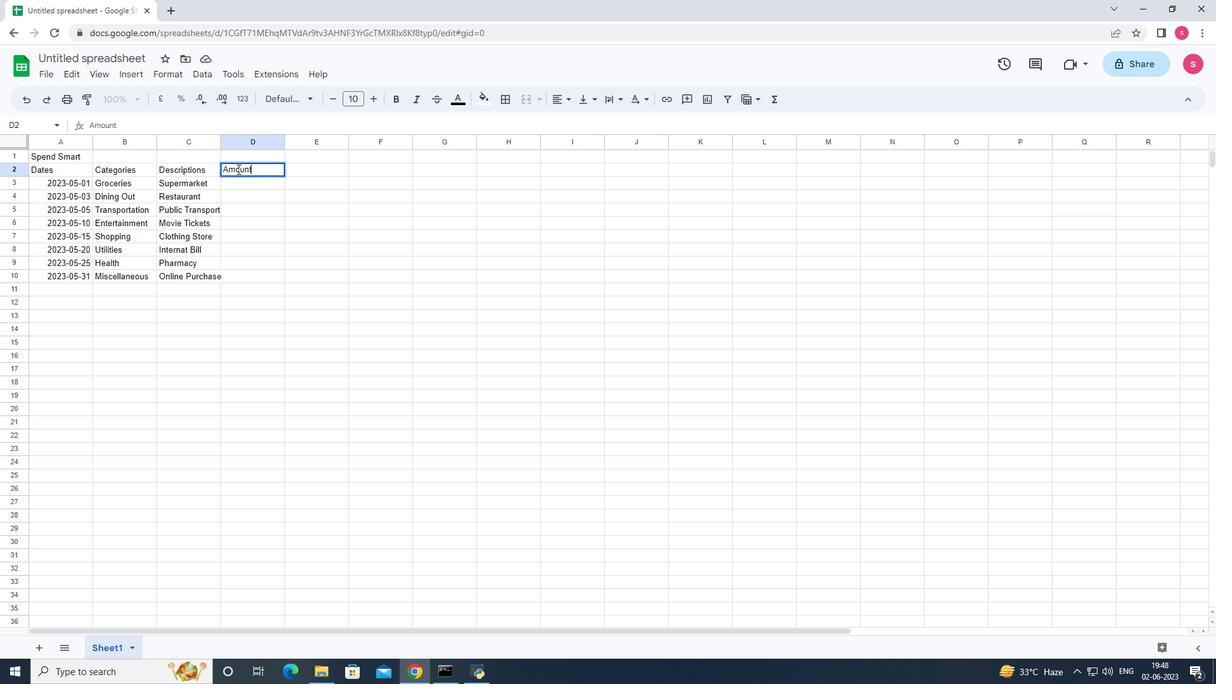 
Action: Key pressed <Key.enter>
Screenshot: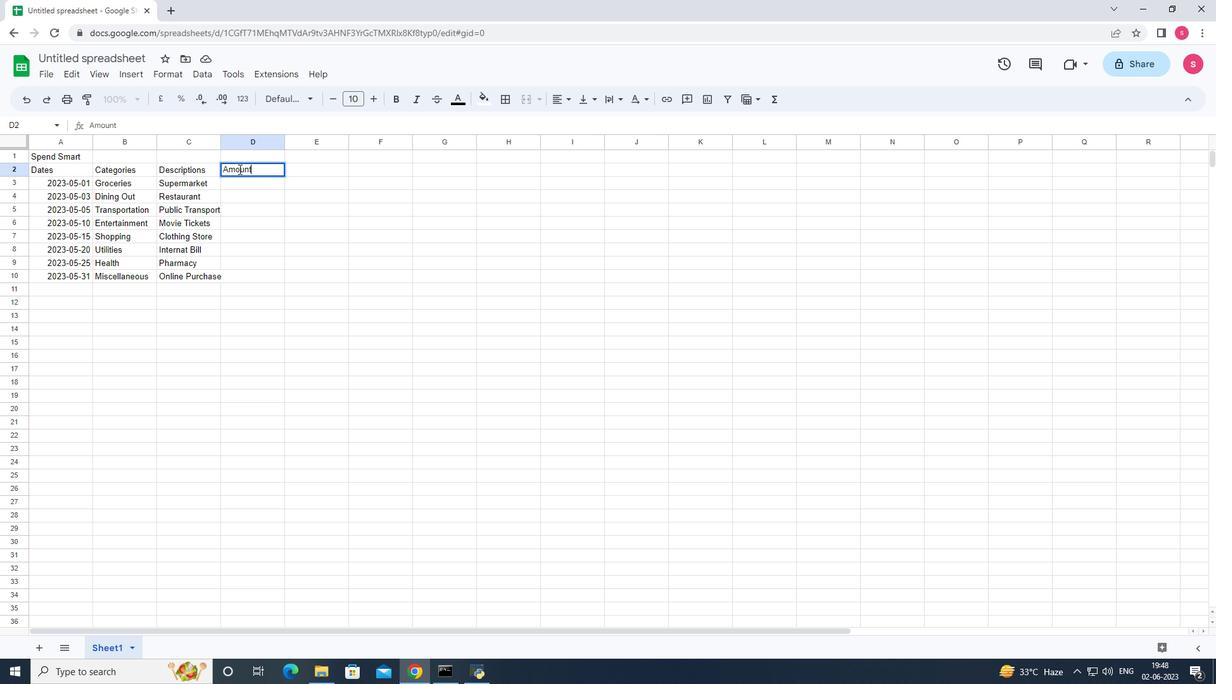 
Action: Mouse moved to (243, 165)
Screenshot: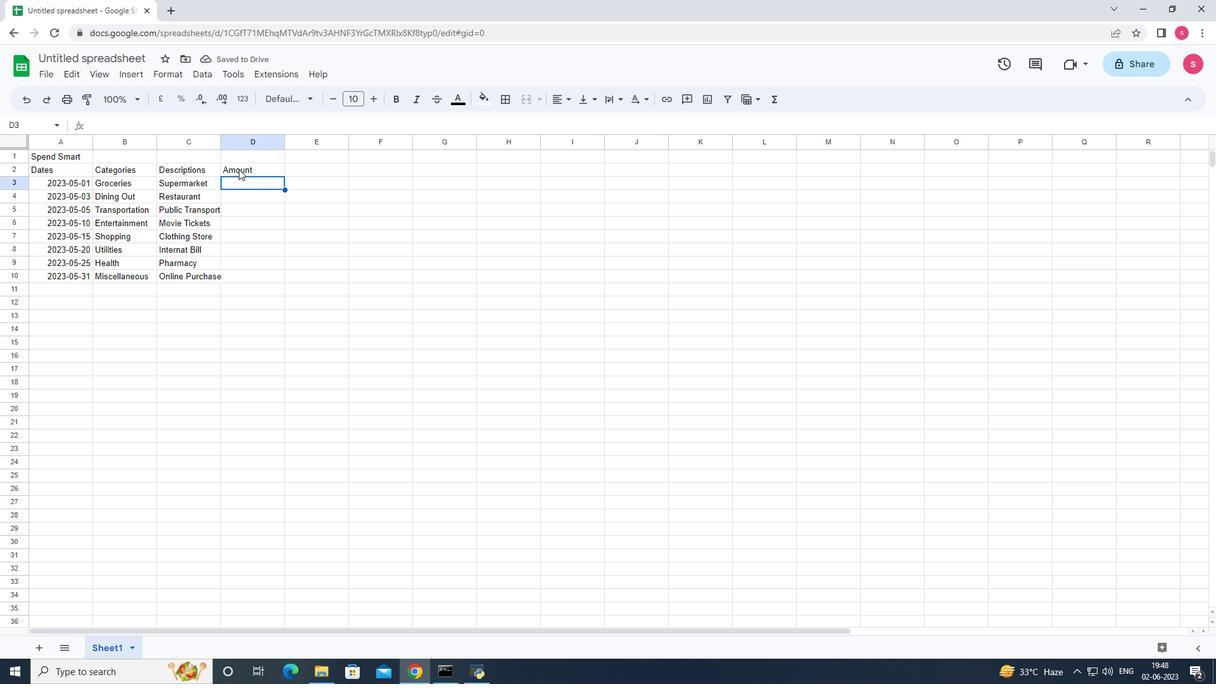 
Action: Key pressed 520<Key.backspace><Key.backspace>
Screenshot: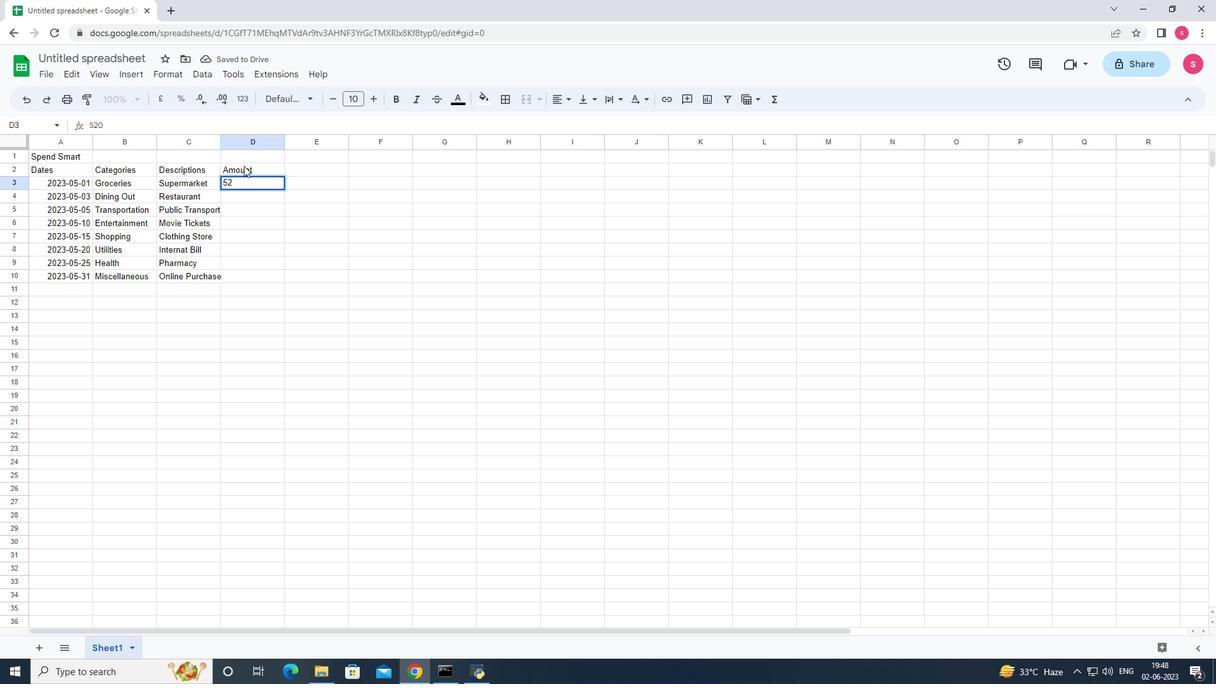 
Action: Mouse moved to (435, 188)
Screenshot: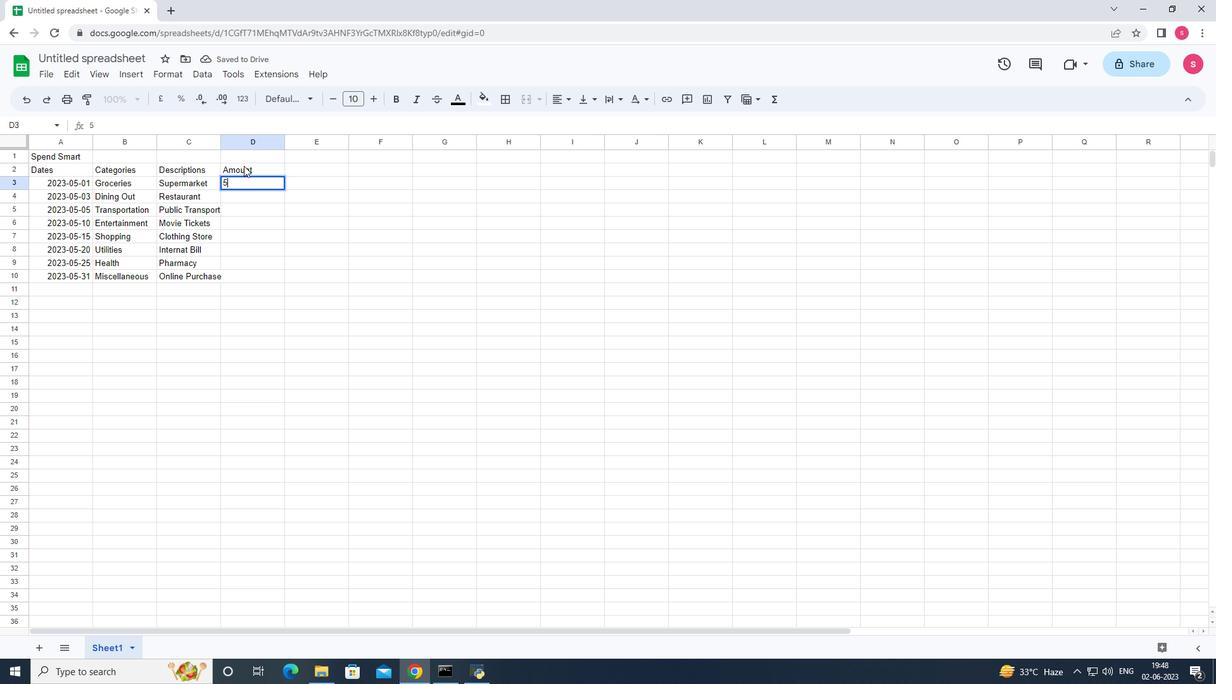 
Action: Key pressed 0
Screenshot: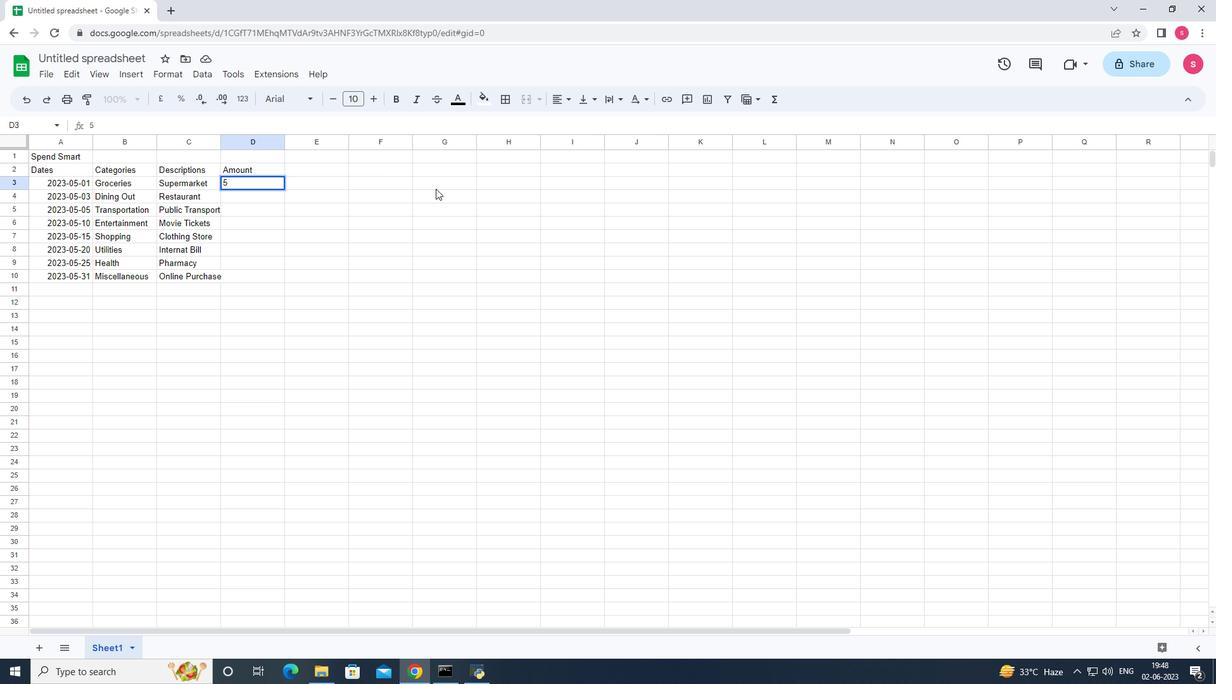 
Action: Mouse moved to (436, 189)
Screenshot: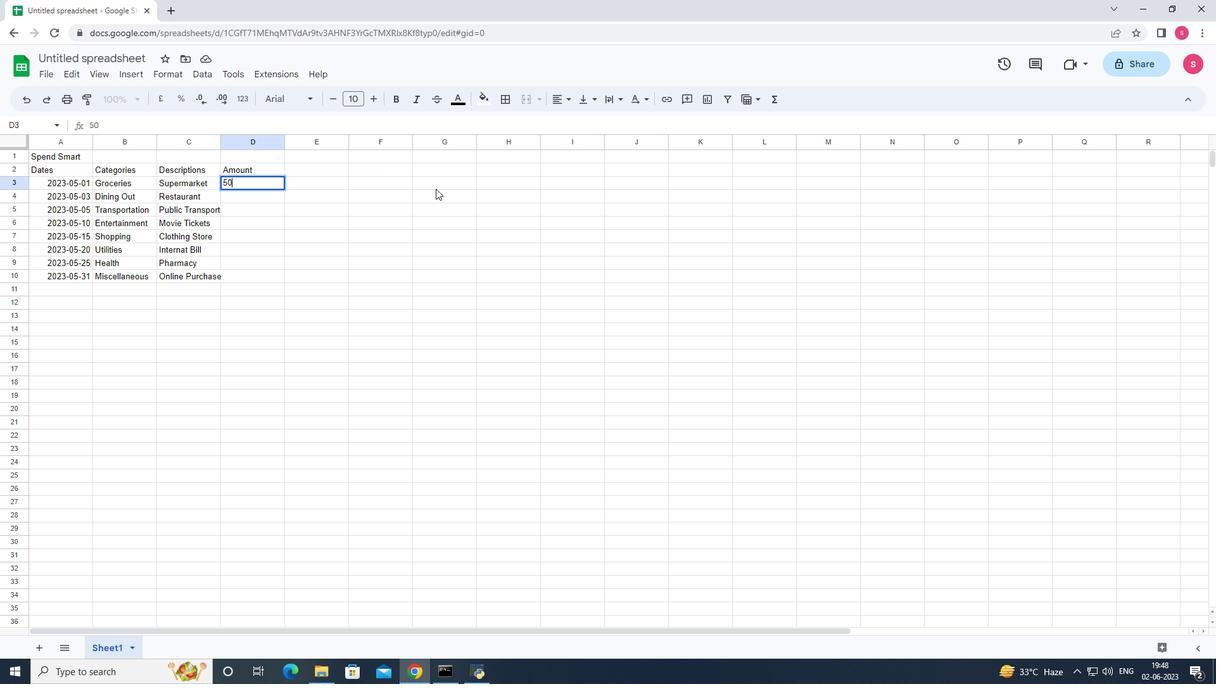 
Action: Key pressed <Key.down>
Screenshot: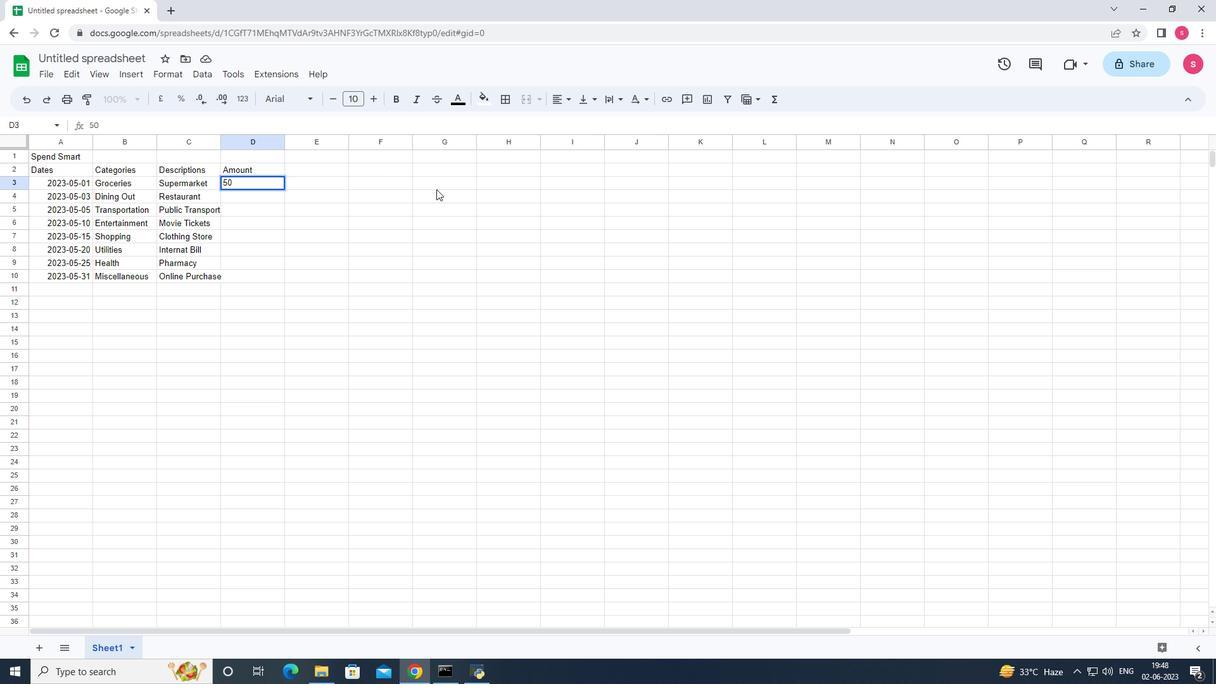 
Action: Mouse moved to (557, 120)
Screenshot: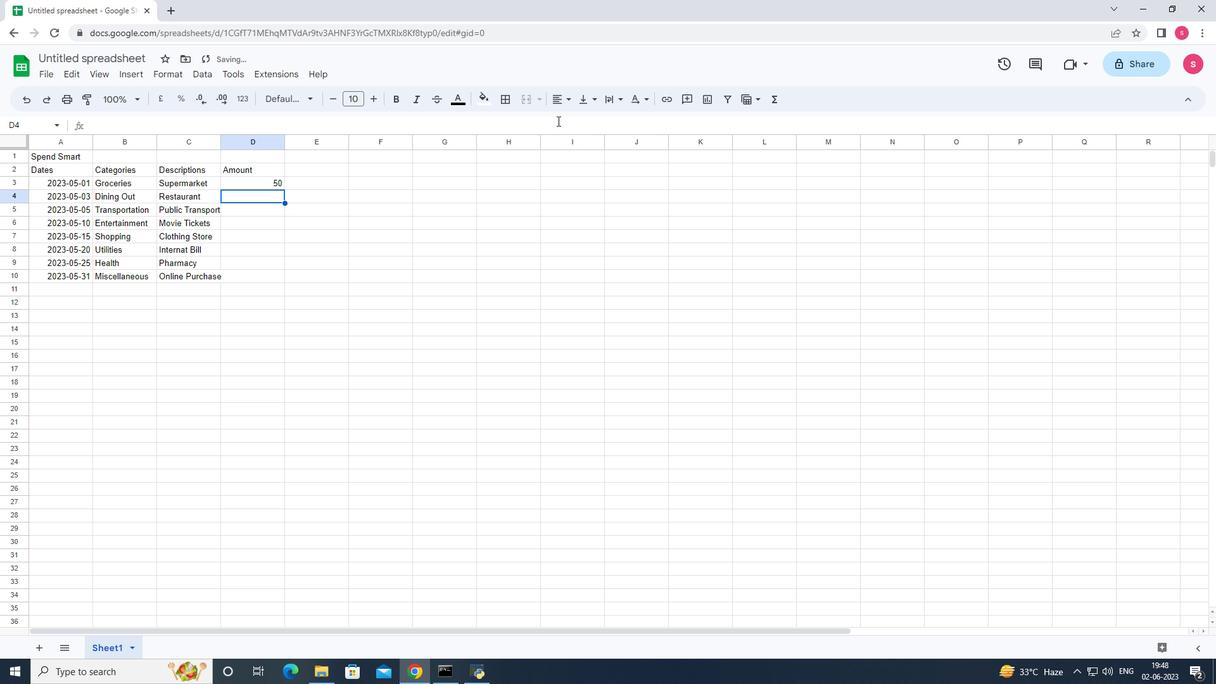 
Action: Key pressed 30<Key.down>10<Key.down>20<Key.down>100<Key.down>60<Key.down>1<Key.backspace>40<Key.down>
Screenshot: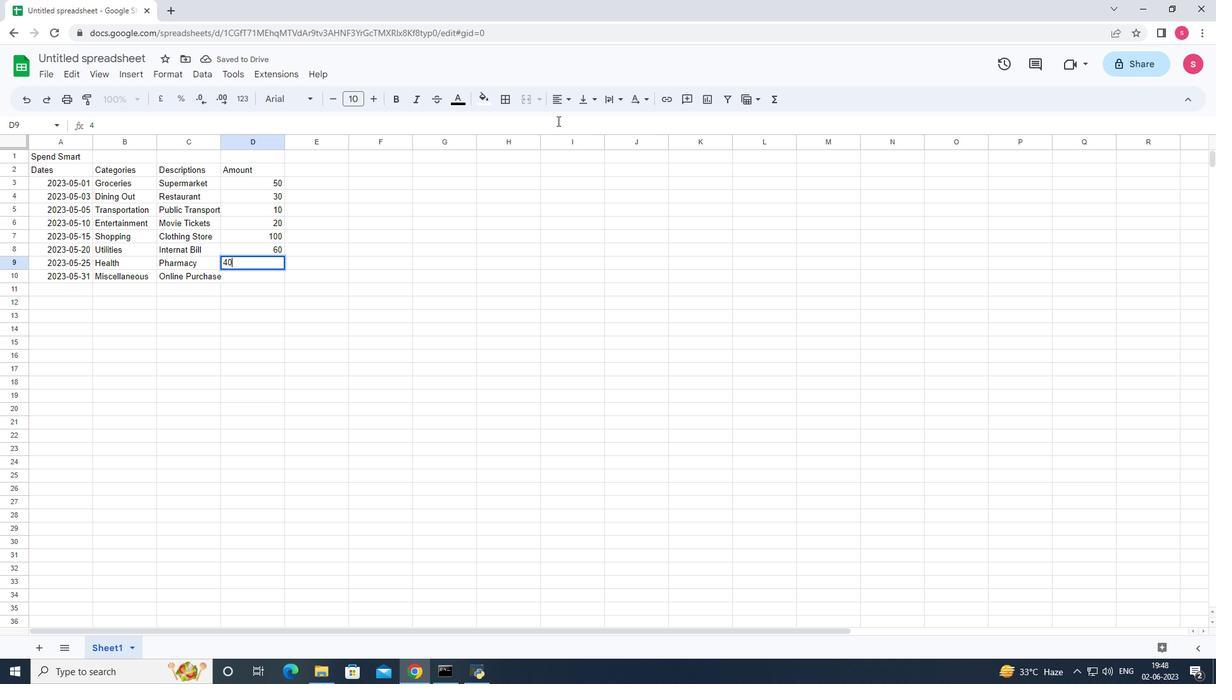 
Action: Mouse moved to (623, 77)
Screenshot: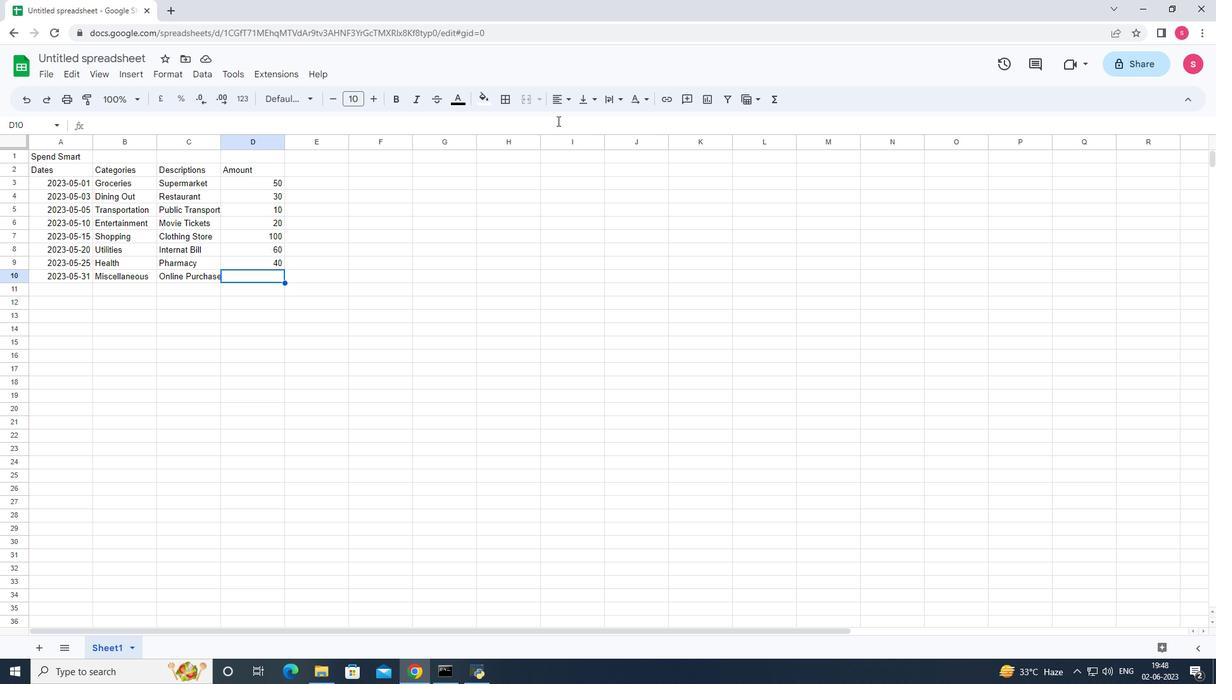 
Action: Key pressed 50
Screenshot: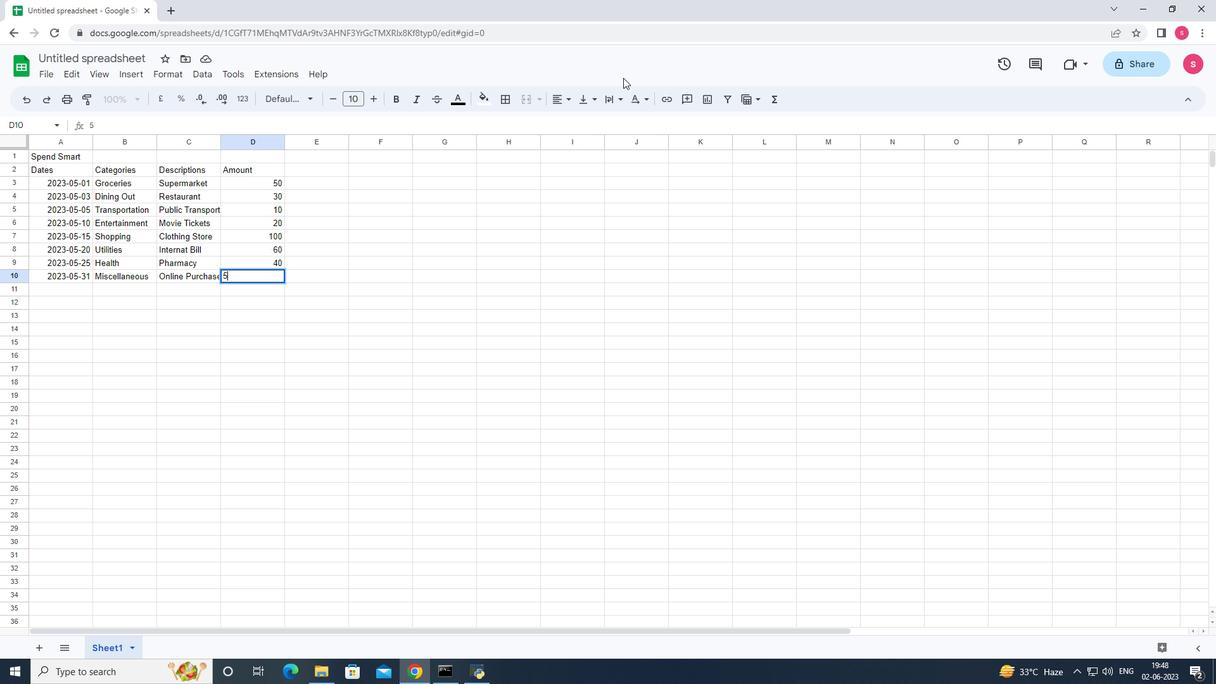 
Action: Mouse moved to (266, 183)
Screenshot: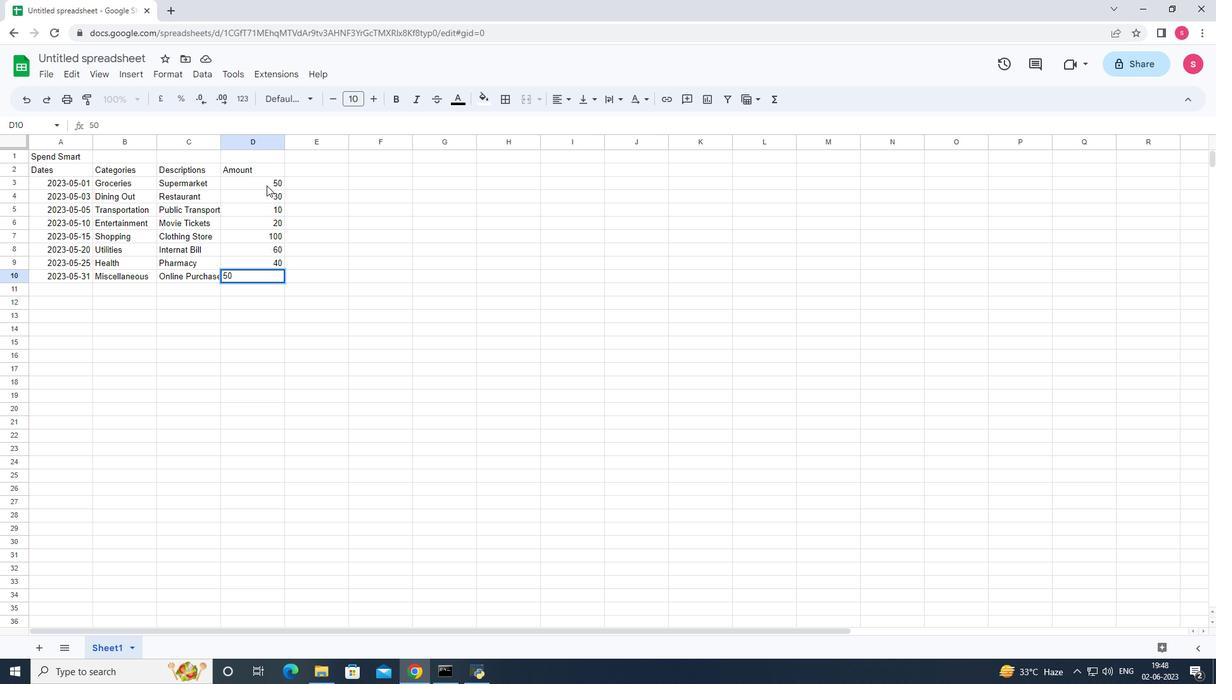 
Action: Mouse pressed left at (266, 183)
Screenshot: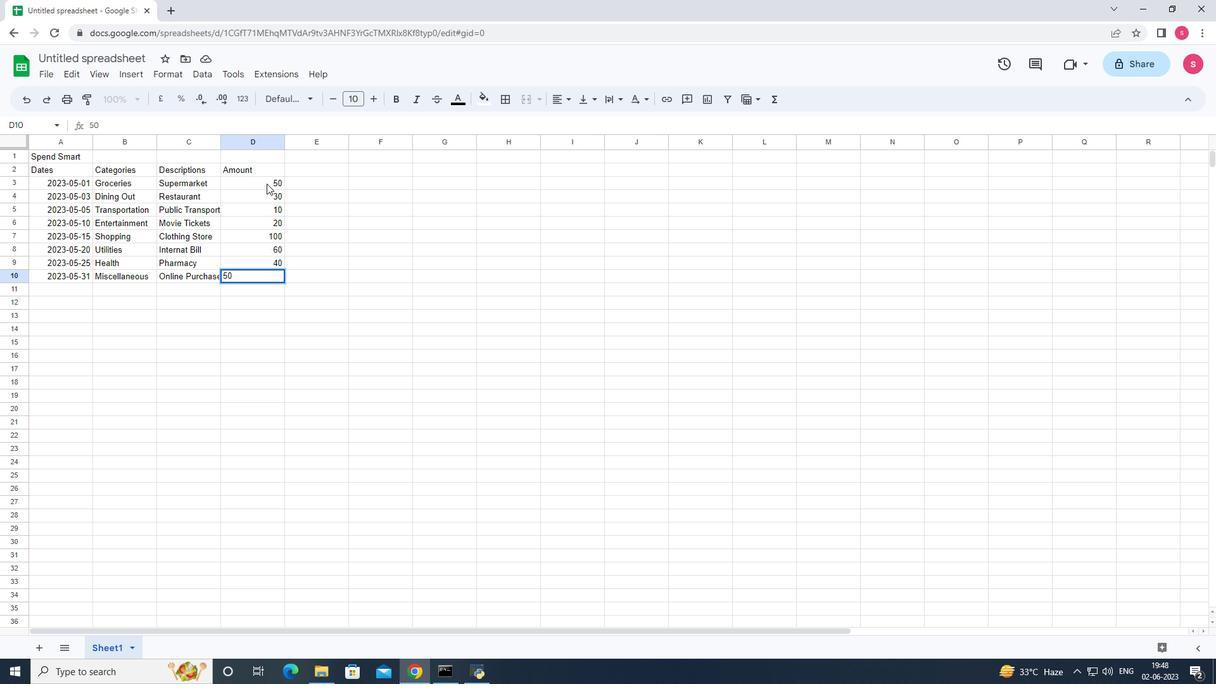 
Action: Mouse moved to (267, 180)
Screenshot: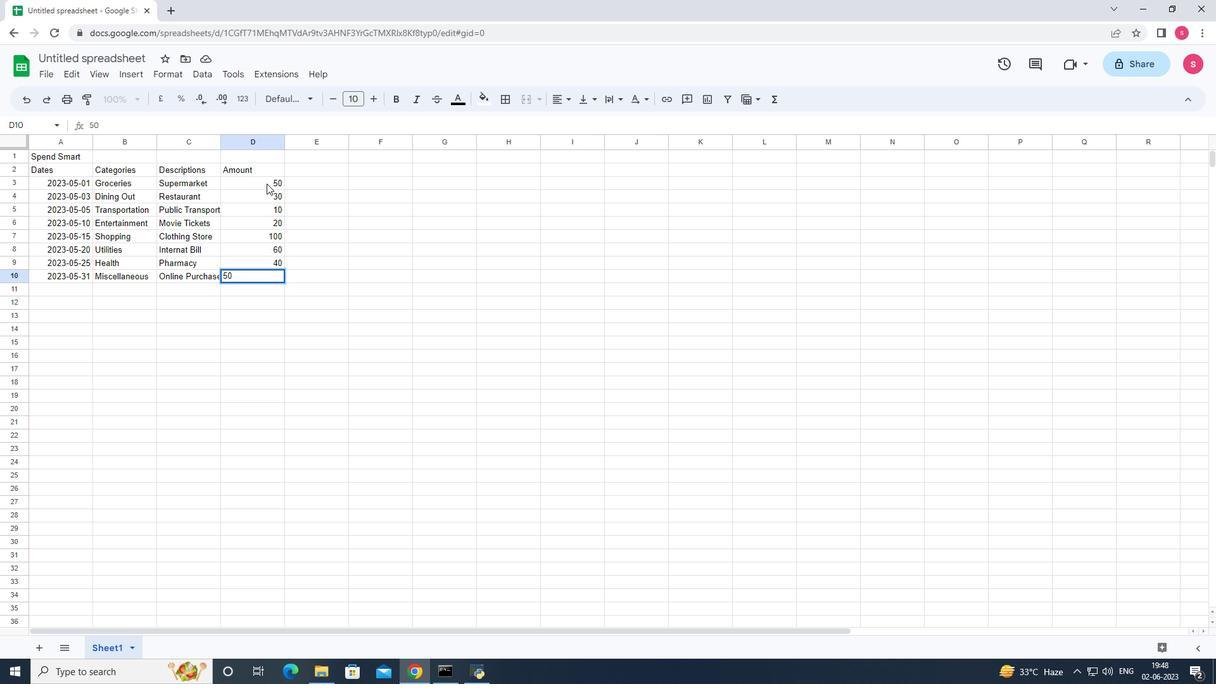 
Action: Mouse pressed left at (267, 180)
Screenshot: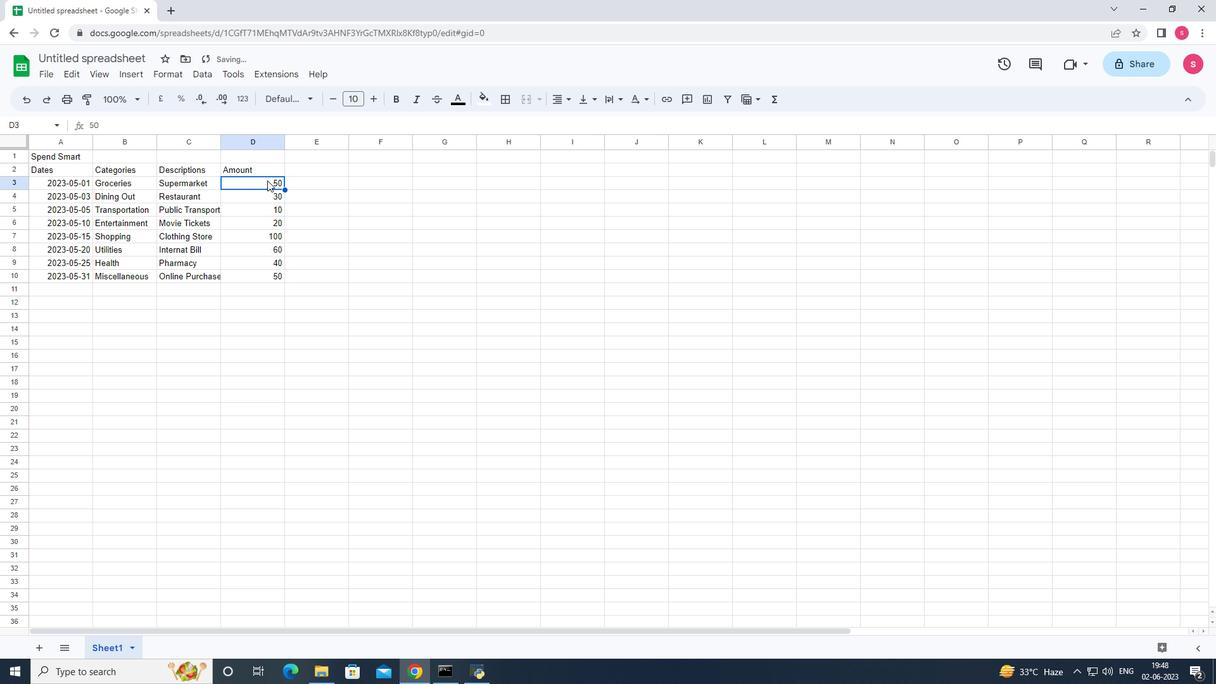 
Action: Mouse moved to (165, 73)
Screenshot: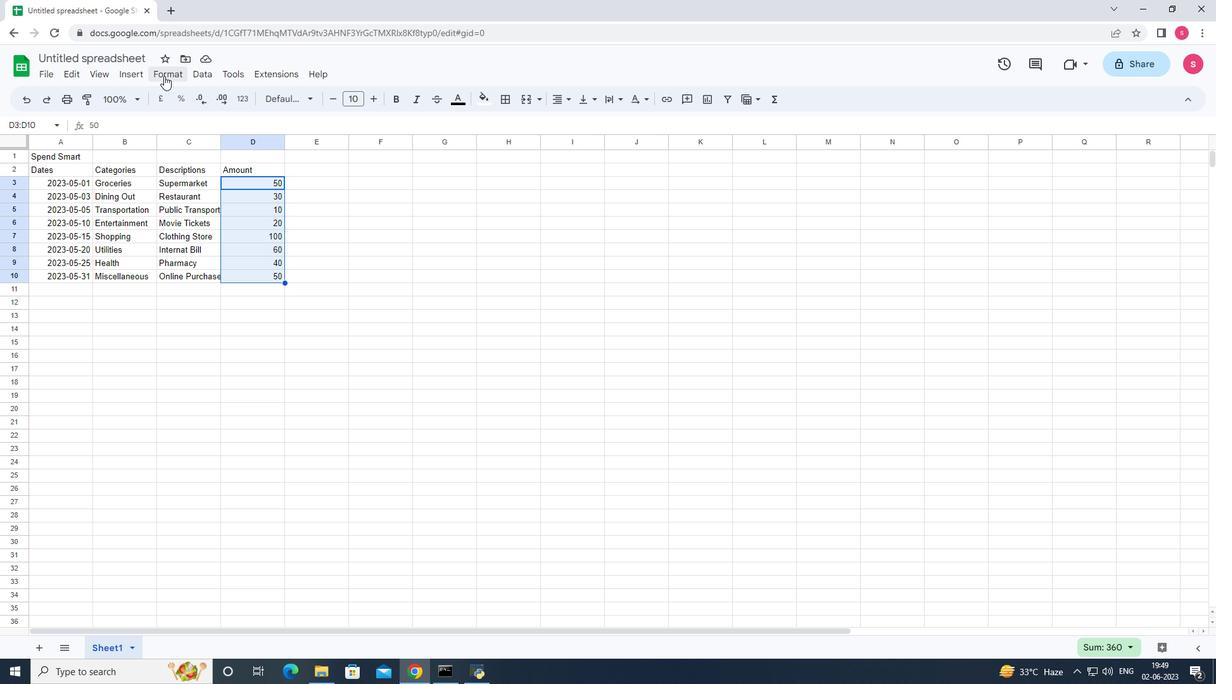 
Action: Mouse pressed left at (165, 73)
Screenshot: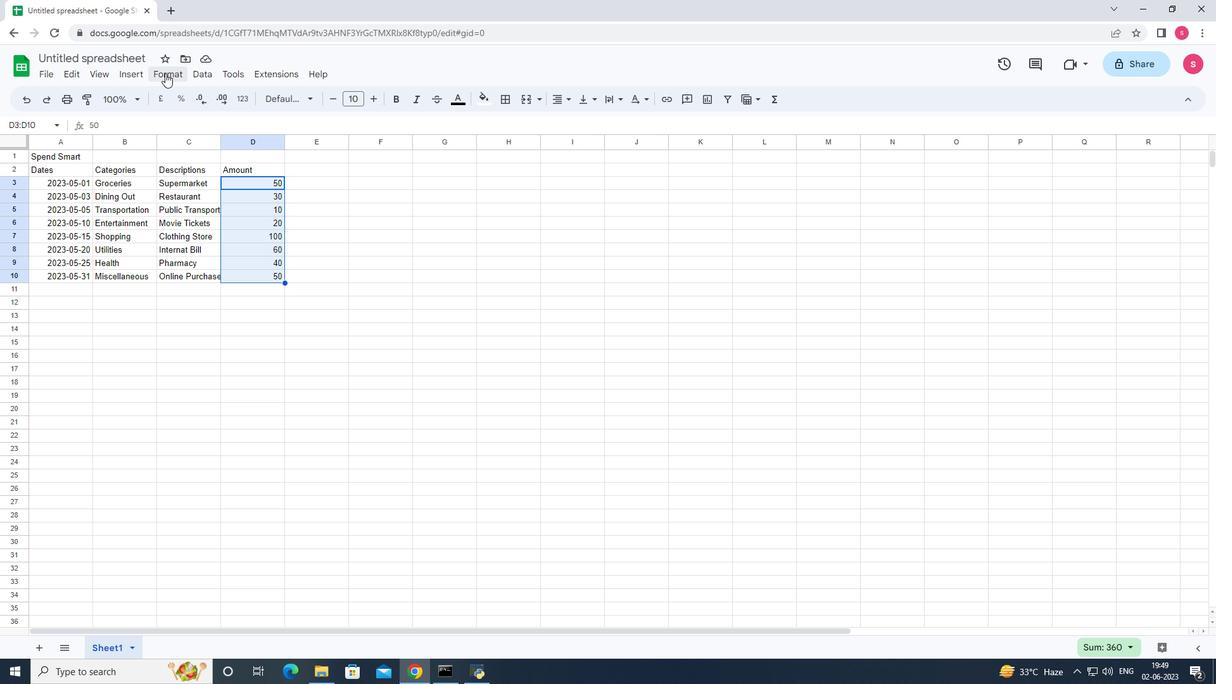 
Action: Mouse moved to (390, 510)
Screenshot: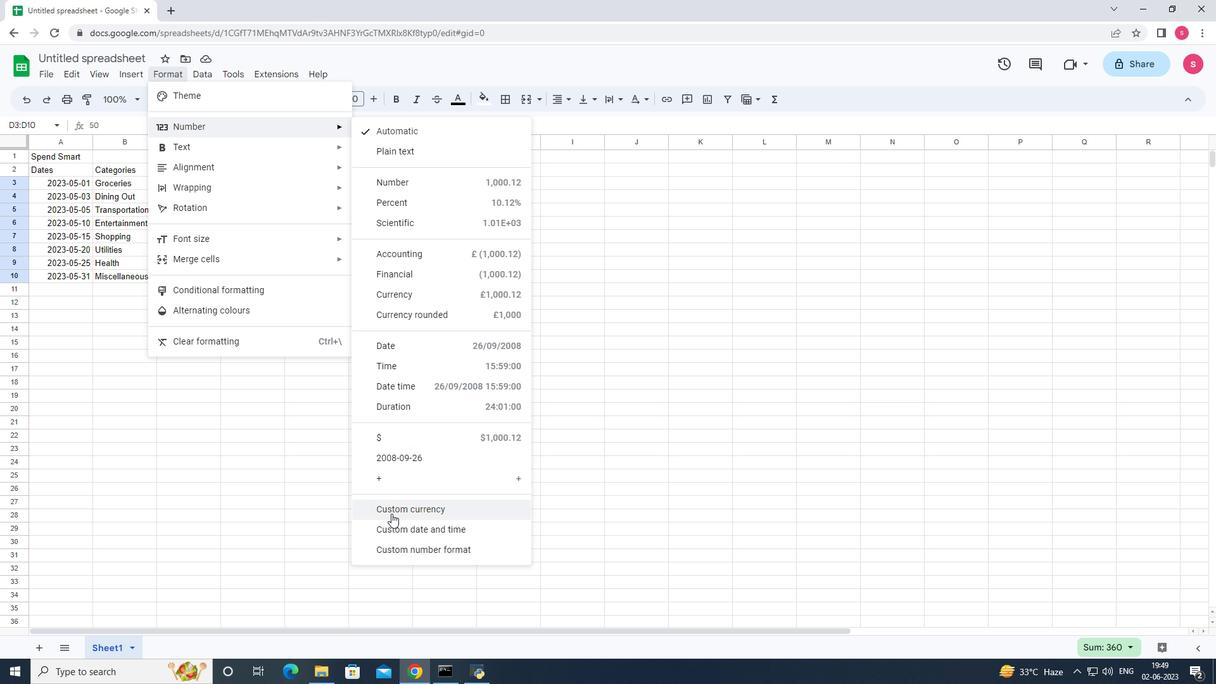 
Action: Mouse pressed left at (390, 510)
Screenshot: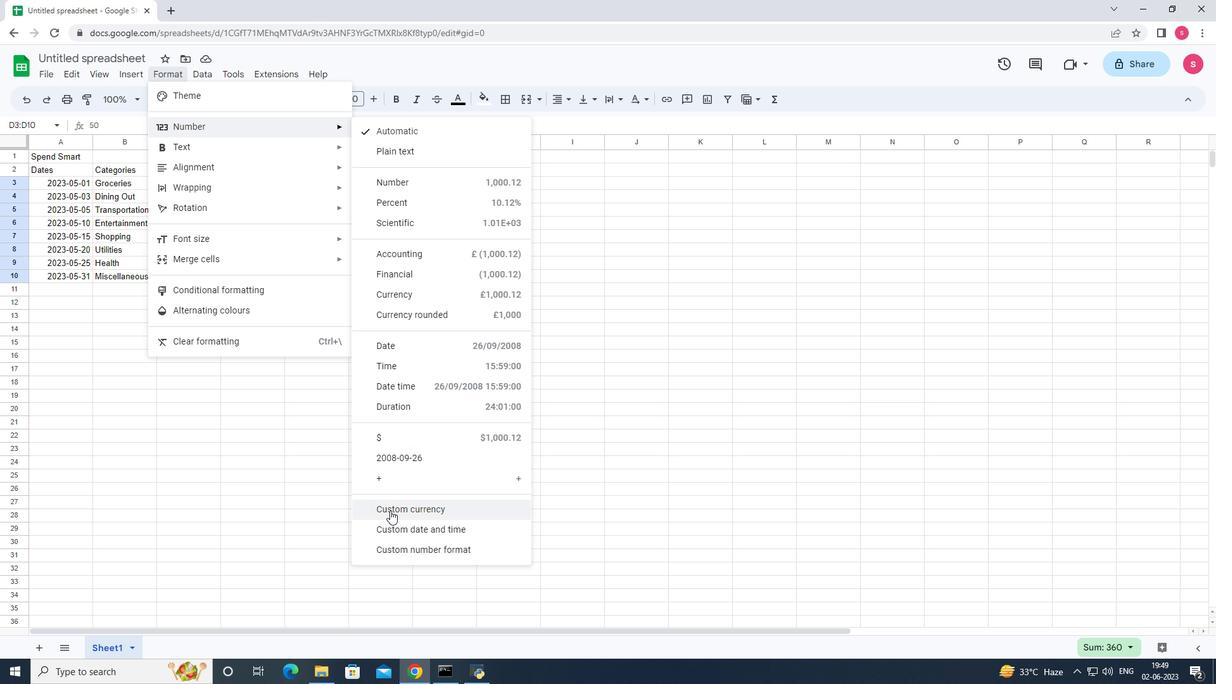 
Action: Mouse moved to (597, 281)
Screenshot: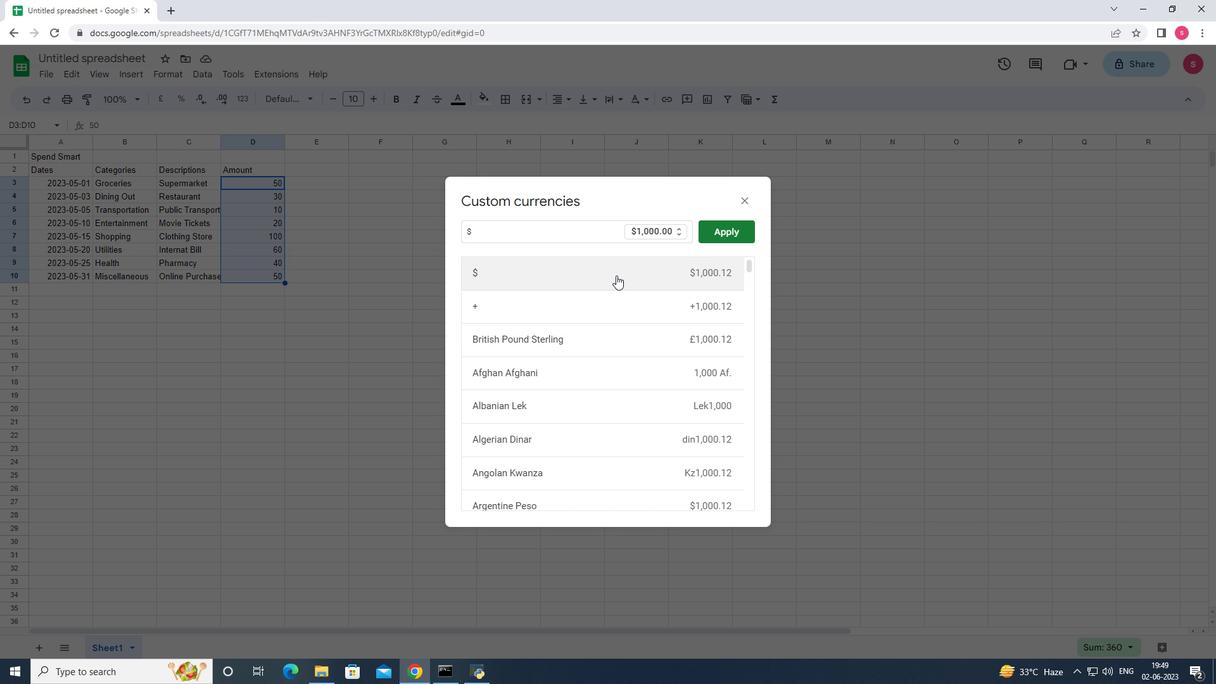 
Action: Mouse pressed left at (597, 281)
Screenshot: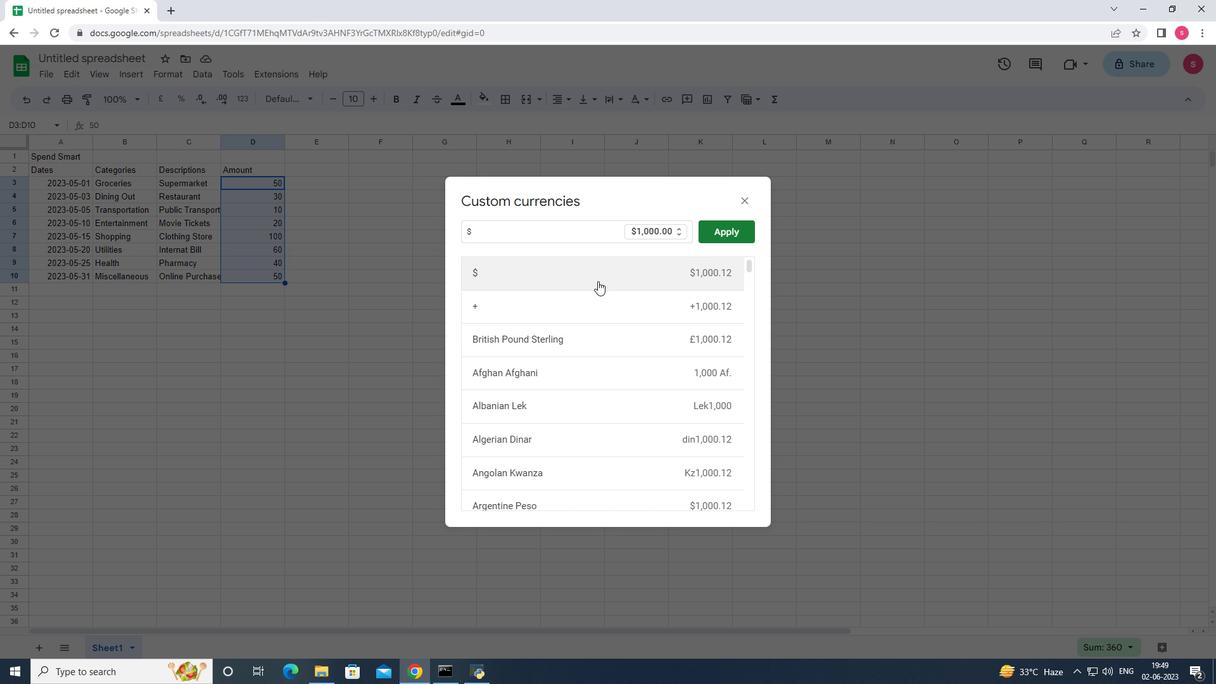 
Action: Mouse moved to (727, 225)
Screenshot: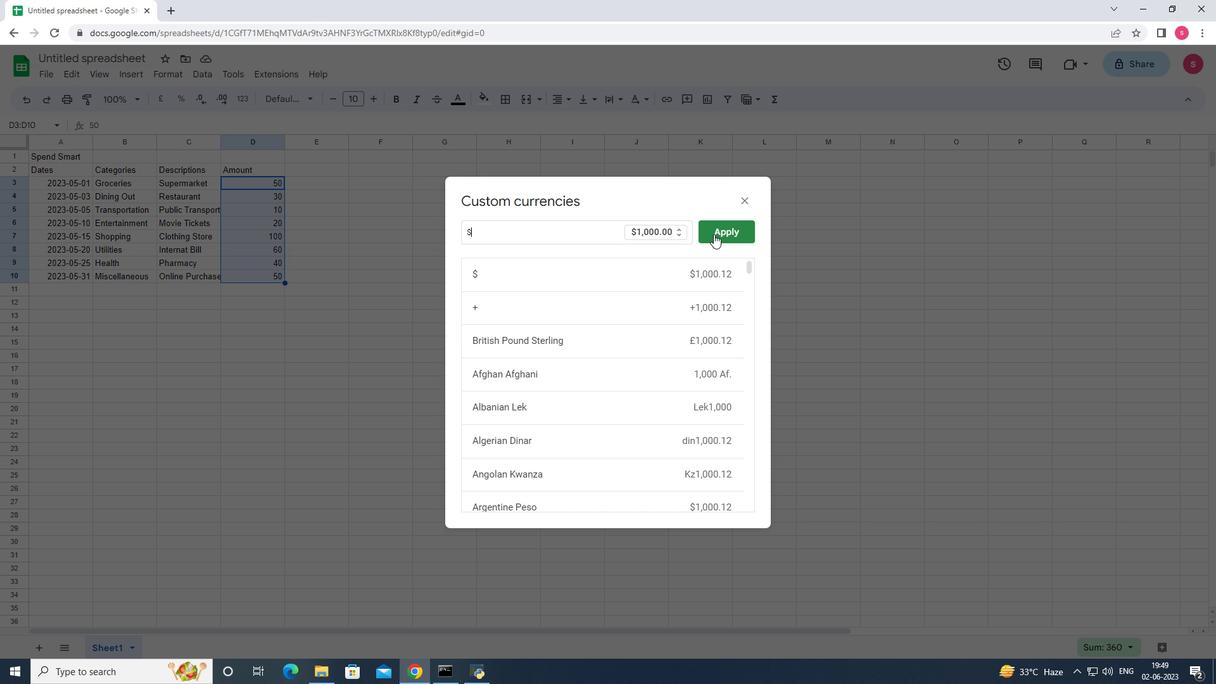 
Action: Mouse pressed left at (727, 225)
Screenshot: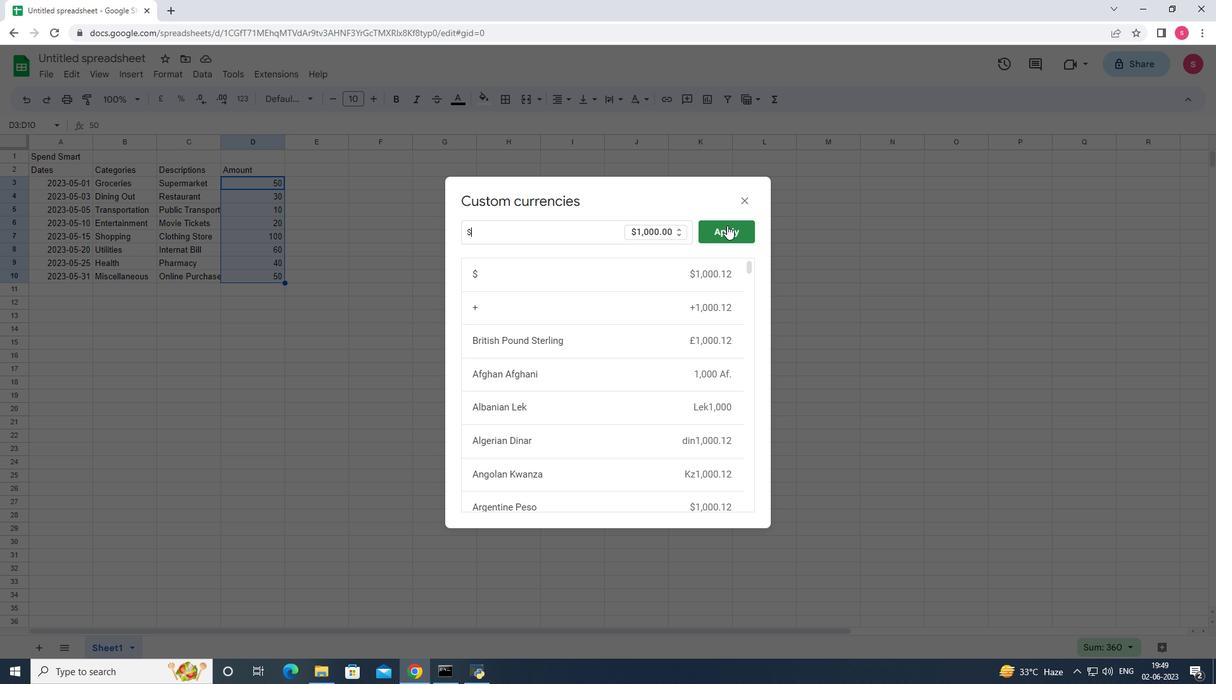 
Action: Mouse moved to (66, 58)
Screenshot: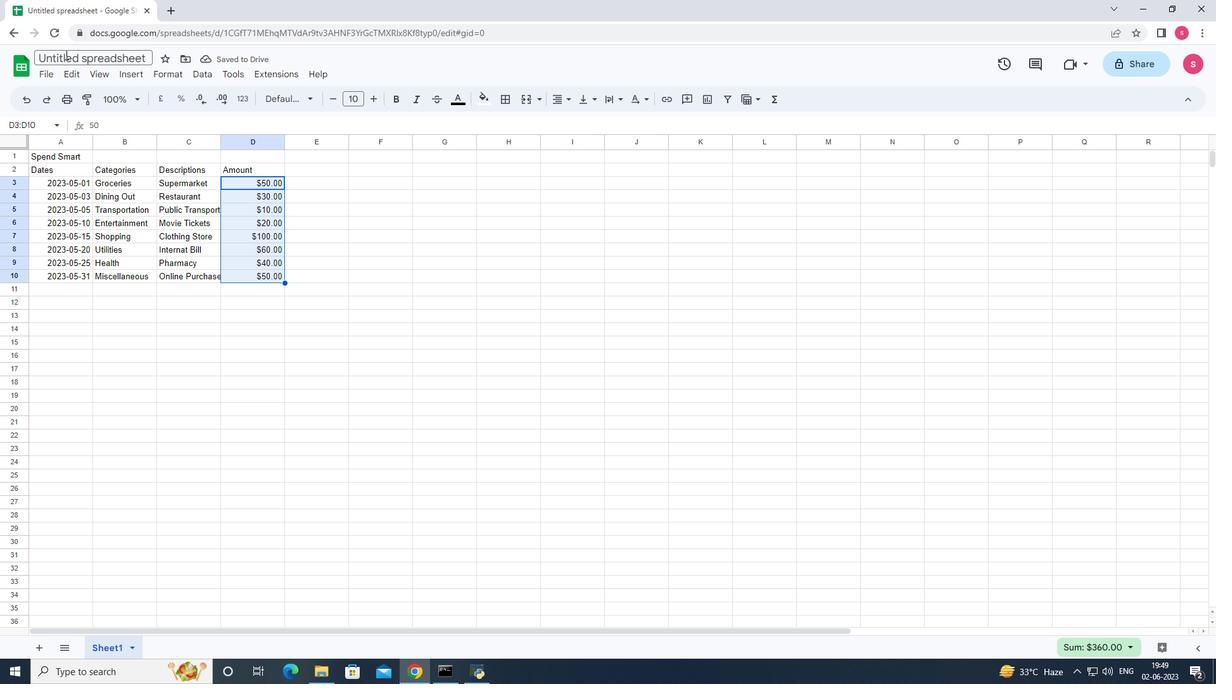 
Action: Mouse pressed left at (66, 58)
Screenshot: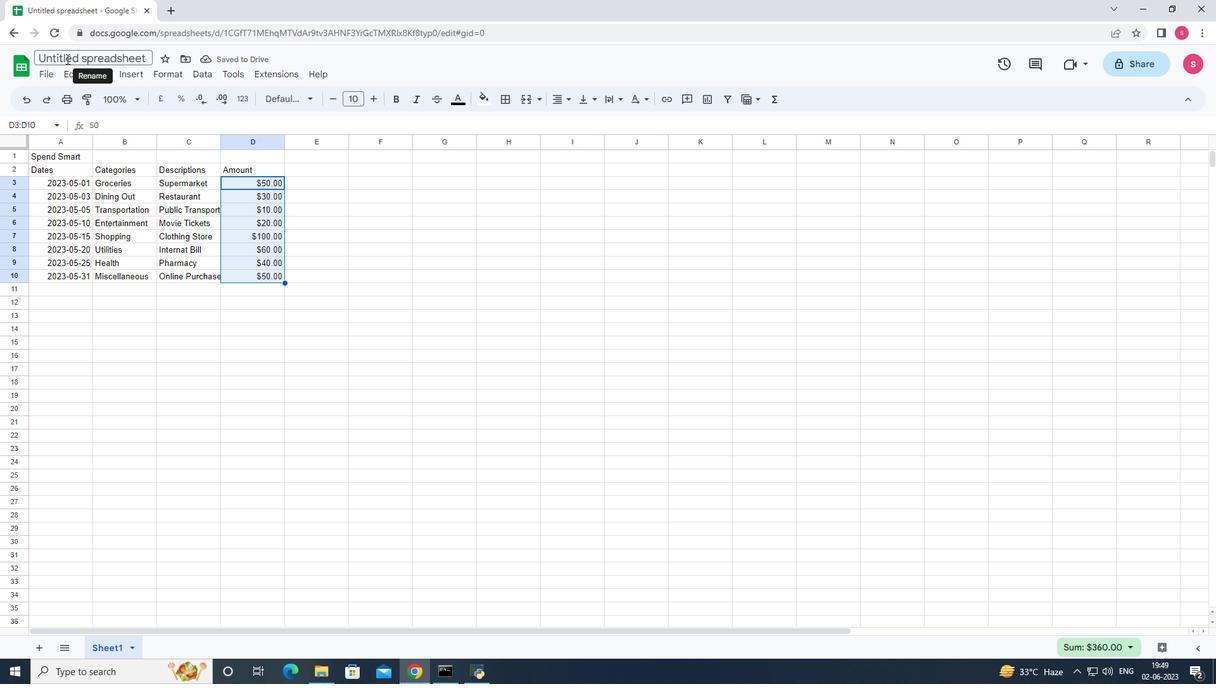
Action: Mouse moved to (94, 58)
Screenshot: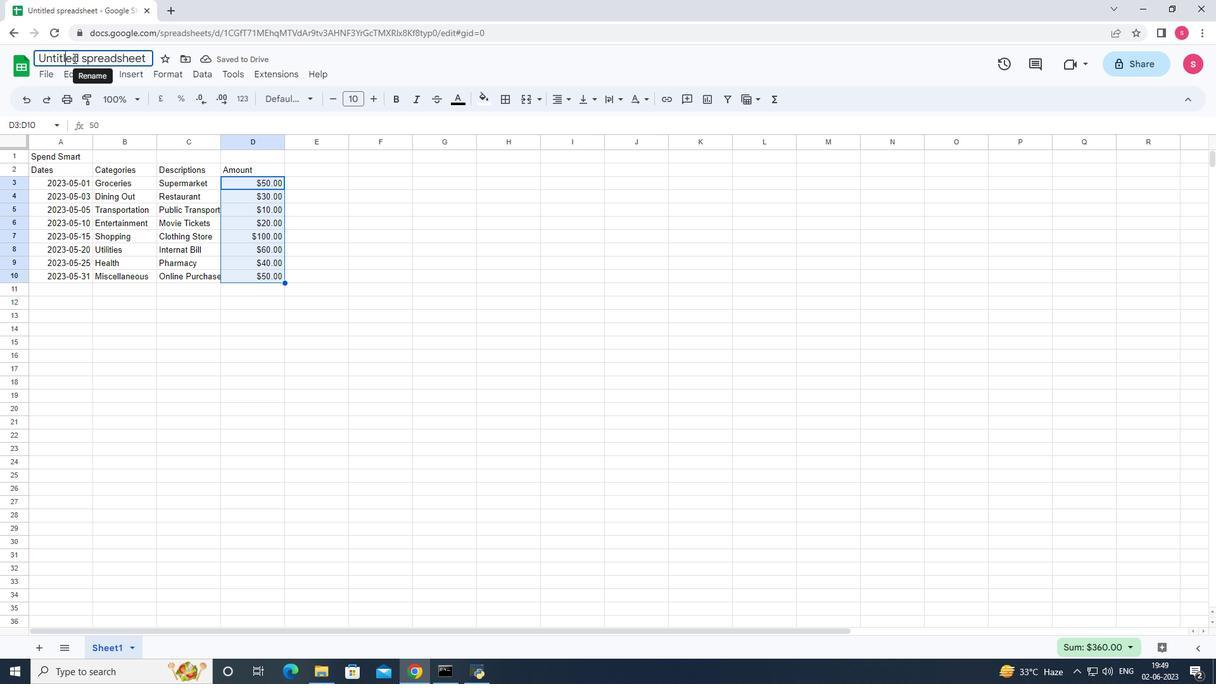 
Action: Key pressed <Key.shift_r>Dashboard<Key.shift>Pay<Key.shift_r>stubs<Key.enter>
Screenshot: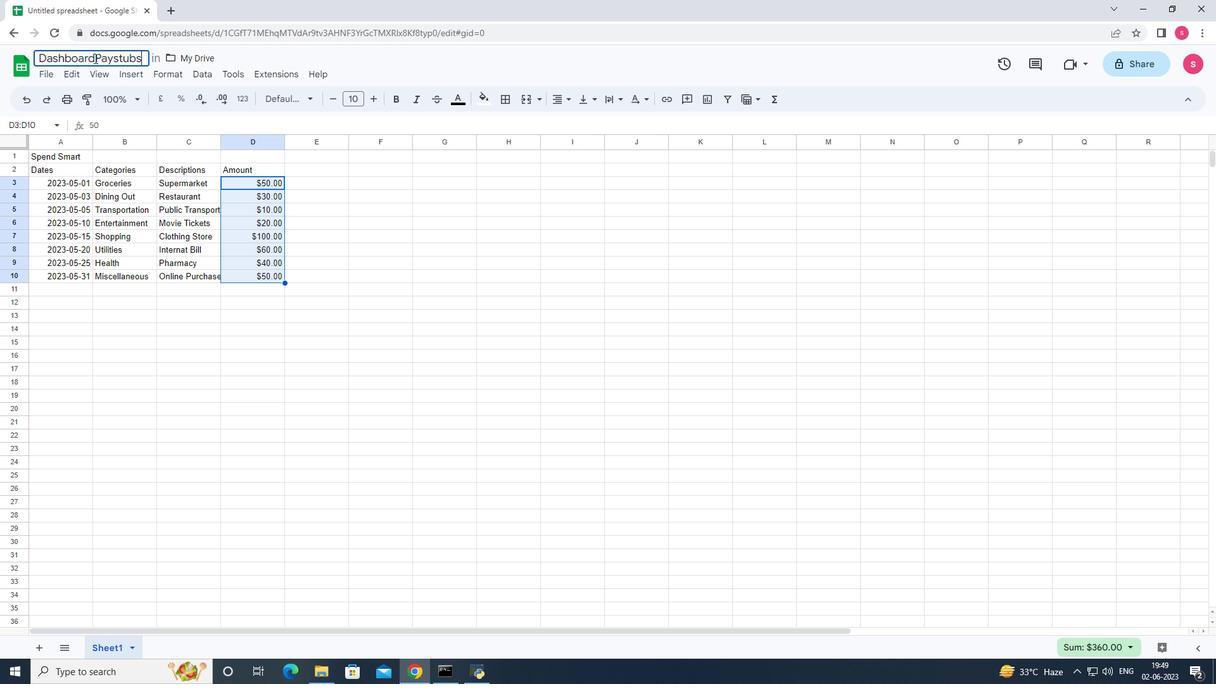 
Action: Mouse moved to (93, 143)
Screenshot: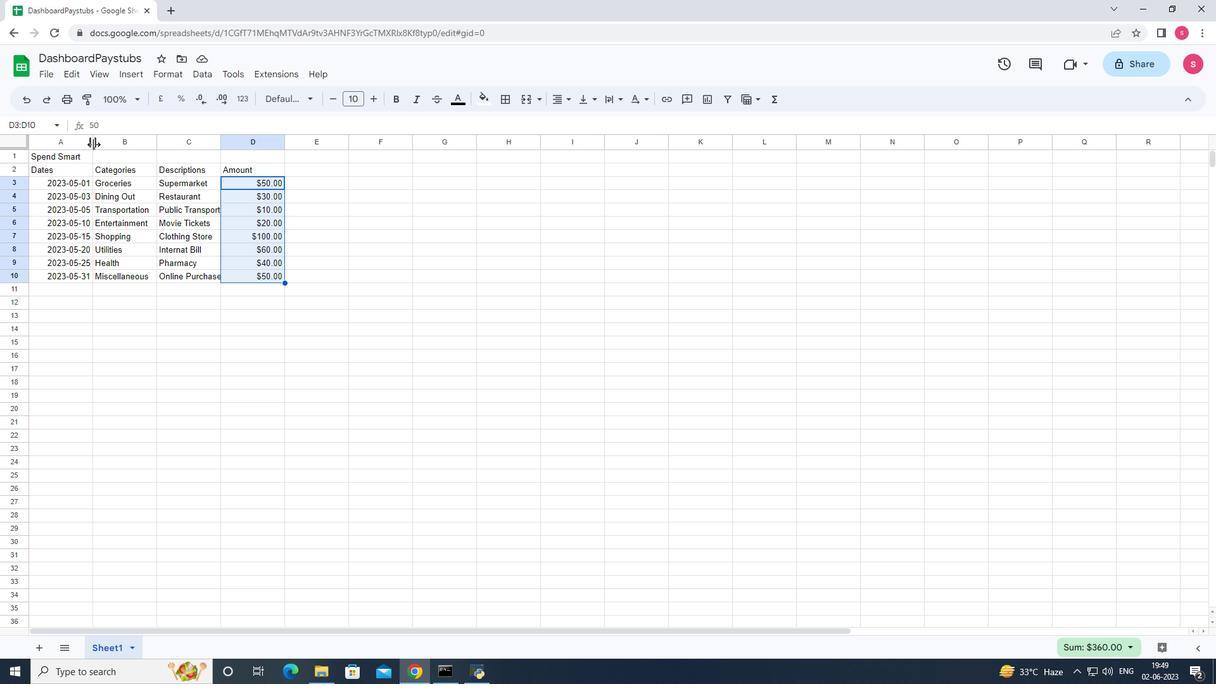 
Action: Mouse pressed left at (93, 143)
Screenshot: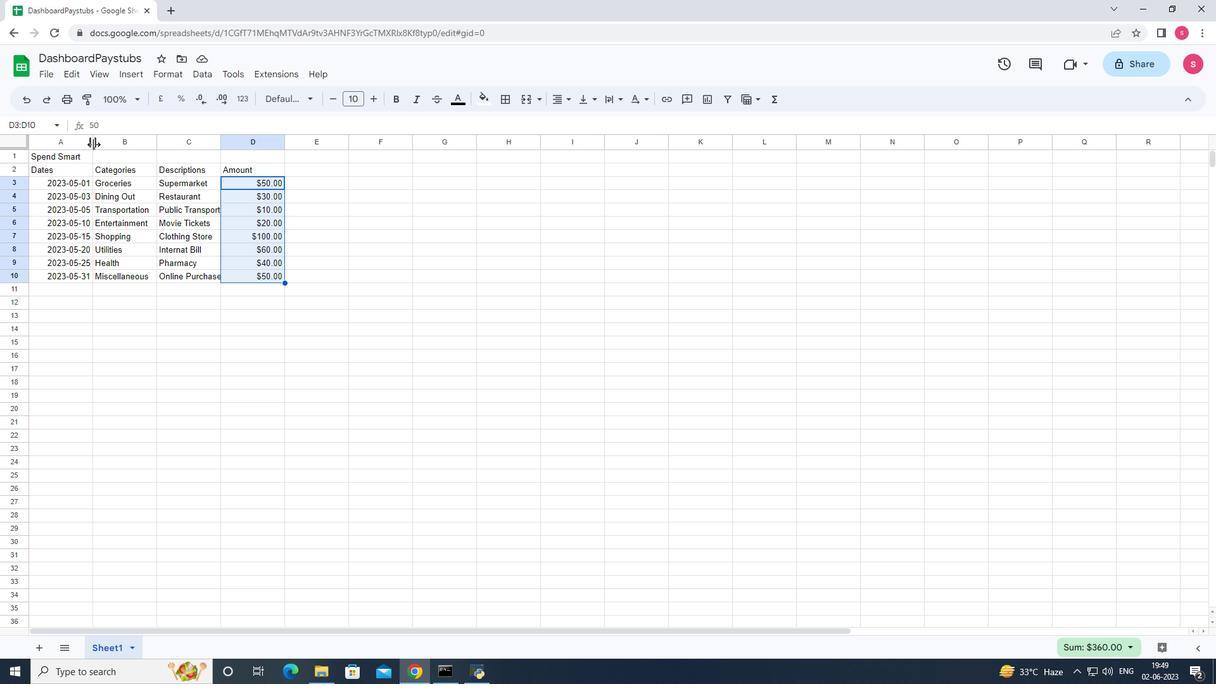 
Action: Mouse pressed left at (93, 143)
Screenshot: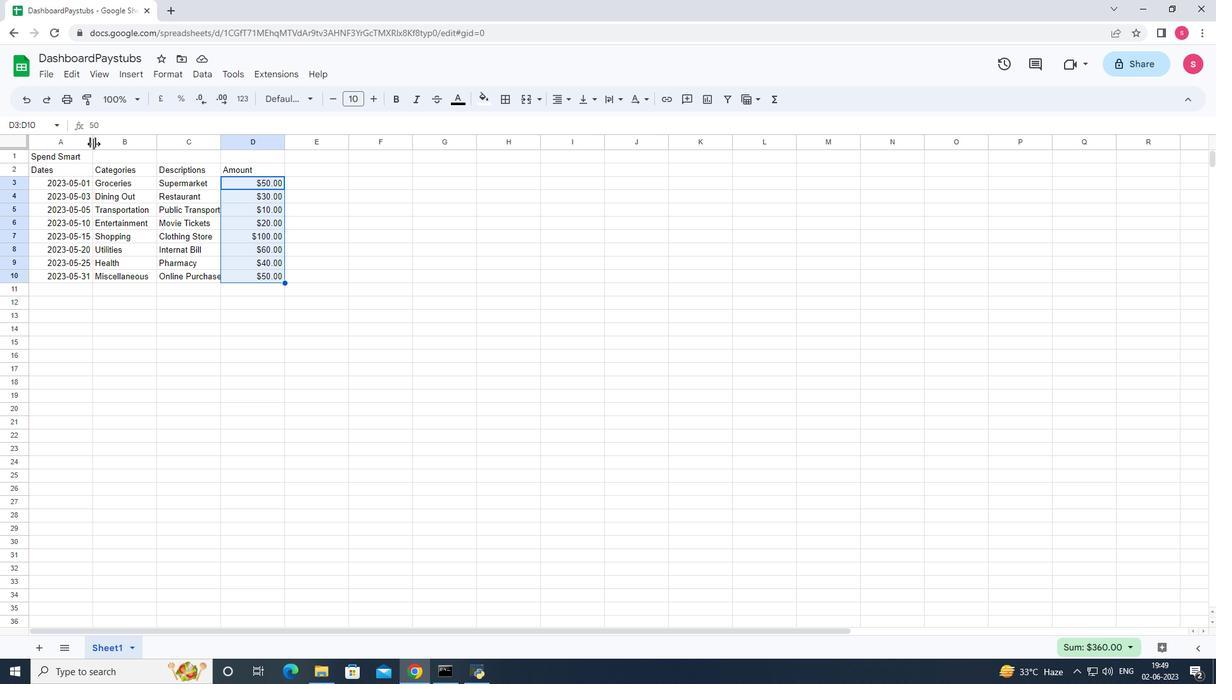 
Action: Mouse moved to (146, 138)
Screenshot: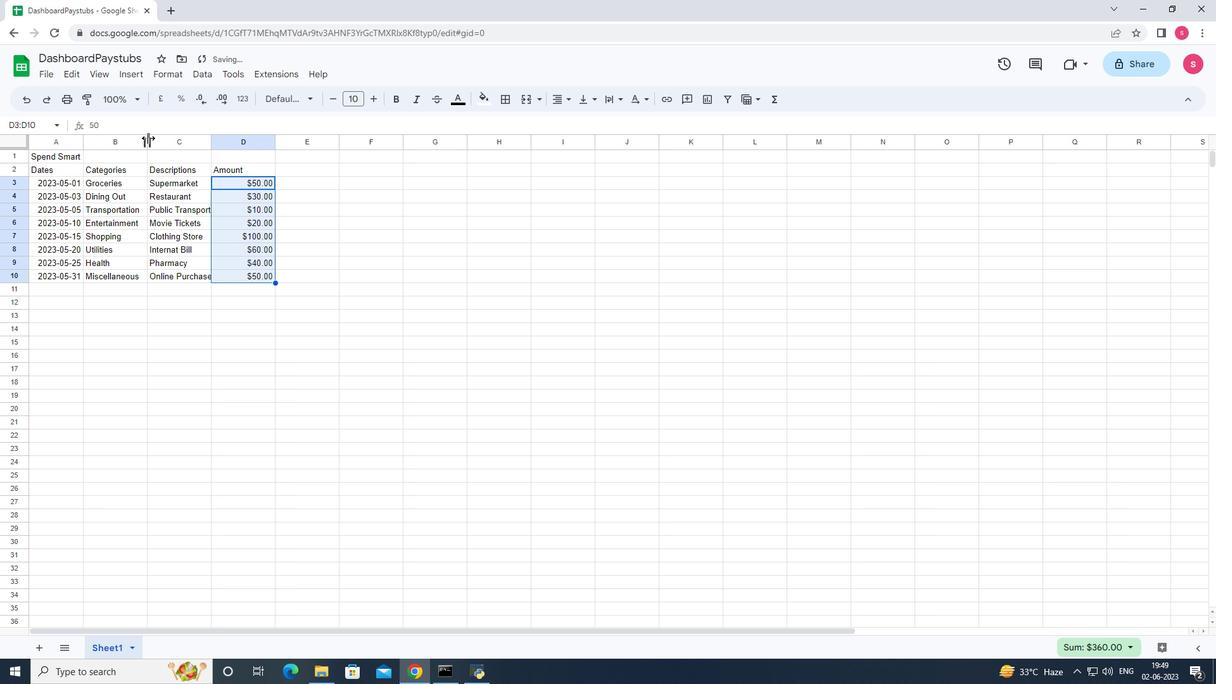 
Action: Mouse pressed left at (146, 138)
Screenshot: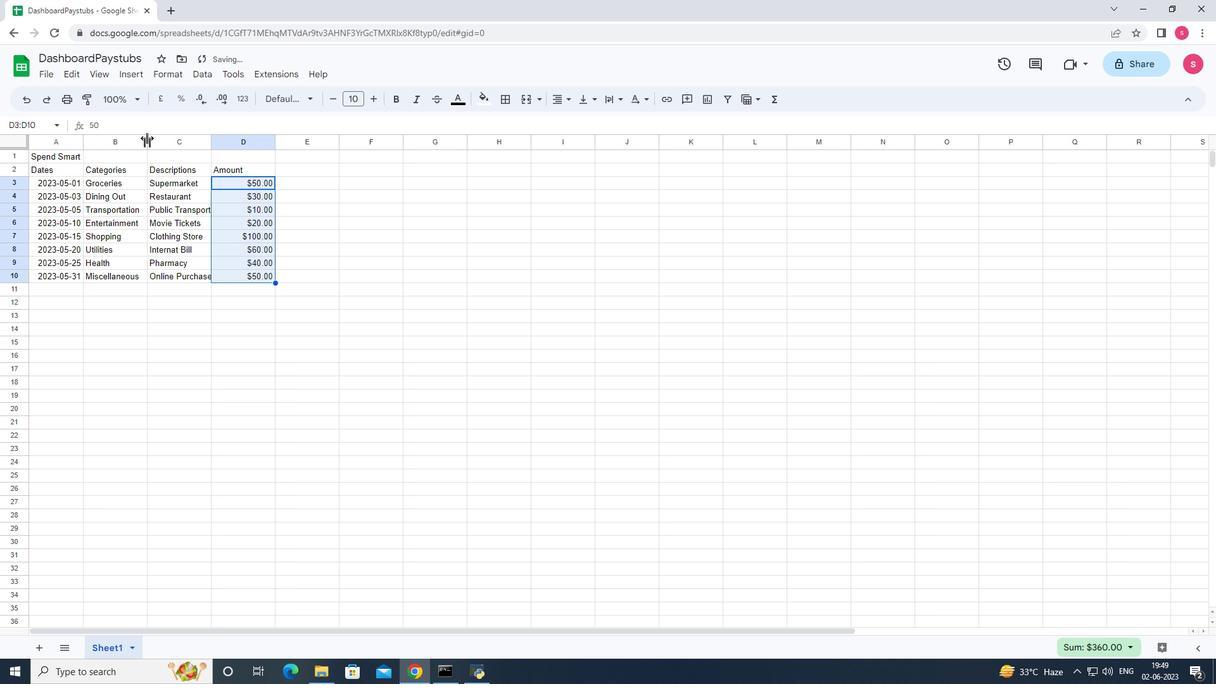 
Action: Mouse pressed left at (146, 138)
Screenshot: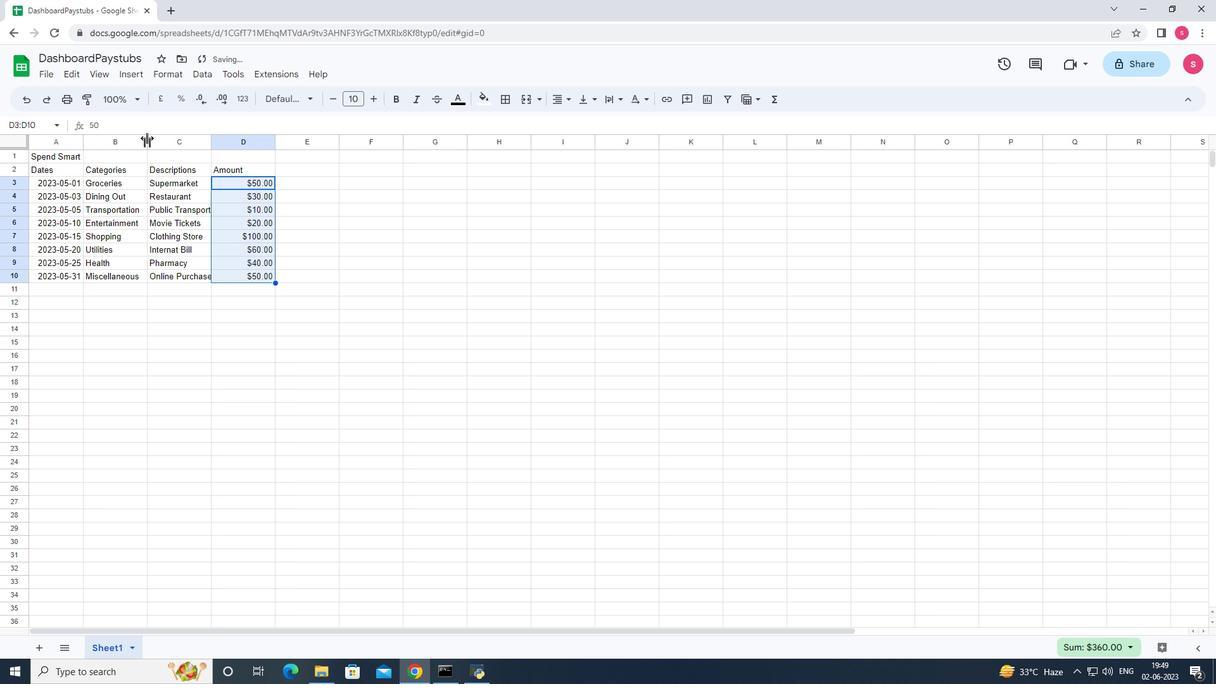 
Action: Mouse moved to (207, 142)
Screenshot: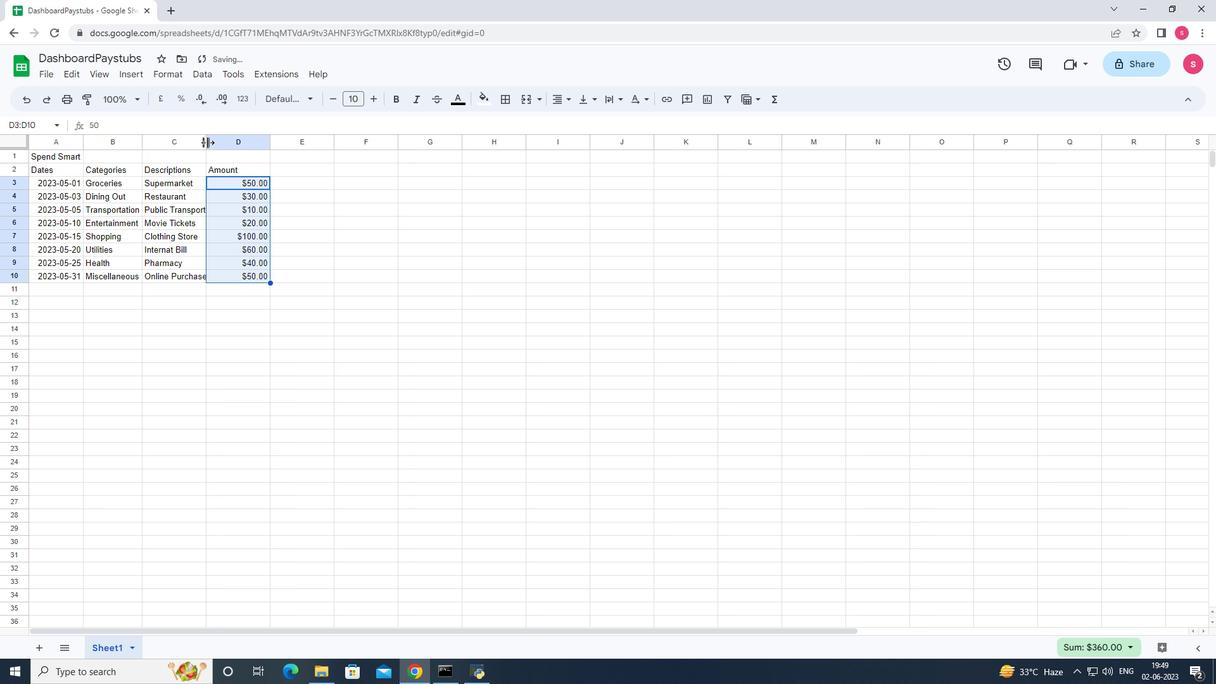 
Action: Mouse pressed left at (207, 142)
Screenshot: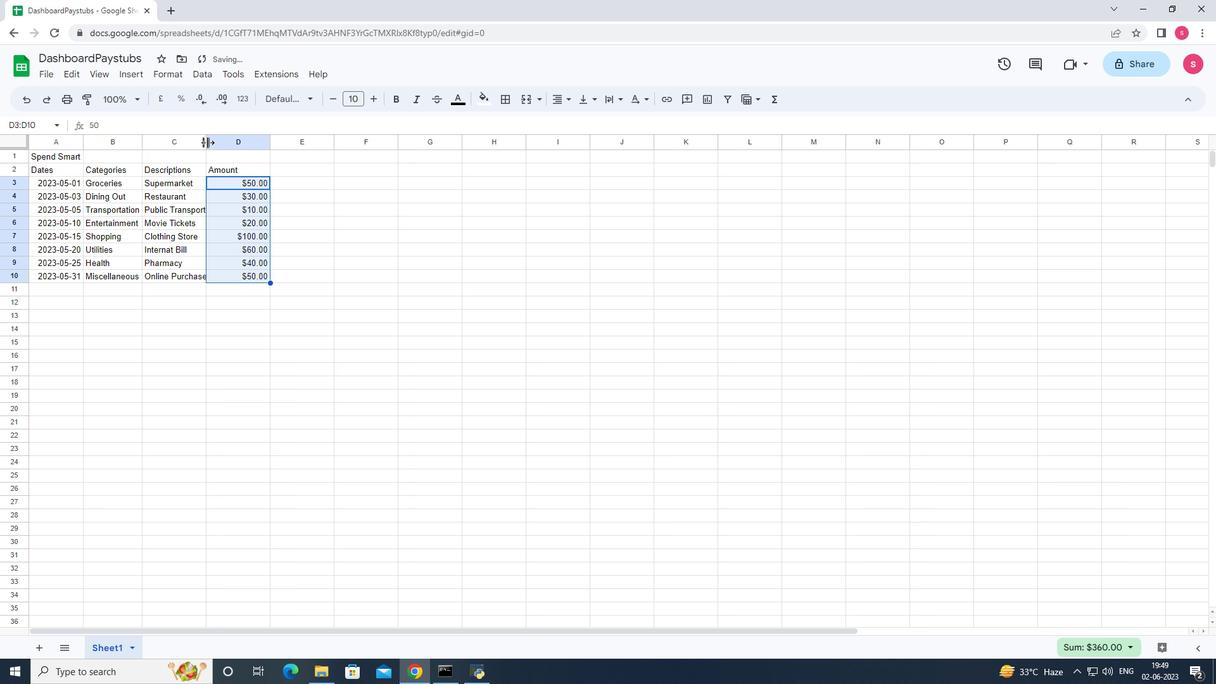 
Action: Mouse pressed left at (207, 142)
Screenshot: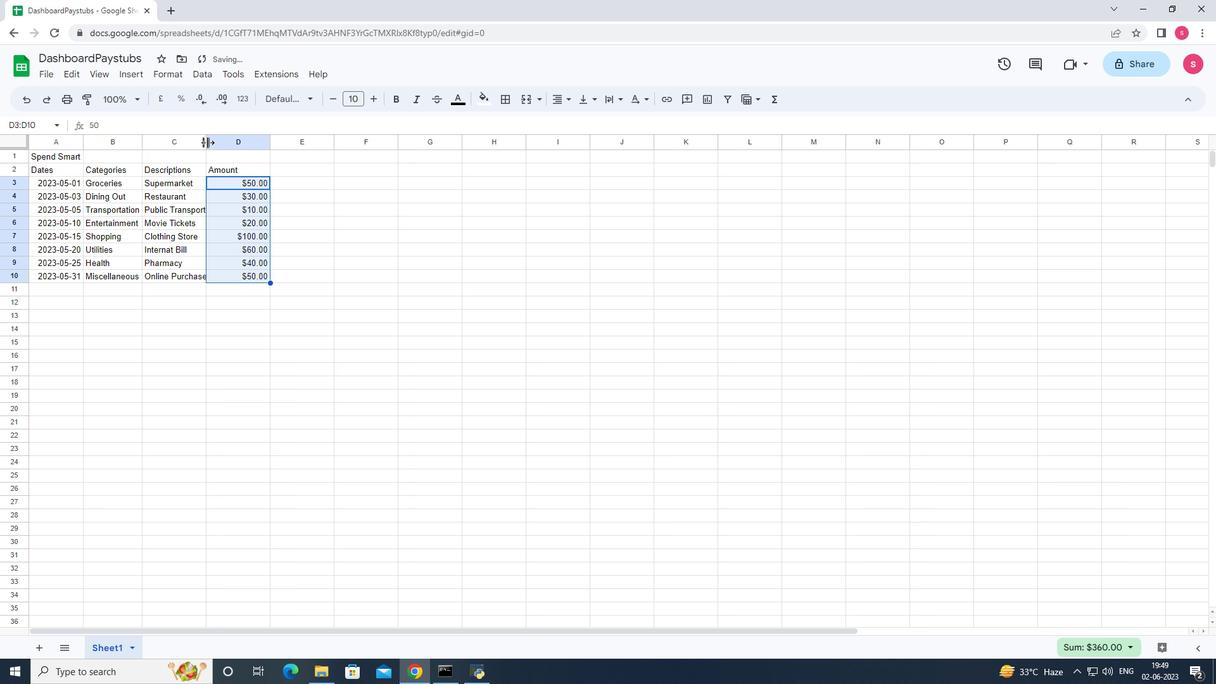 
Action: Mouse moved to (273, 147)
Screenshot: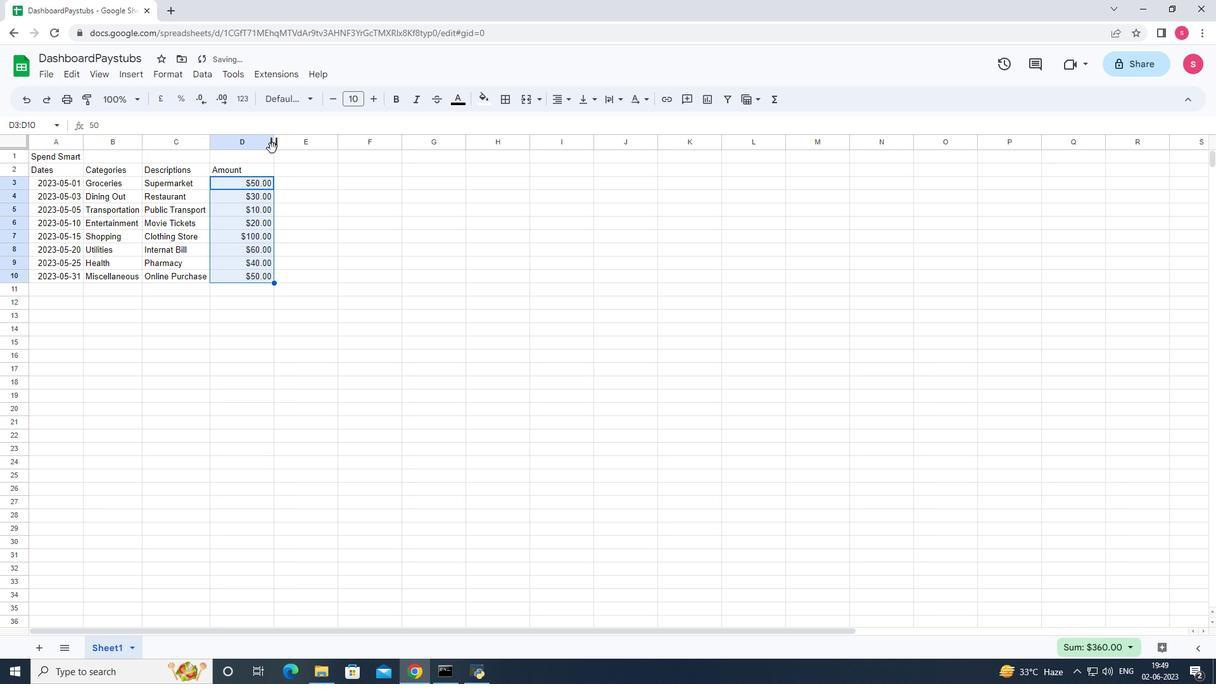 
Action: Mouse pressed left at (273, 147)
Screenshot: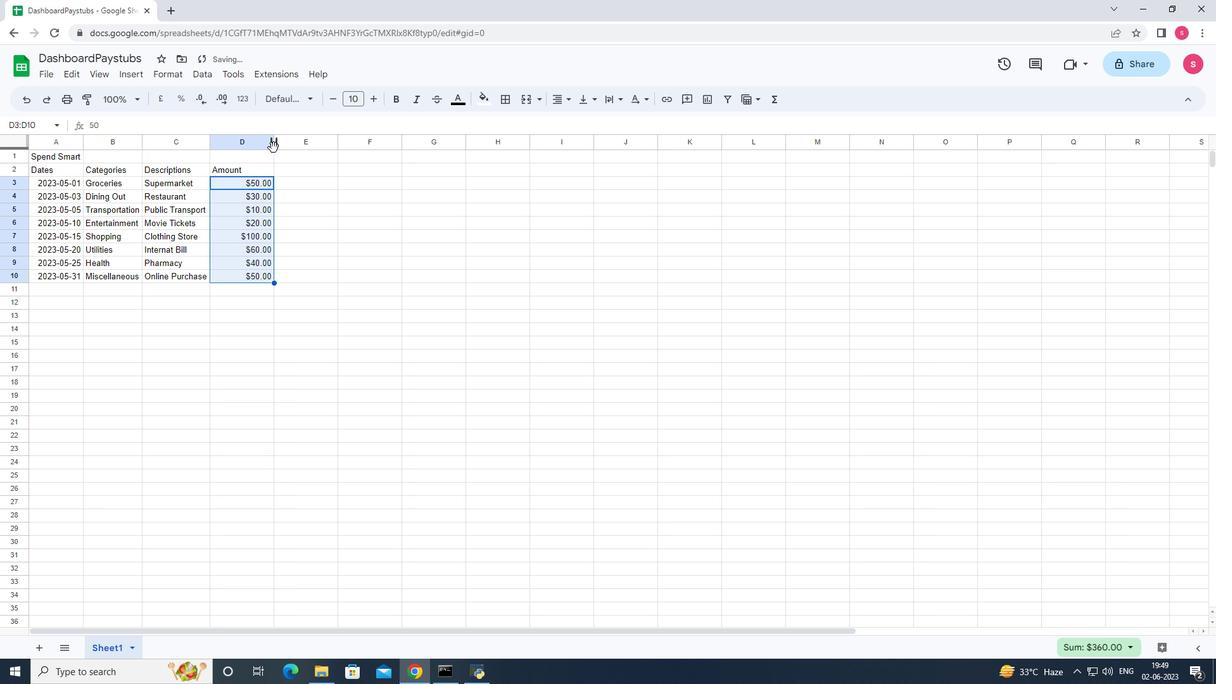 
Action: Mouse pressed left at (273, 147)
Screenshot: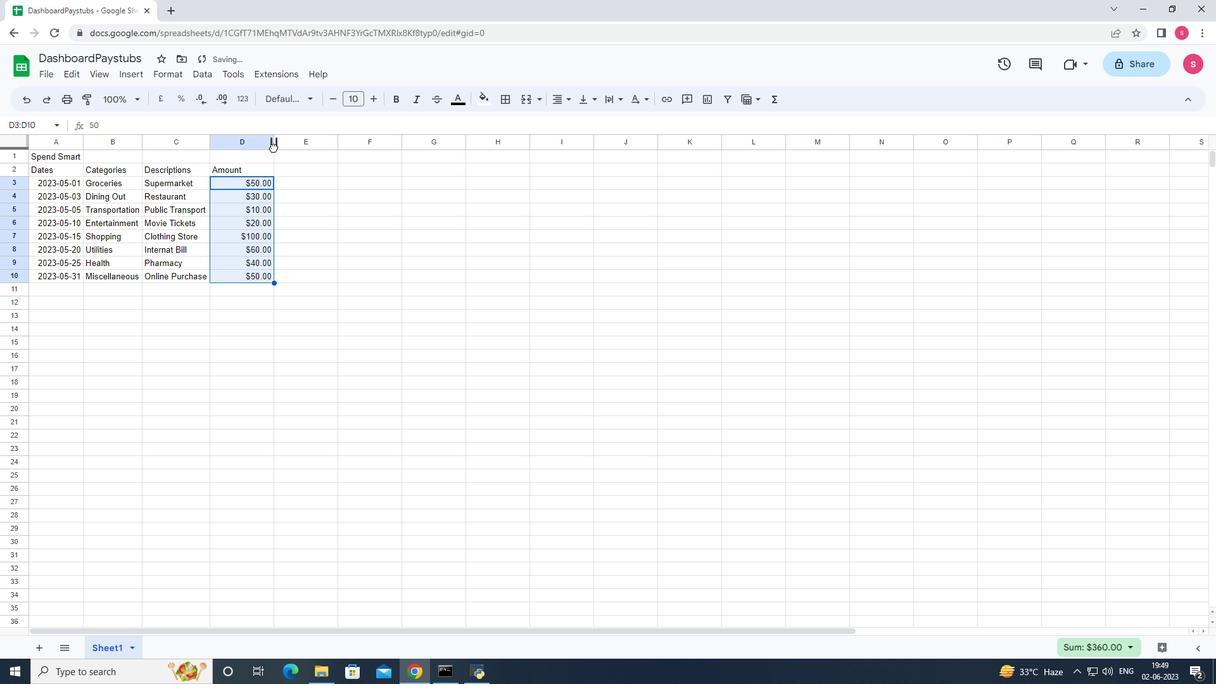 
Action: Mouse moved to (276, 141)
Screenshot: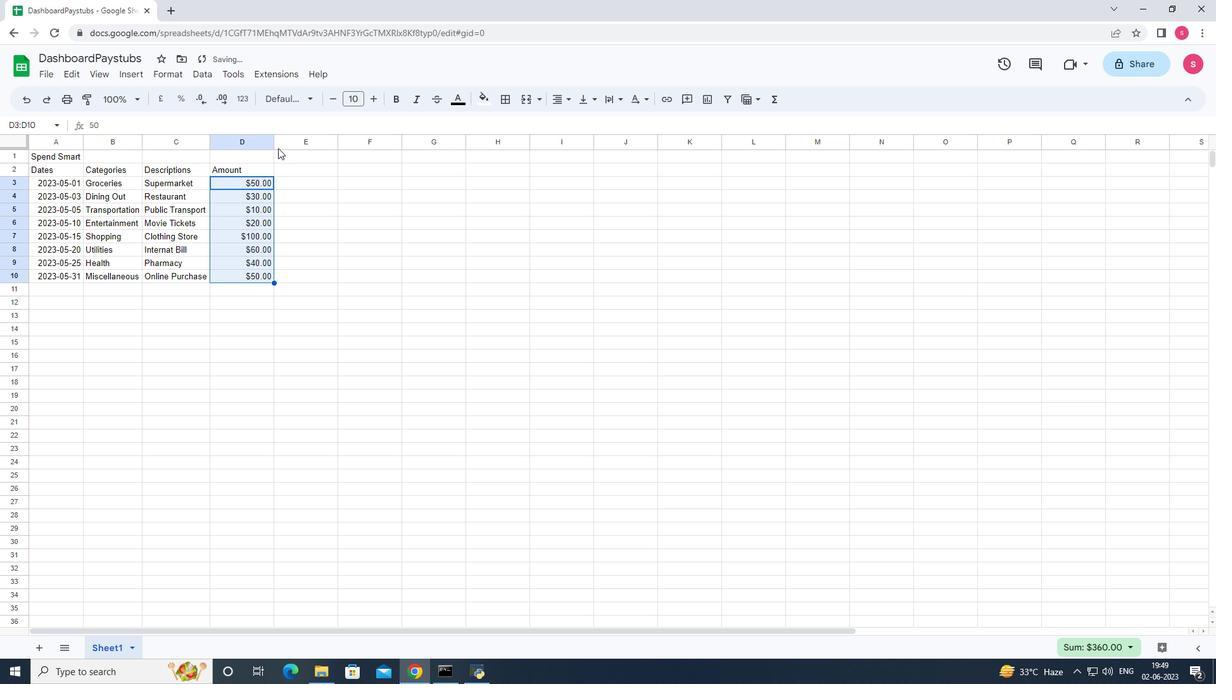 
Action: Mouse pressed left at (276, 141)
Screenshot: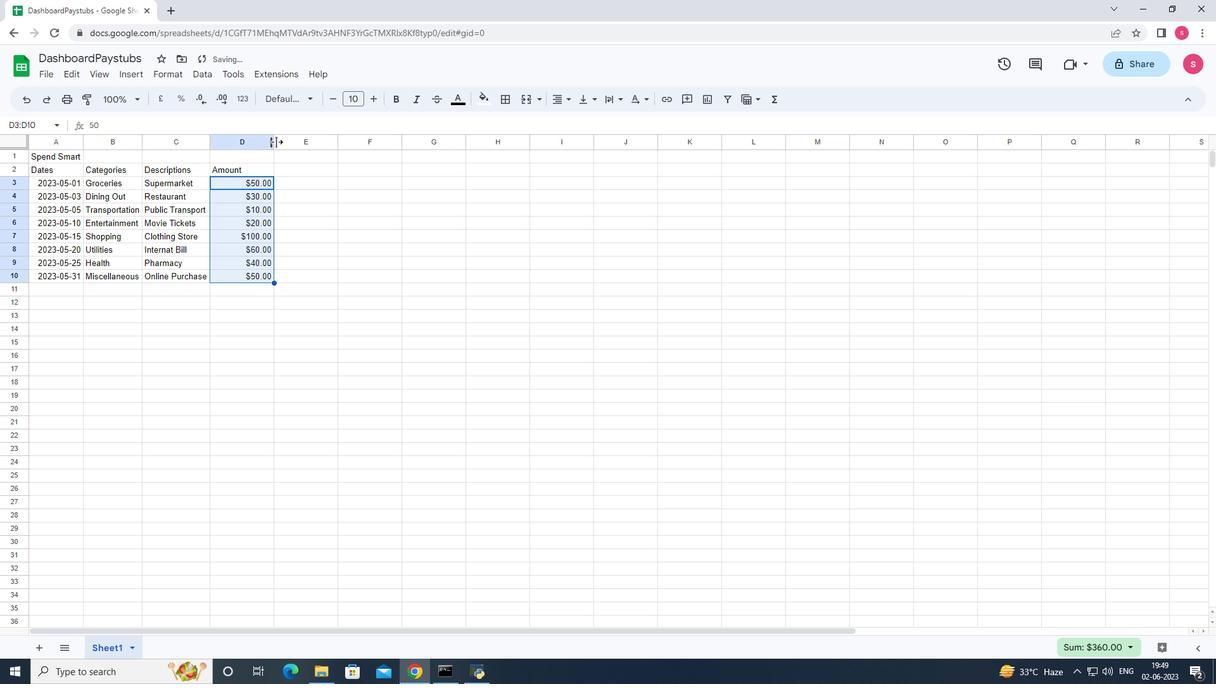 
Action: Mouse pressed left at (276, 141)
Screenshot: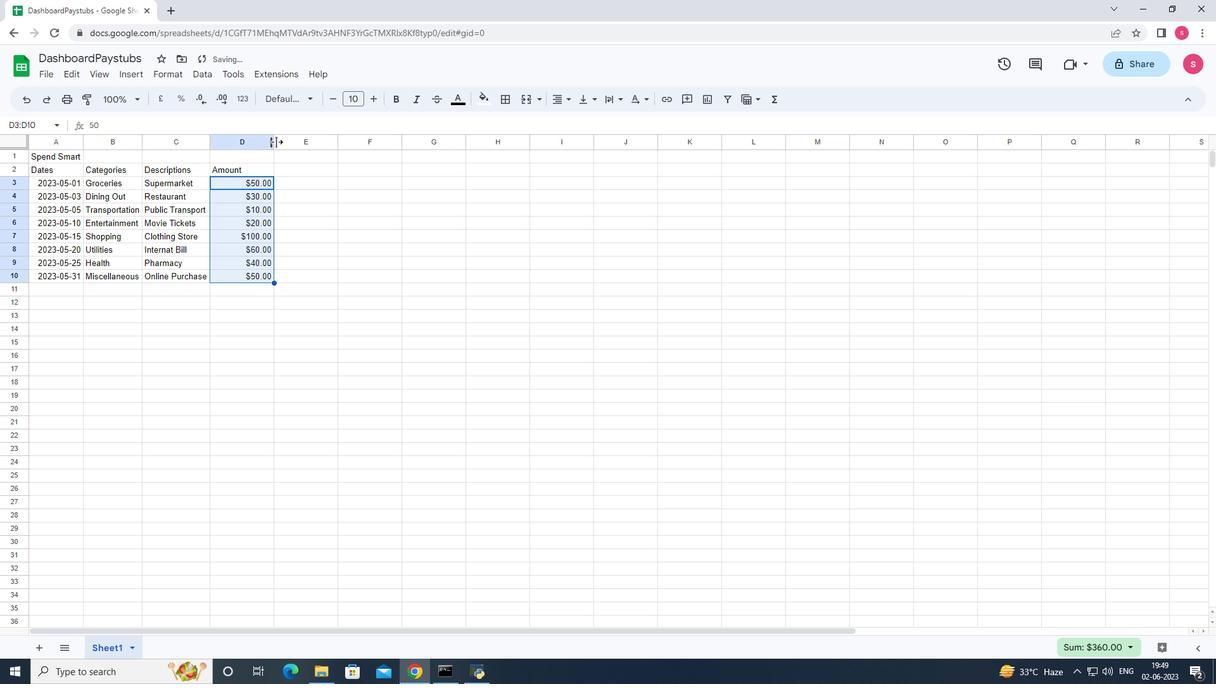 
Action: Mouse moved to (69, 110)
Screenshot: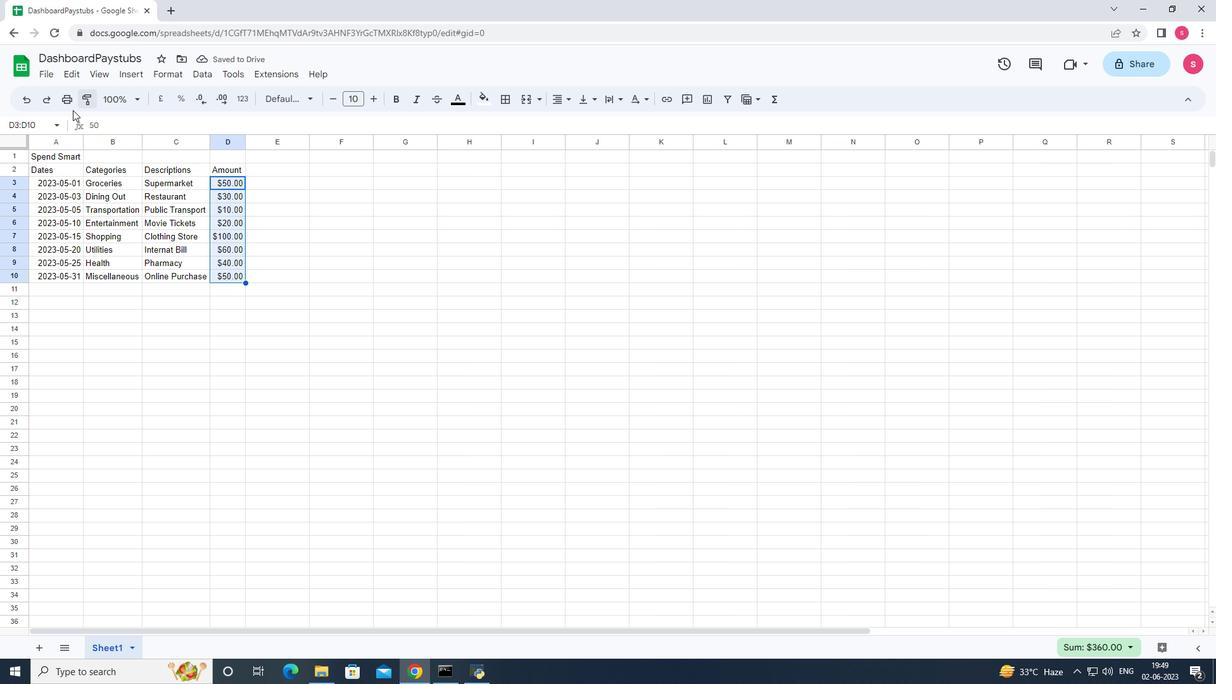 
Action: Key pressed ctrl+S
Screenshot: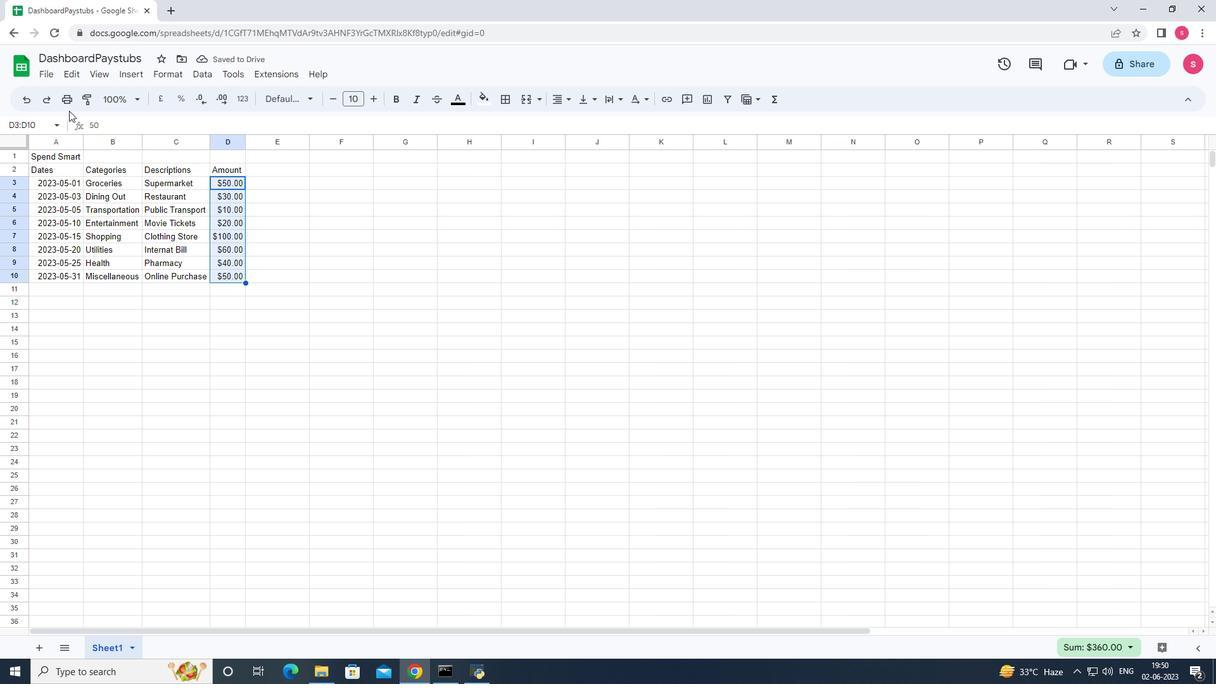 
